 Task: Find connections with filter location Baja with filter topic #engineeringwith filter profile language German with filter current company Pharma Jobs (Pharma Wisdom Jobs) with filter school Apeejay School Of Management with filter industry Administration of Justice with filter service category Financial Advisory with filter keywords title Credit Authorizer
Action: Mouse pressed left at (559, 79)
Screenshot: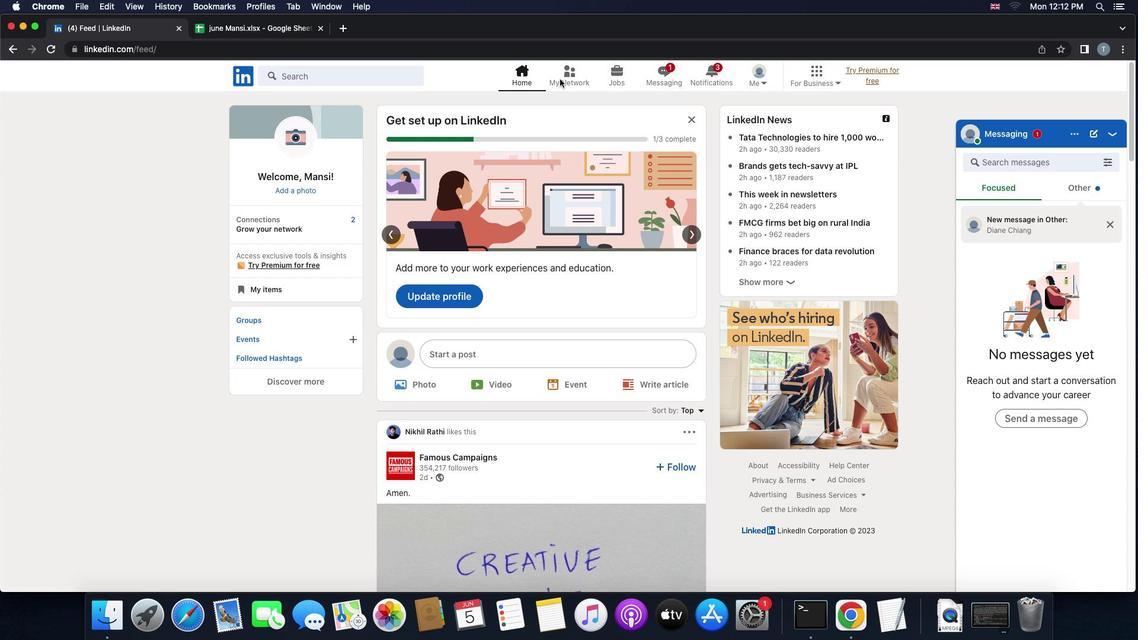 
Action: Mouse pressed left at (559, 79)
Screenshot: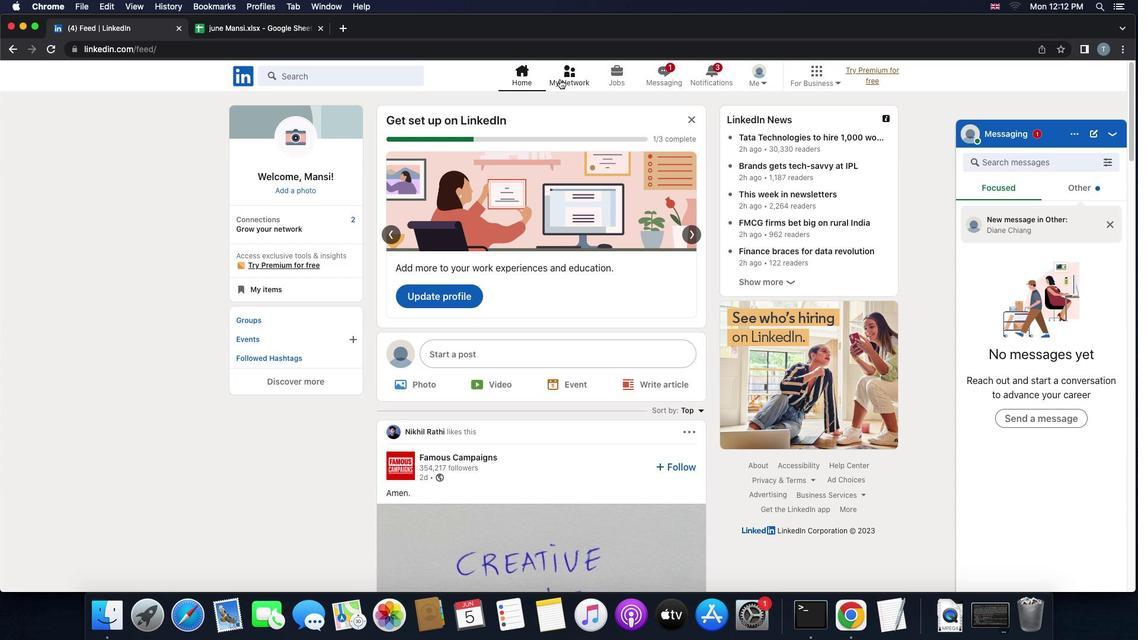 
Action: Mouse moved to (369, 143)
Screenshot: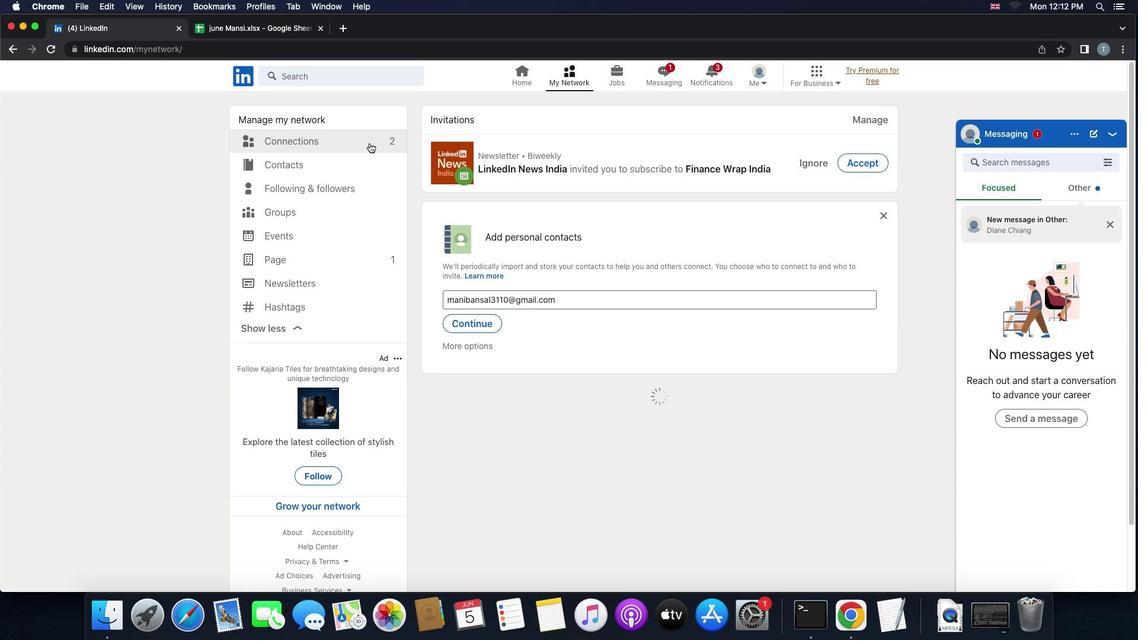 
Action: Mouse pressed left at (369, 143)
Screenshot: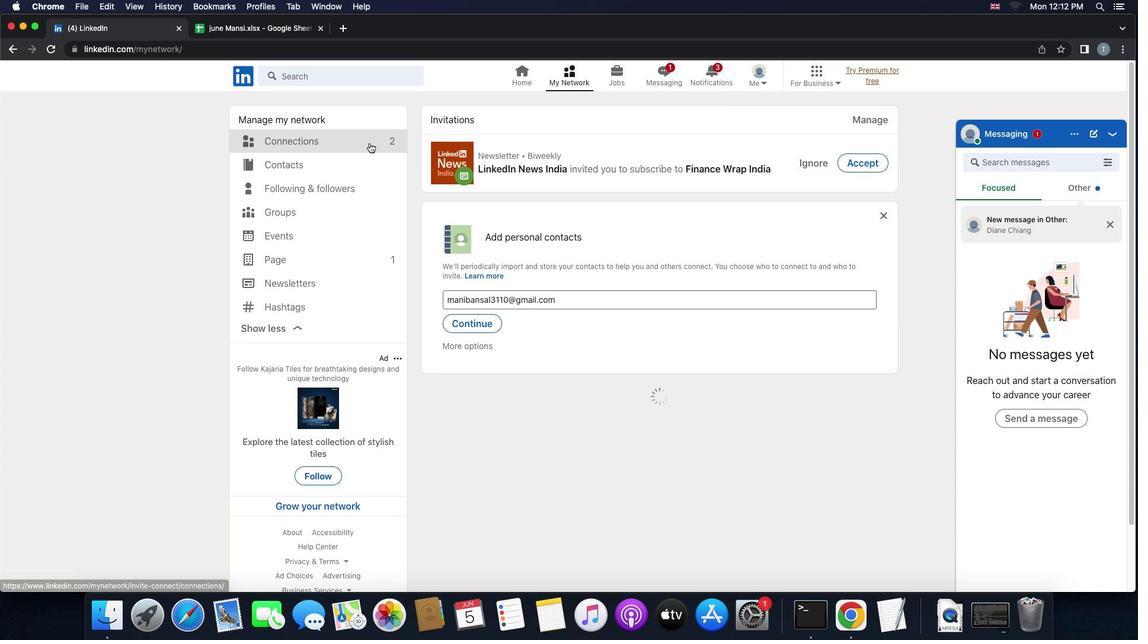 
Action: Mouse moved to (372, 144)
Screenshot: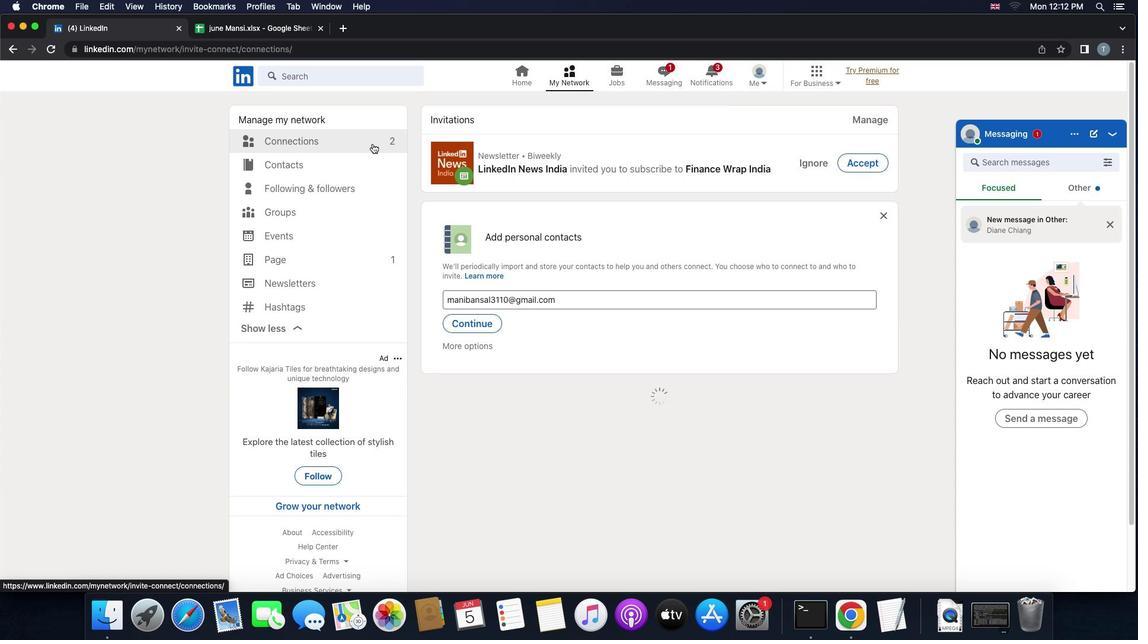 
Action: Mouse pressed left at (372, 144)
Screenshot: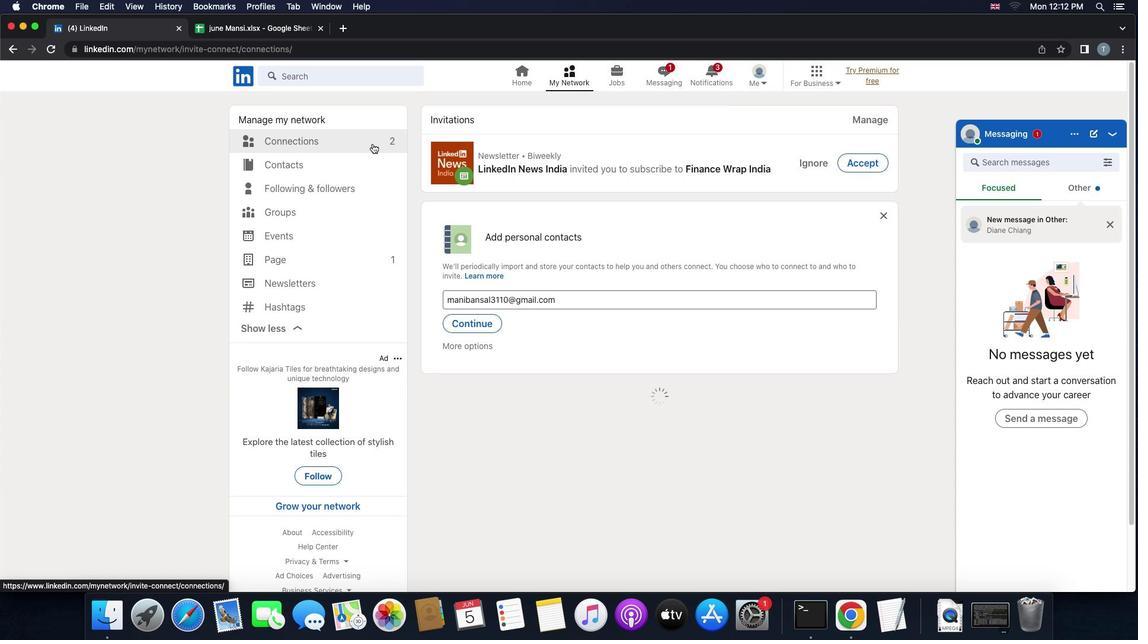 
Action: Mouse pressed left at (372, 144)
Screenshot: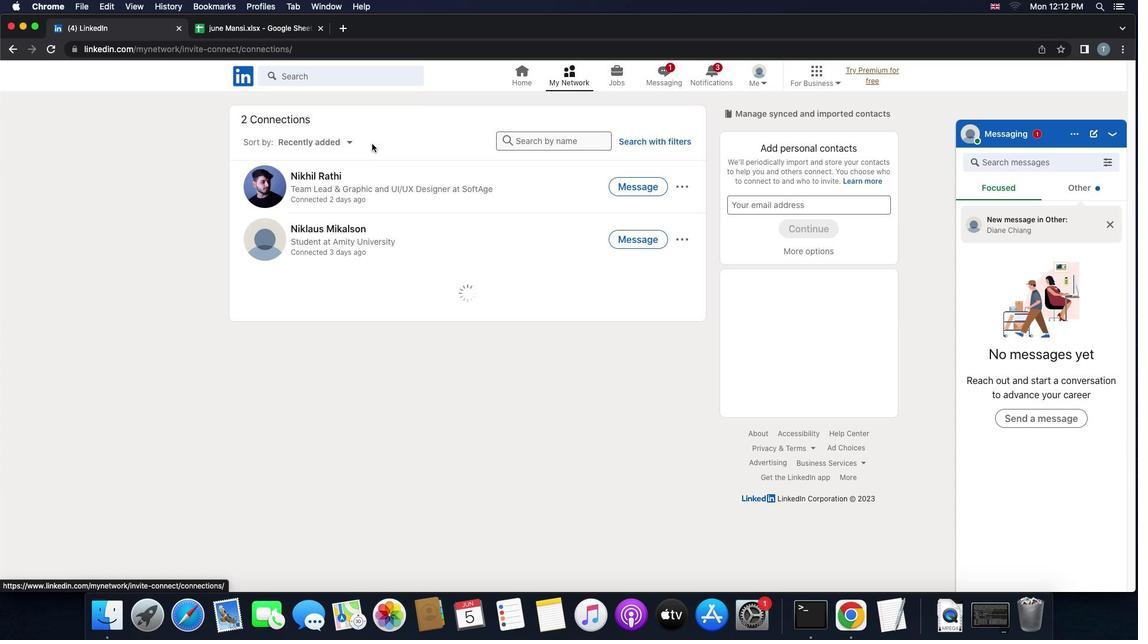
Action: Mouse moved to (639, 142)
Screenshot: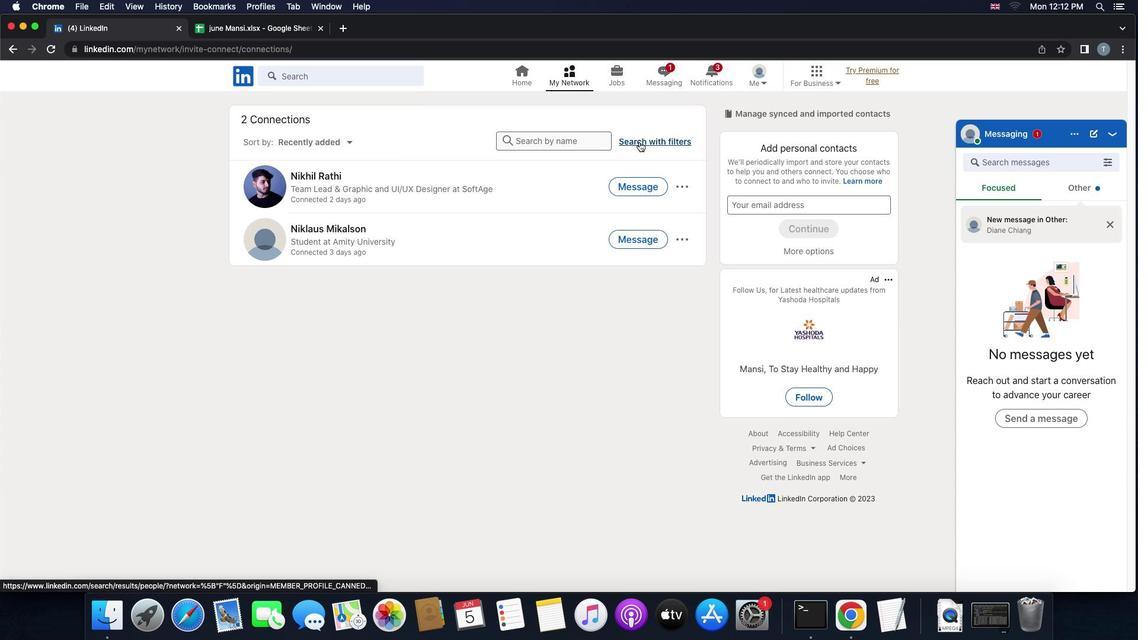 
Action: Mouse pressed left at (639, 142)
Screenshot: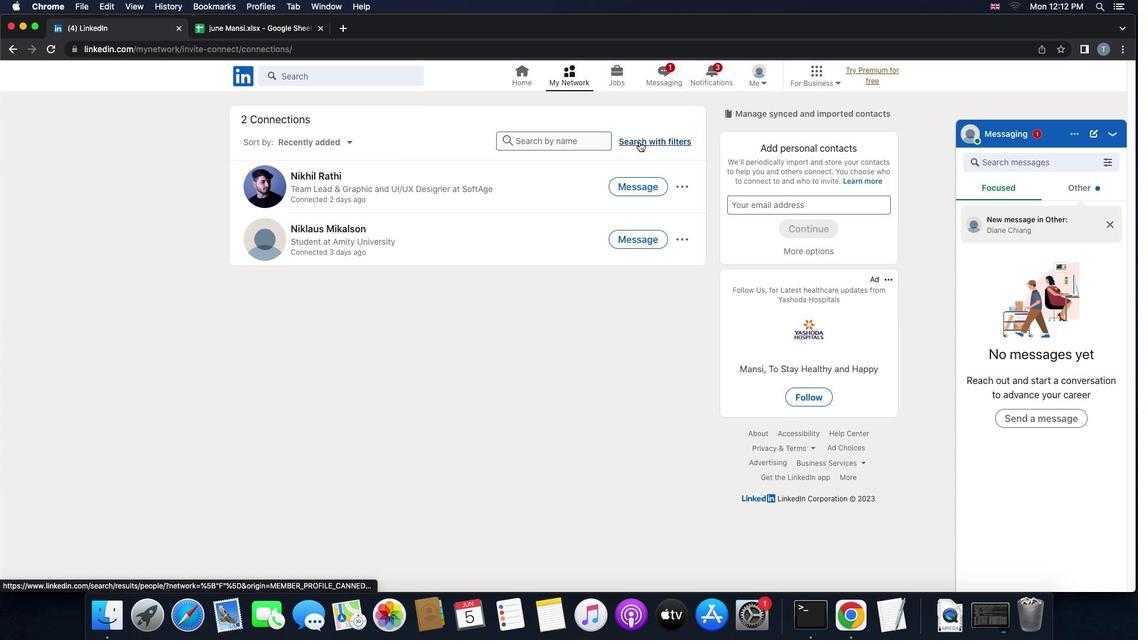 
Action: Mouse moved to (612, 105)
Screenshot: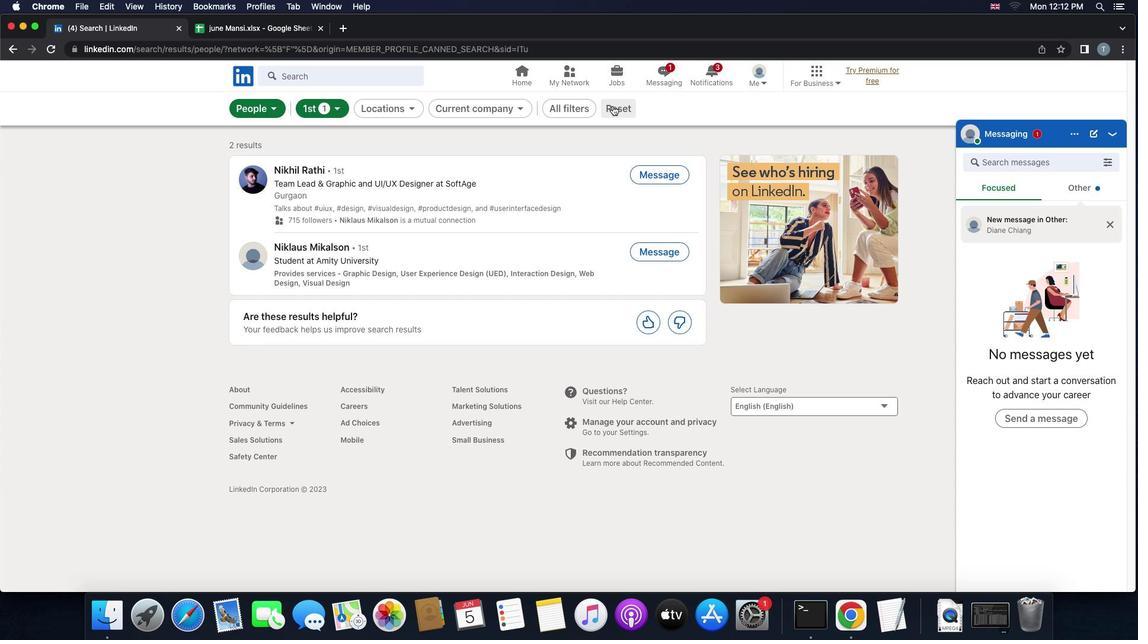 
Action: Mouse pressed left at (612, 105)
Screenshot: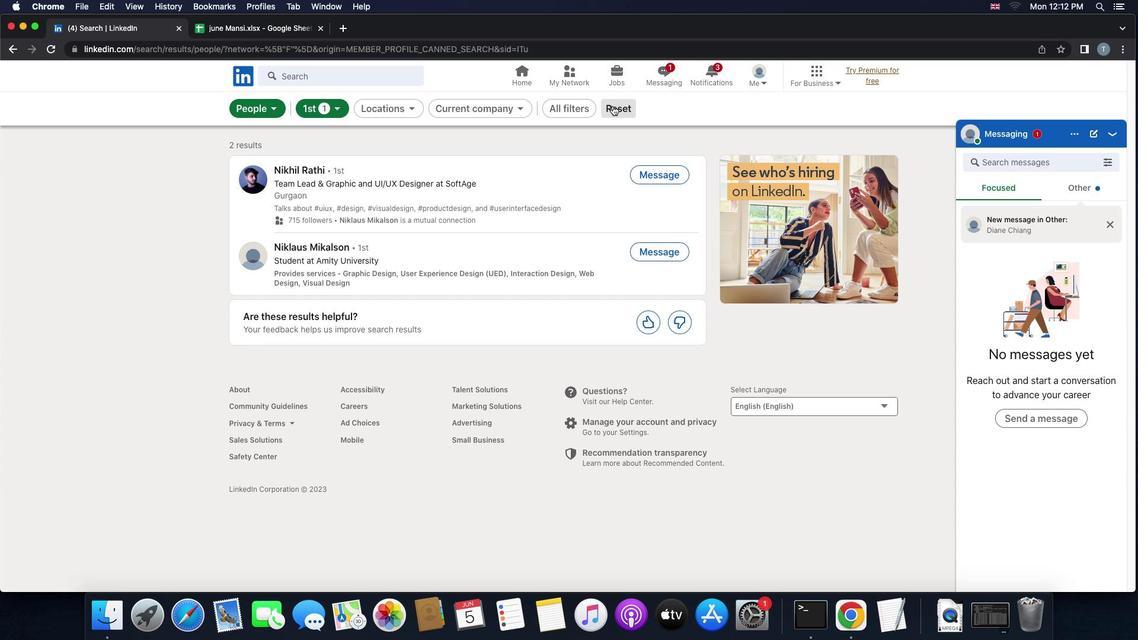 
Action: Mouse moved to (608, 105)
Screenshot: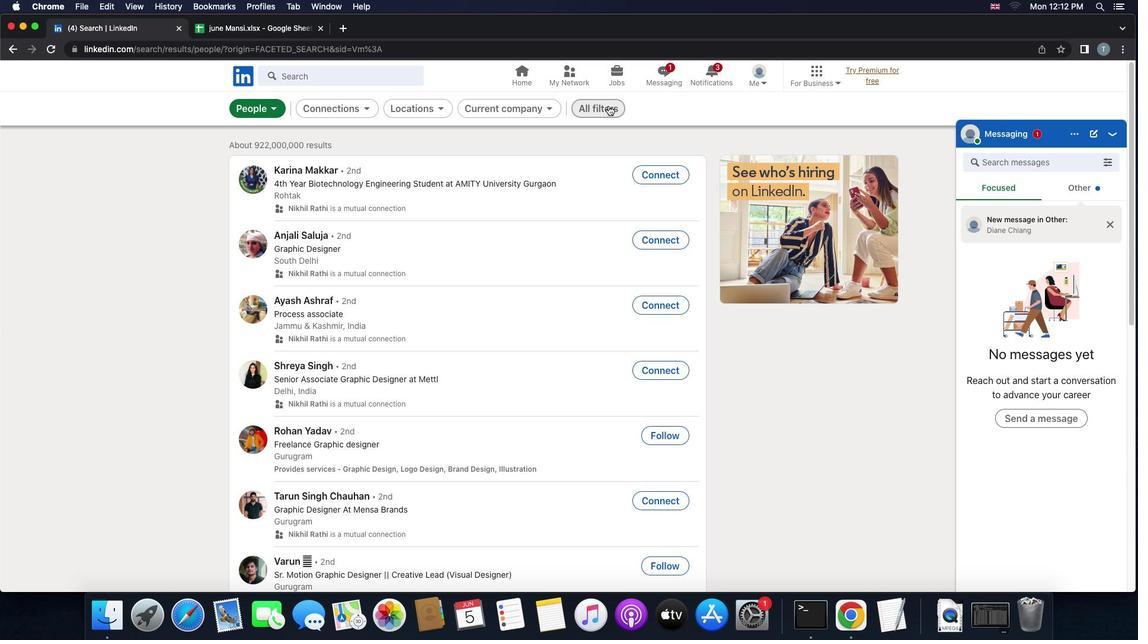 
Action: Mouse pressed left at (608, 105)
Screenshot: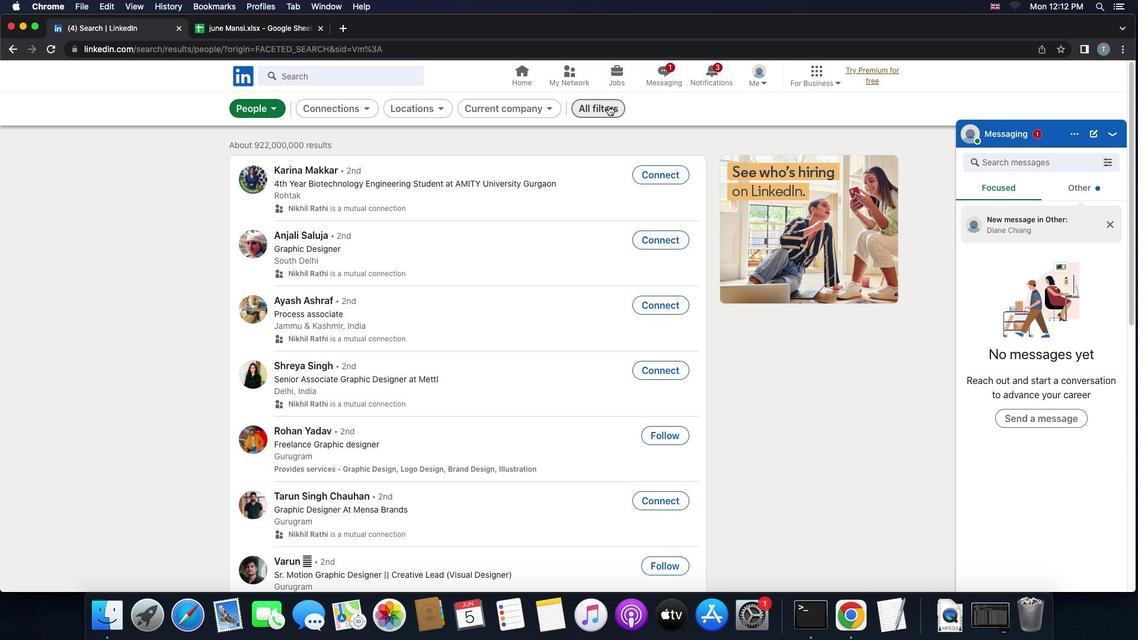 
Action: Mouse moved to (909, 341)
Screenshot: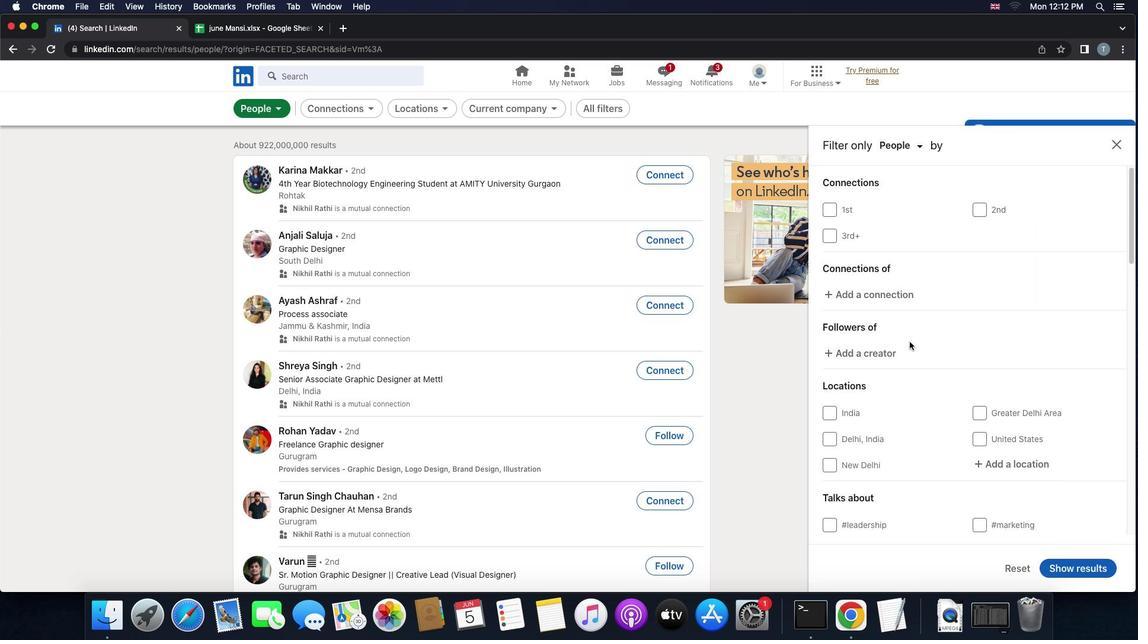 
Action: Mouse scrolled (909, 341) with delta (0, 0)
Screenshot: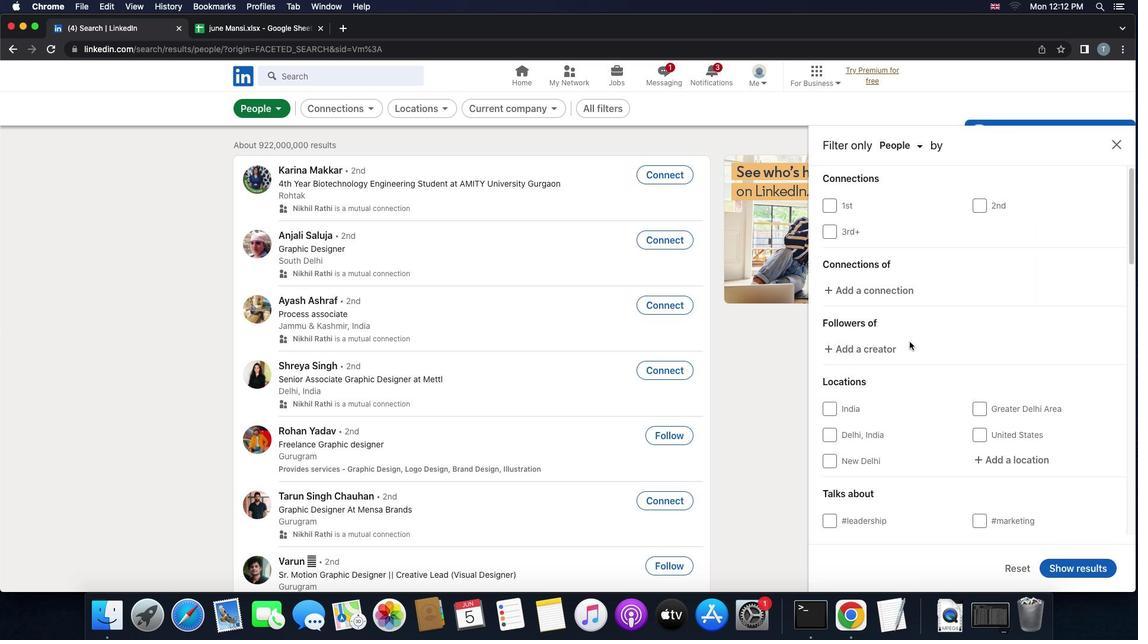 
Action: Mouse scrolled (909, 341) with delta (0, 0)
Screenshot: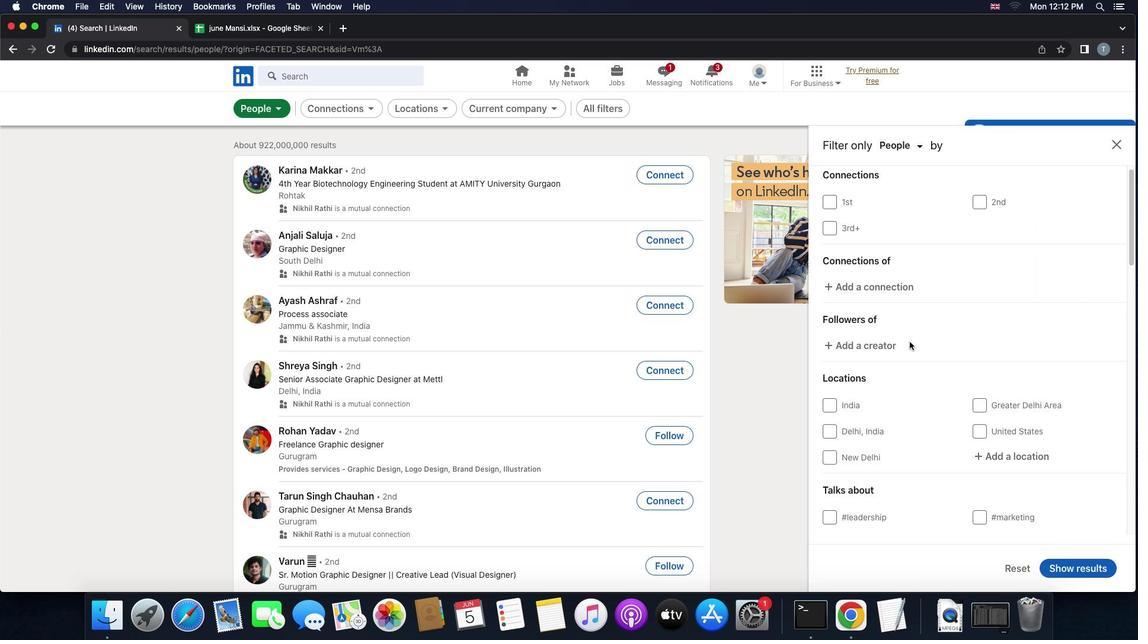 
Action: Mouse scrolled (909, 341) with delta (0, 0)
Screenshot: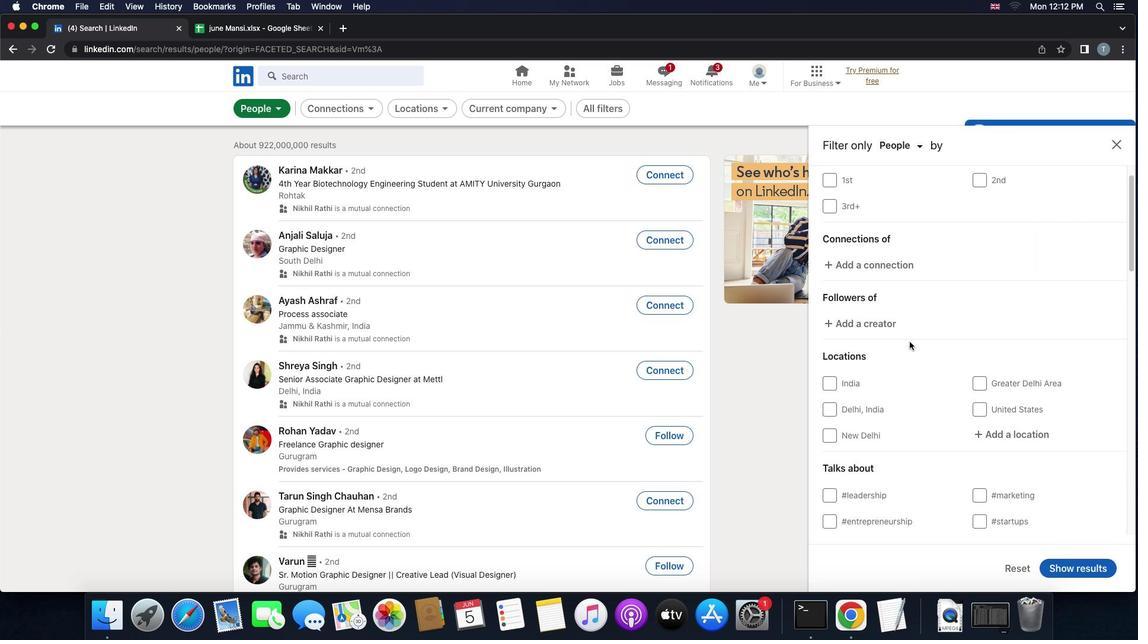 
Action: Mouse moved to (979, 366)
Screenshot: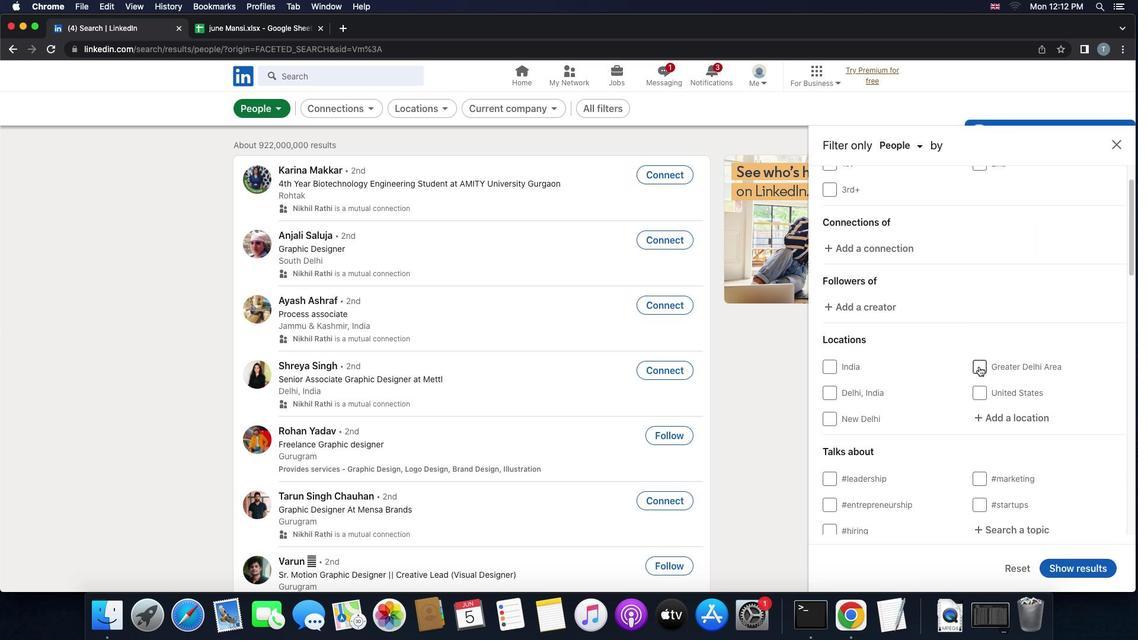 
Action: Mouse scrolled (979, 366) with delta (0, 0)
Screenshot: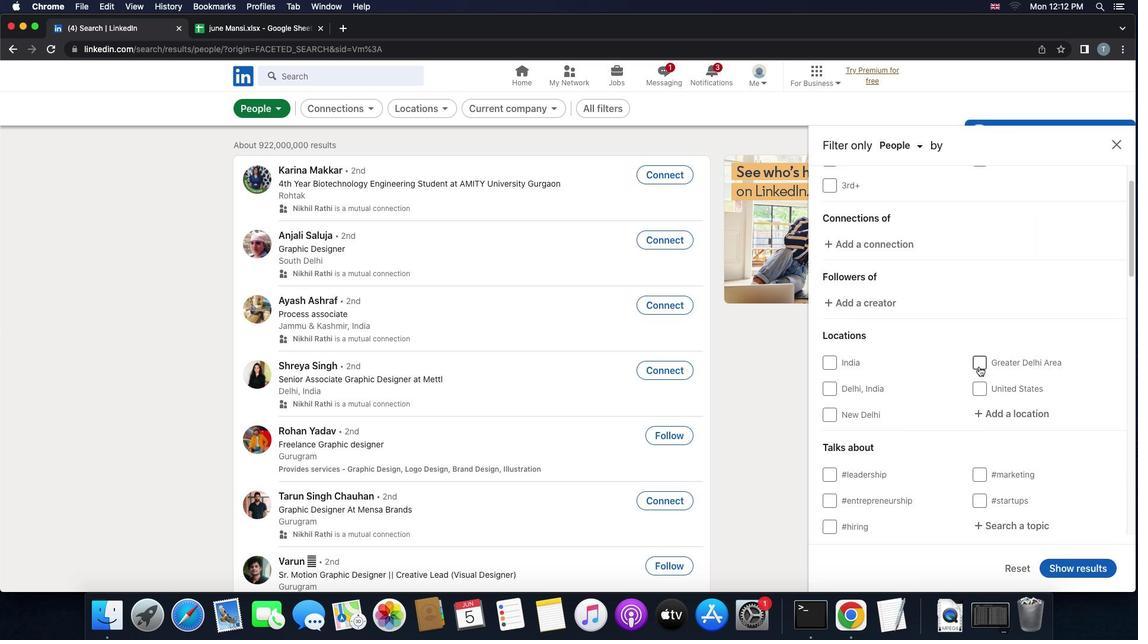 
Action: Mouse scrolled (979, 366) with delta (0, 0)
Screenshot: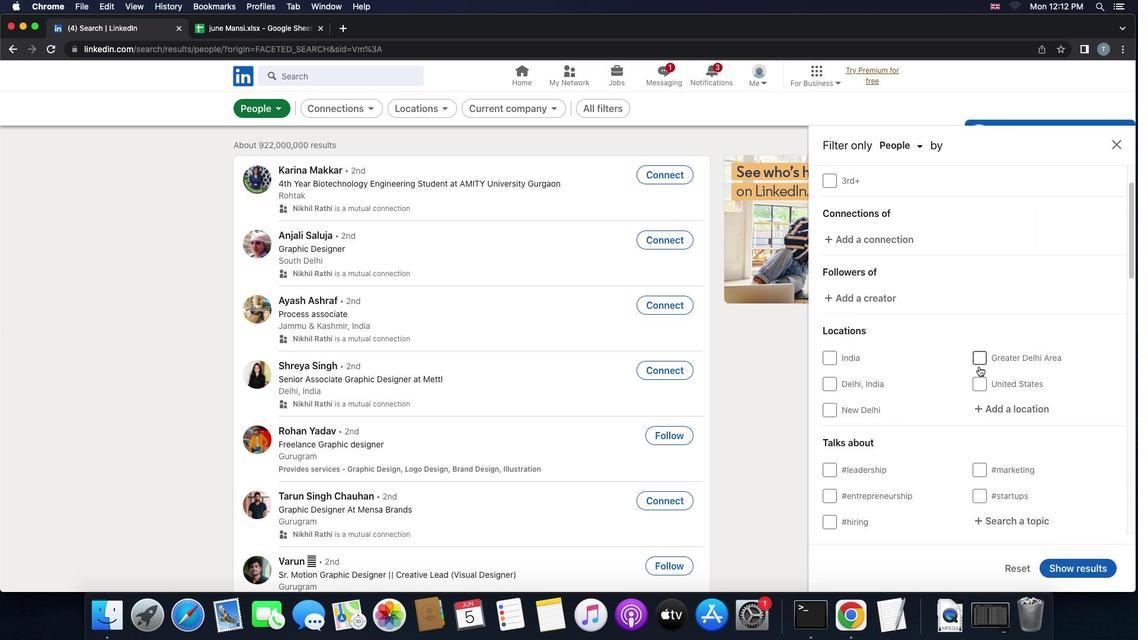 
Action: Mouse moved to (1005, 392)
Screenshot: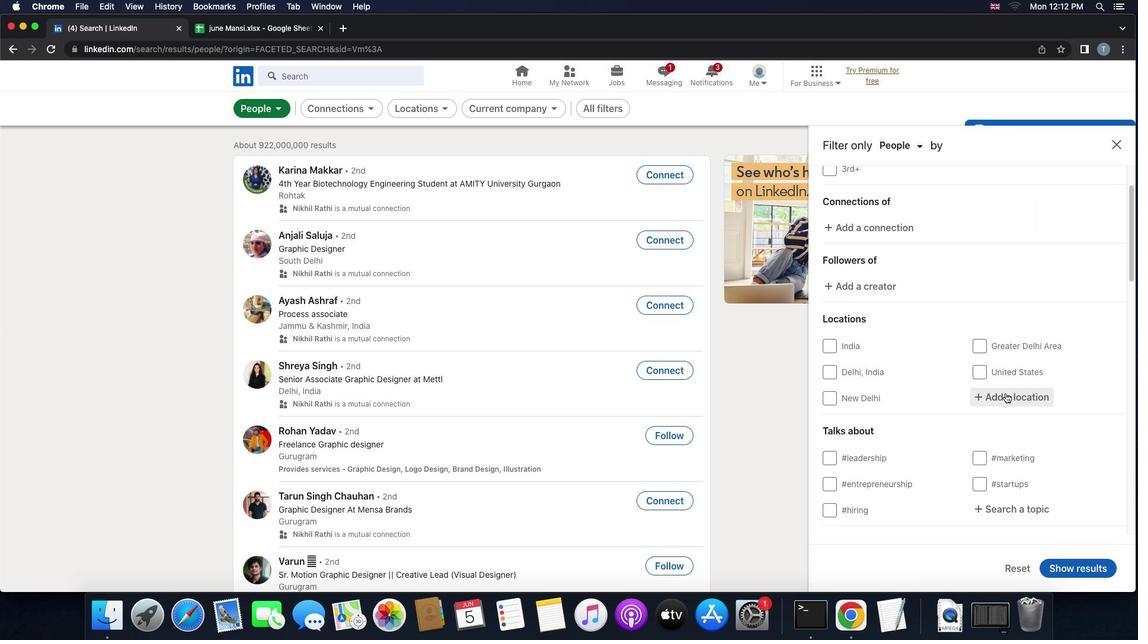 
Action: Mouse pressed left at (1005, 392)
Screenshot: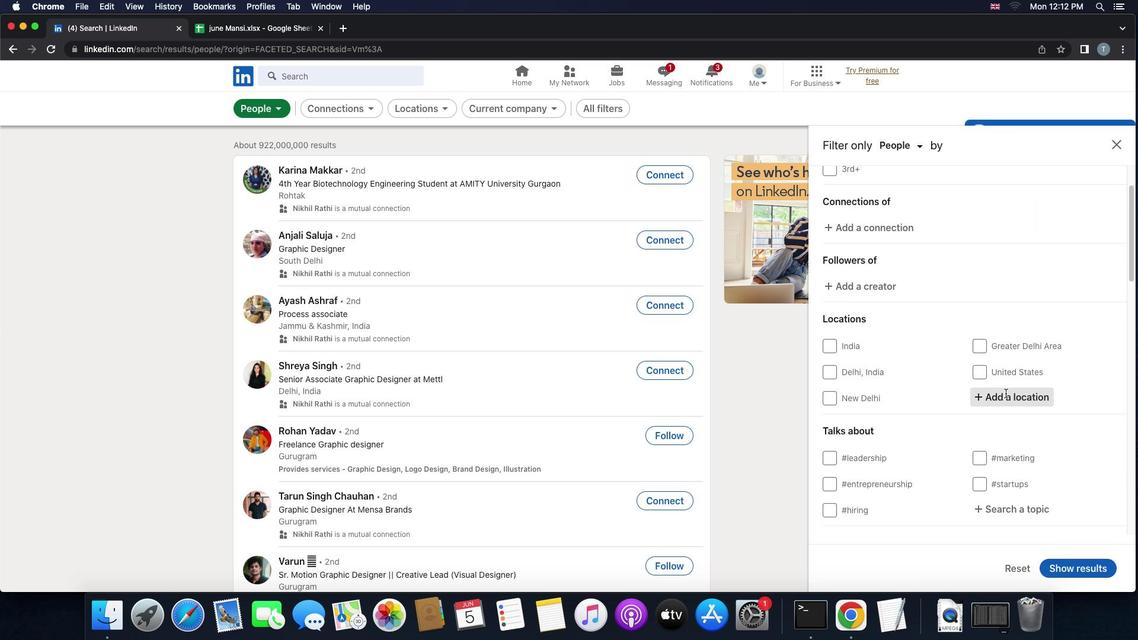
Action: Mouse moved to (1002, 399)
Screenshot: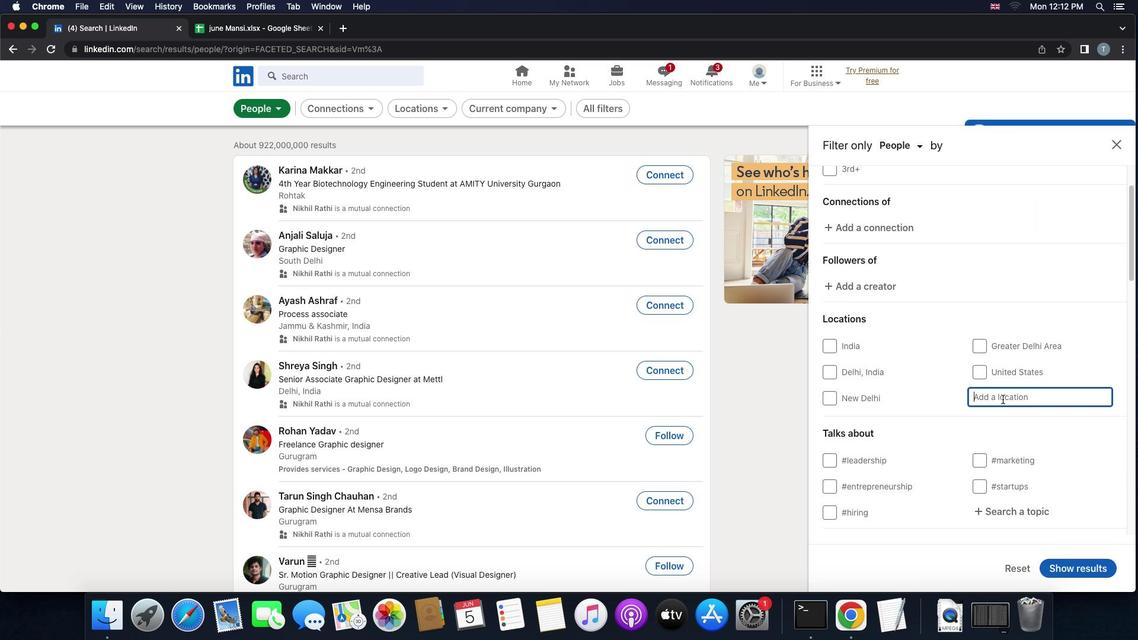 
Action: Key pressed 'b''a''j''a'
Screenshot: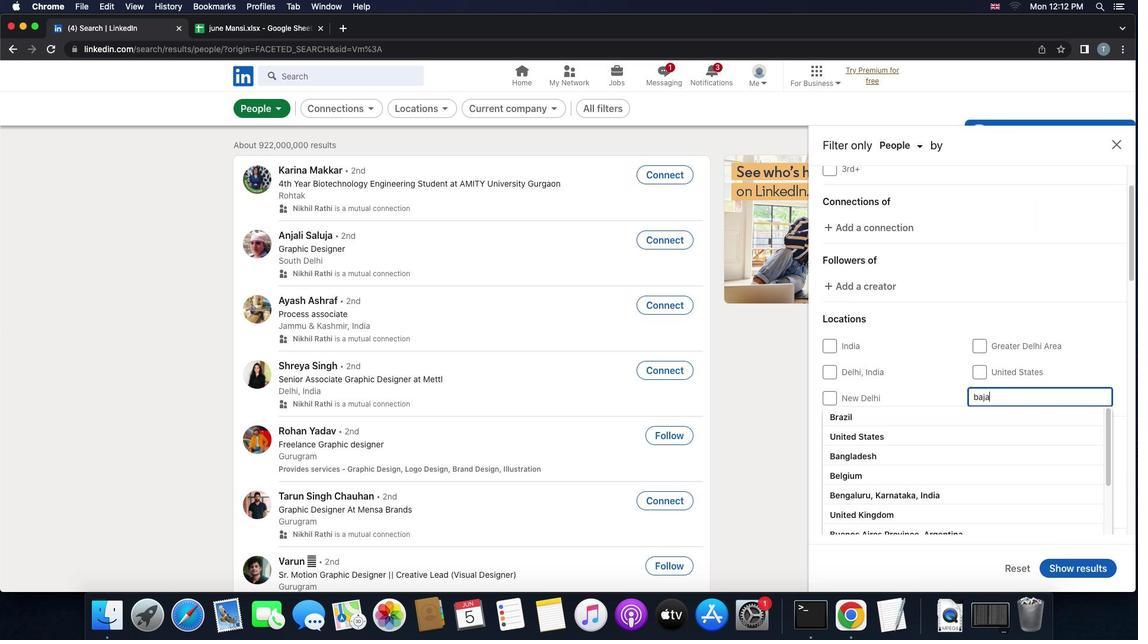 
Action: Mouse moved to (990, 424)
Screenshot: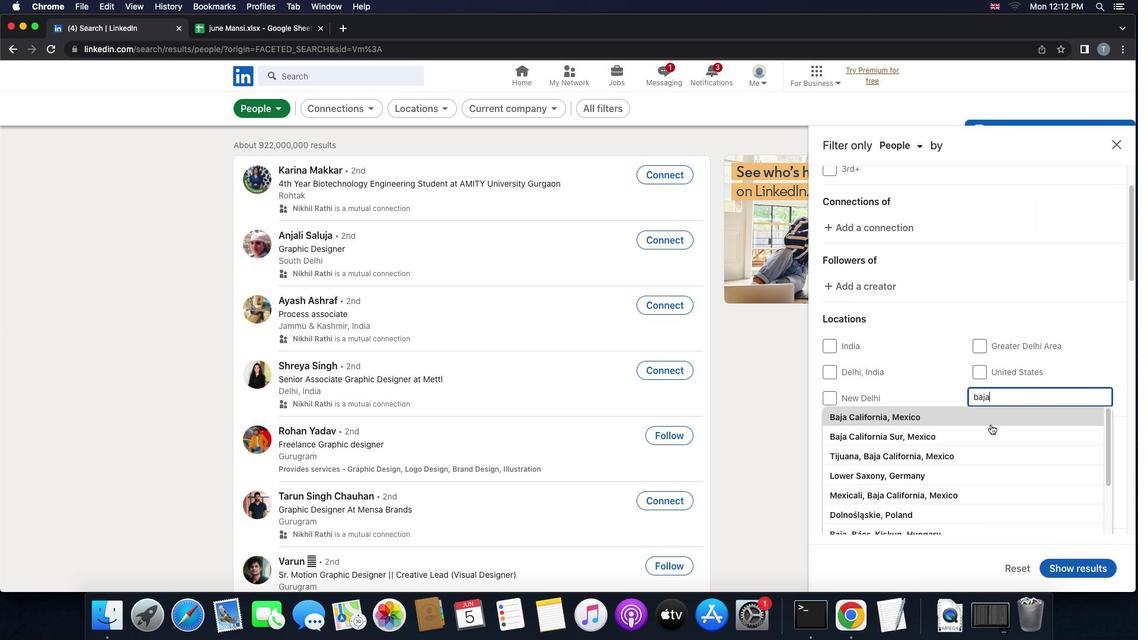 
Action: Mouse pressed left at (990, 424)
Screenshot: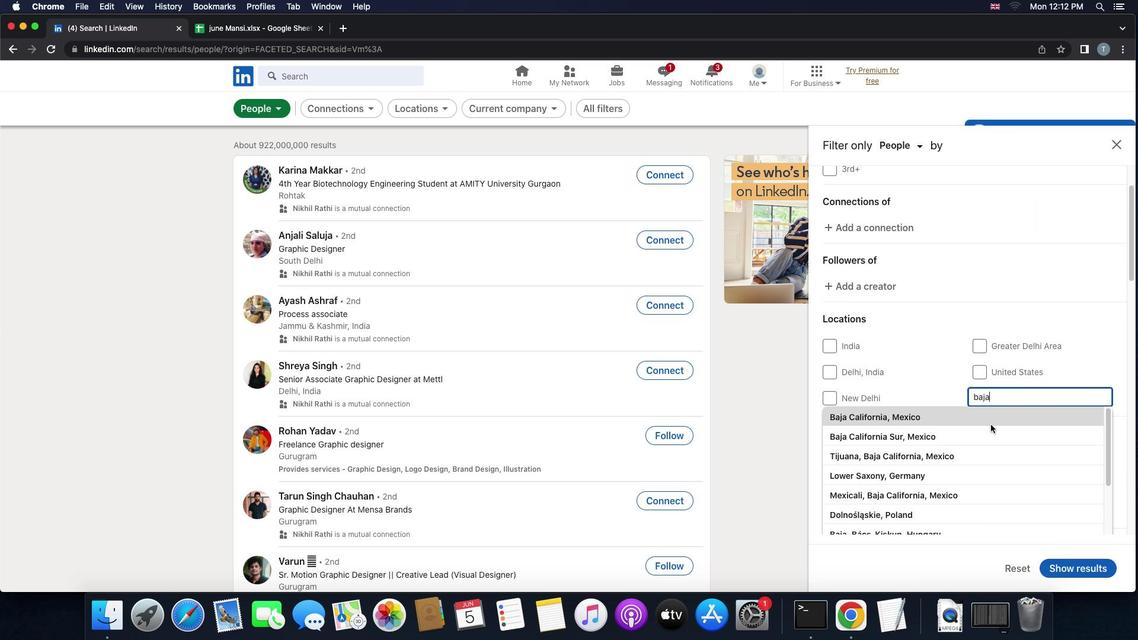 
Action: Mouse scrolled (990, 424) with delta (0, 0)
Screenshot: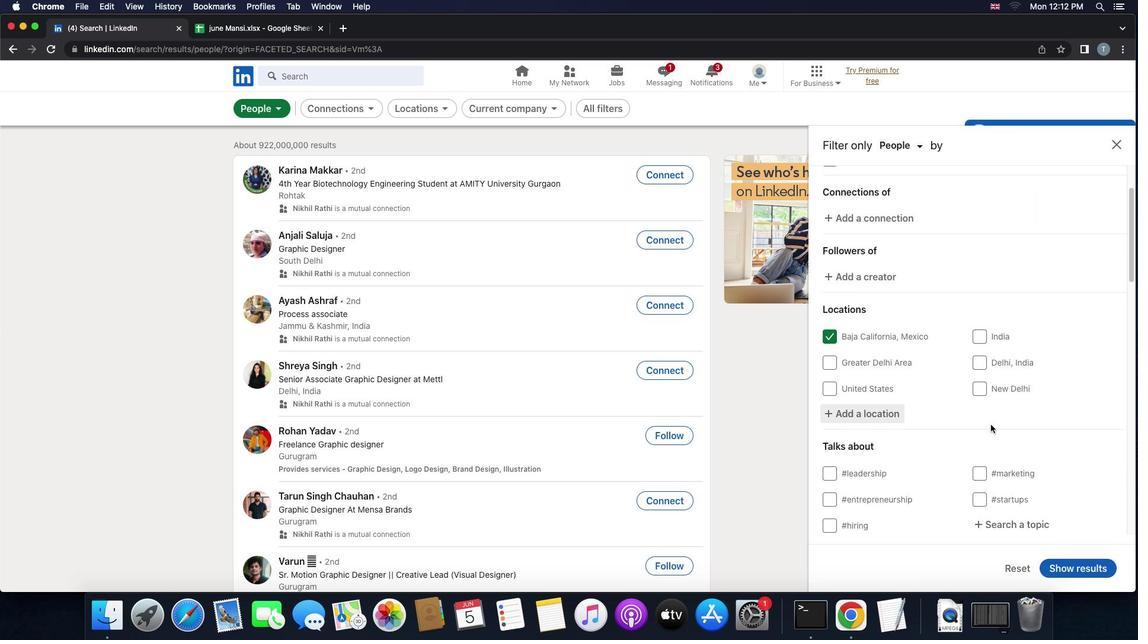 
Action: Mouse scrolled (990, 424) with delta (0, 0)
Screenshot: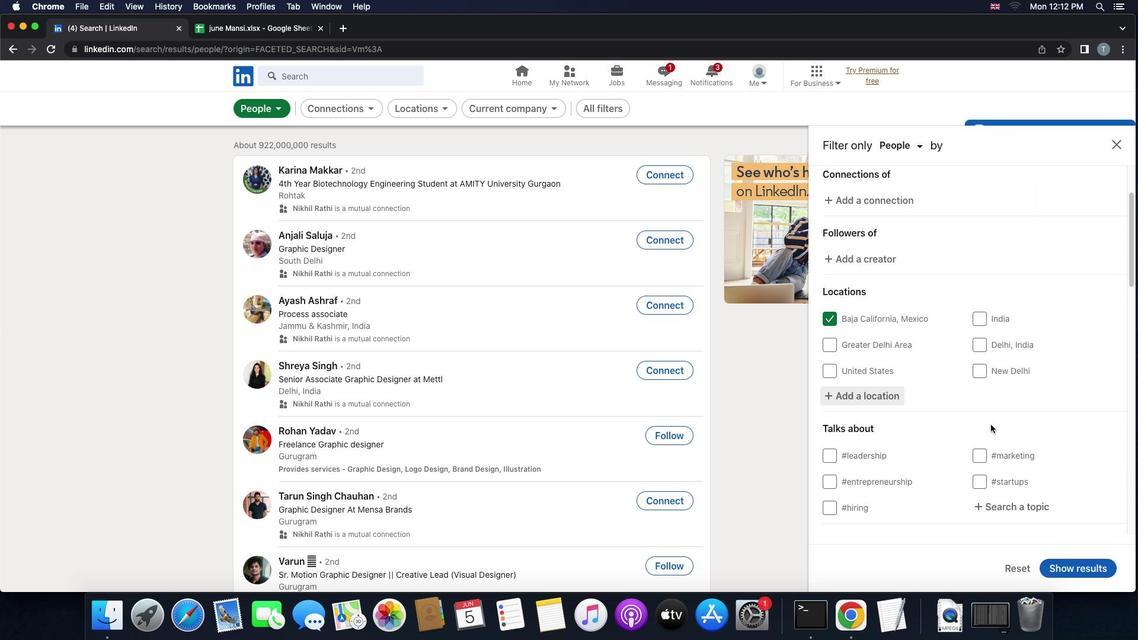 
Action: Mouse scrolled (990, 424) with delta (0, -1)
Screenshot: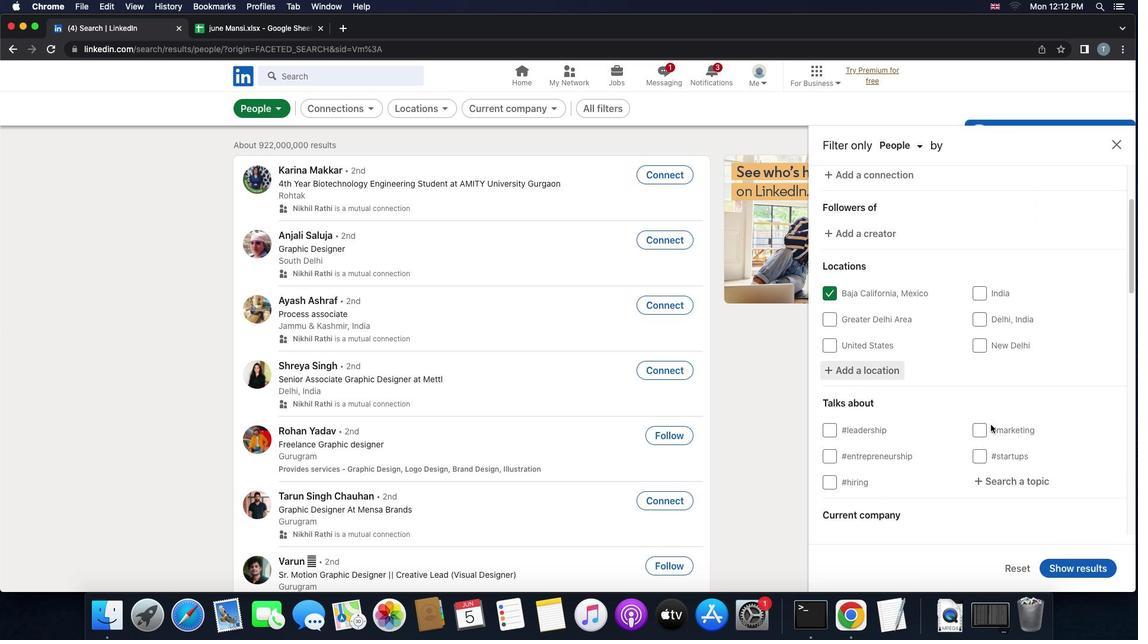 
Action: Mouse moved to (995, 440)
Screenshot: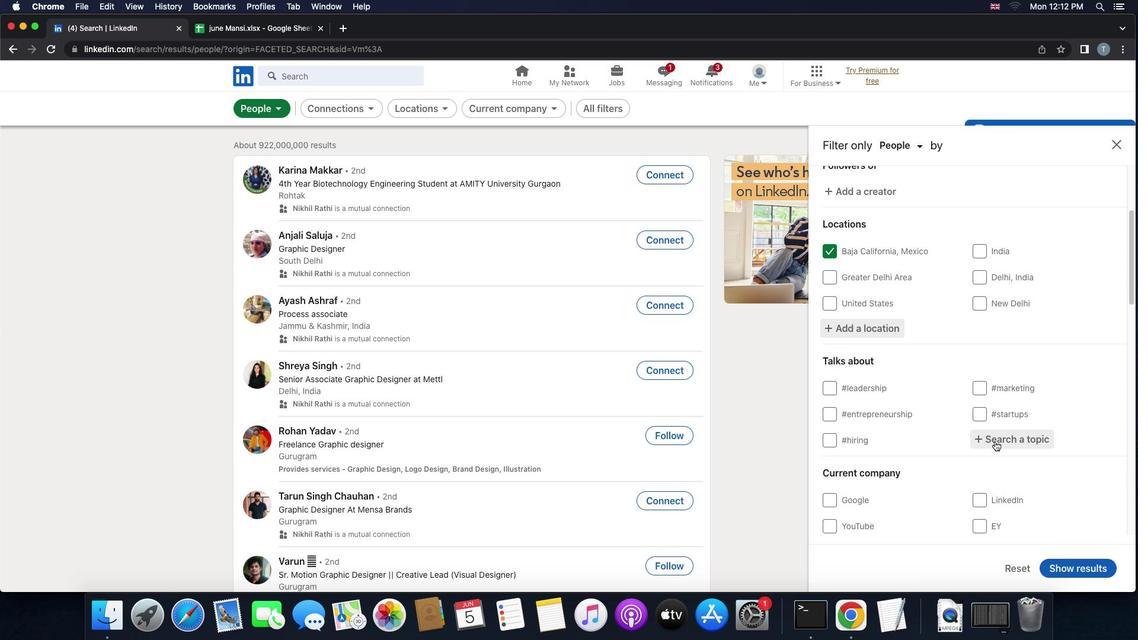 
Action: Mouse pressed left at (995, 440)
Screenshot: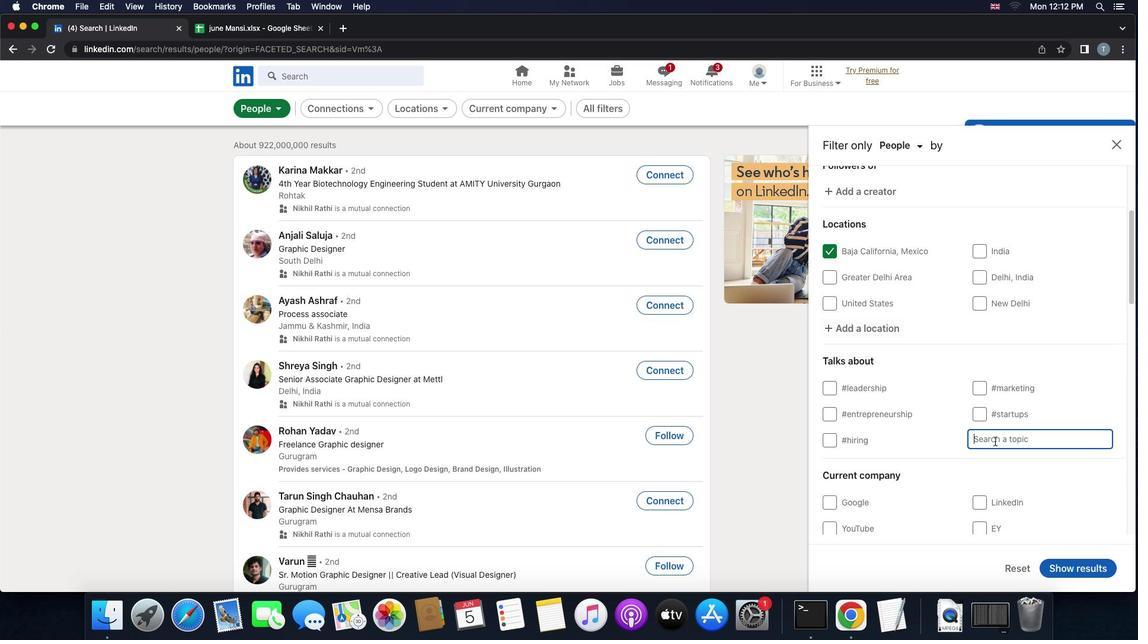 
Action: Key pressed 'e''n''g''i''n''e''e''r''i''n''g'
Screenshot: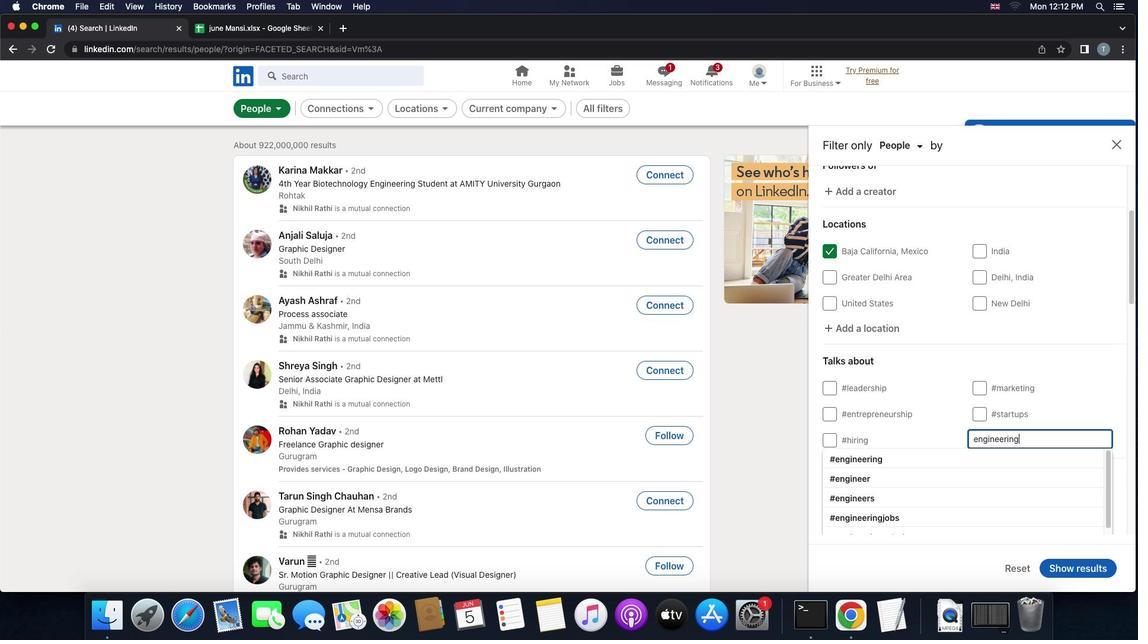 
Action: Mouse moved to (973, 455)
Screenshot: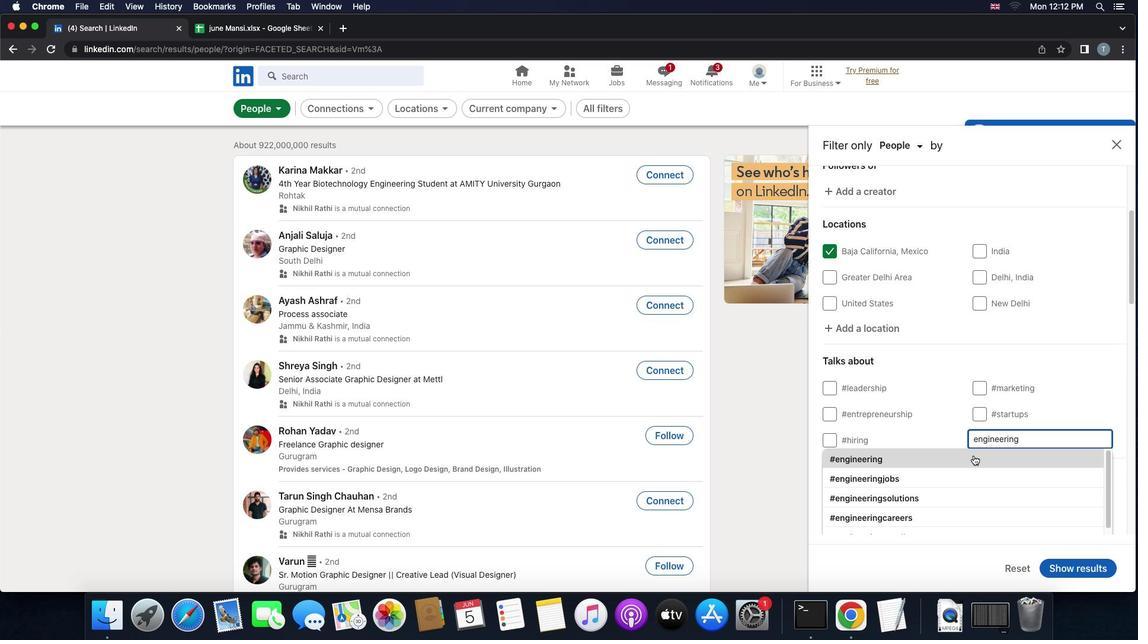 
Action: Mouse pressed left at (973, 455)
Screenshot: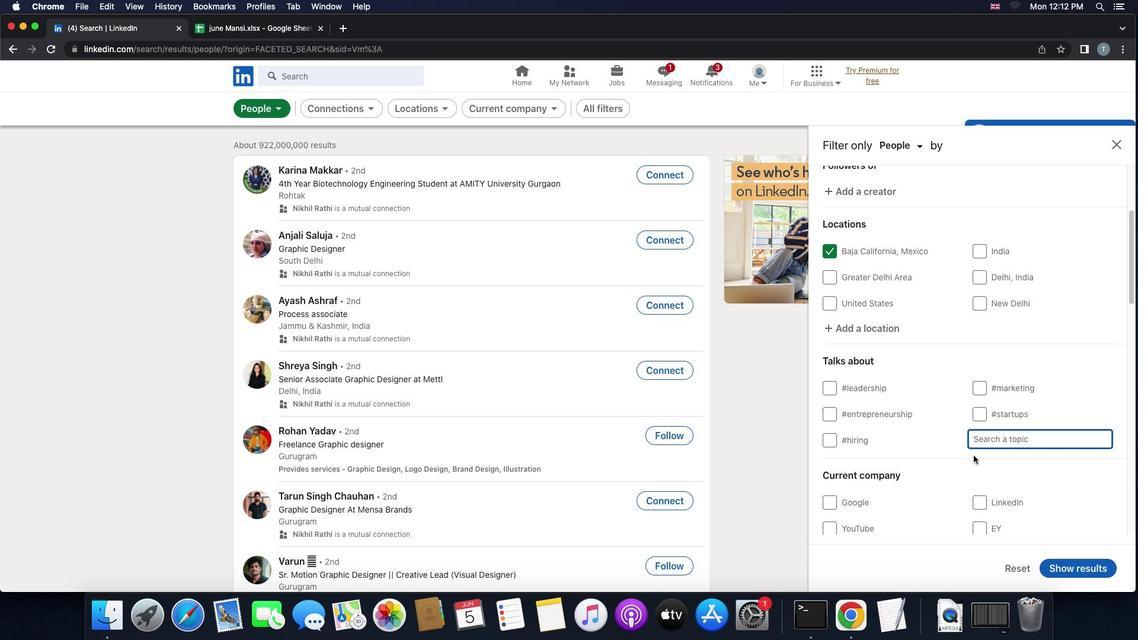 
Action: Mouse scrolled (973, 455) with delta (0, 0)
Screenshot: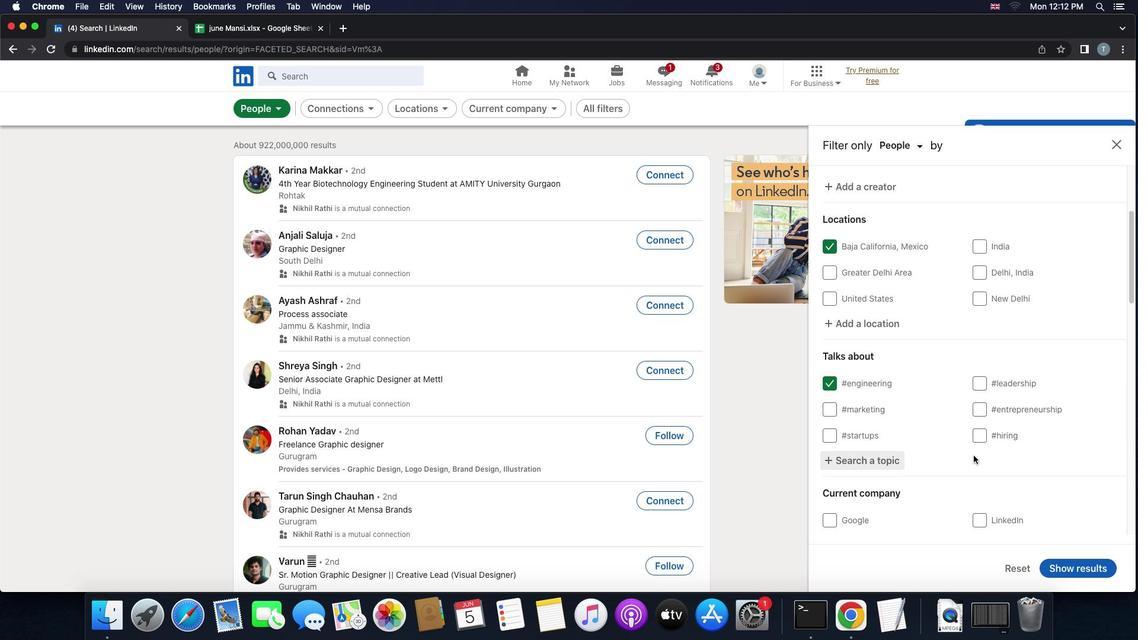 
Action: Mouse scrolled (973, 455) with delta (0, 0)
Screenshot: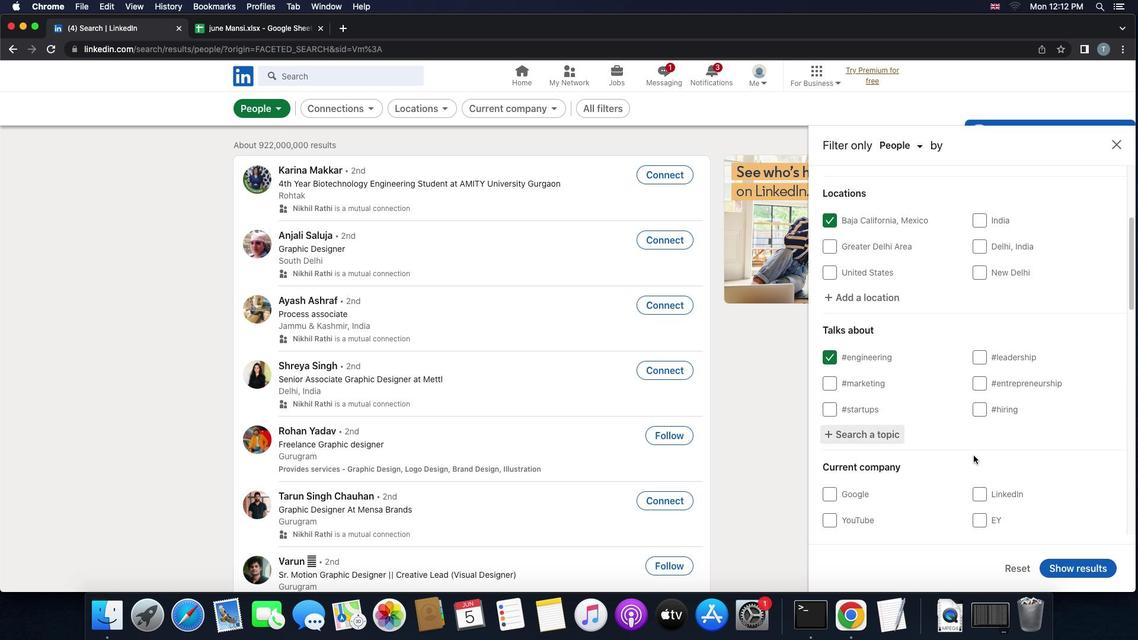 
Action: Mouse scrolled (973, 455) with delta (0, -1)
Screenshot: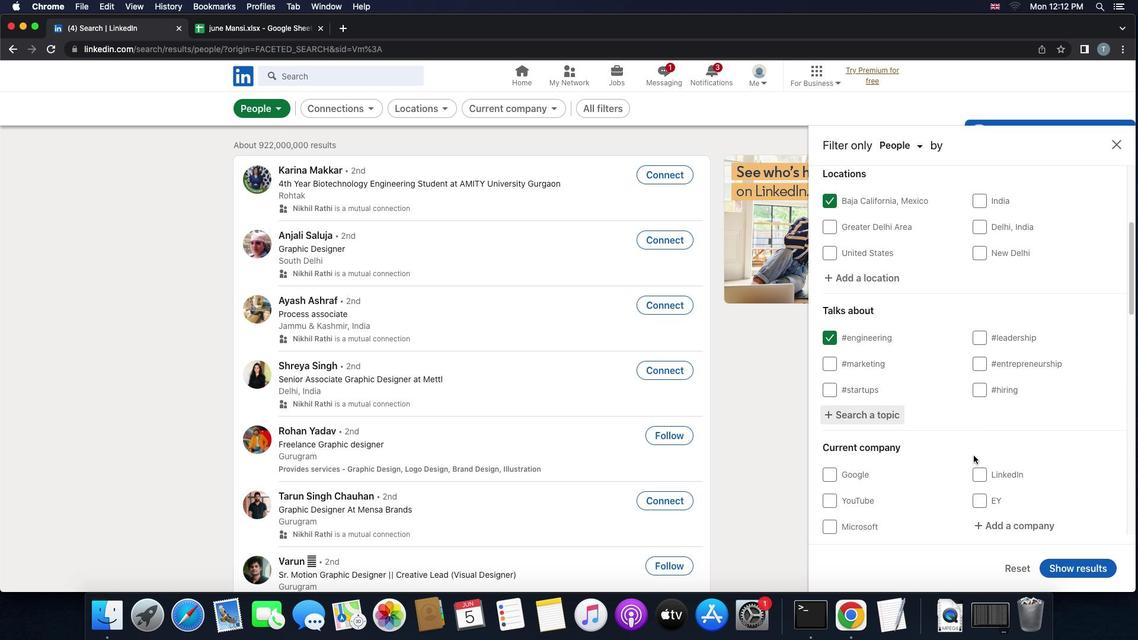 
Action: Mouse scrolled (973, 455) with delta (0, 0)
Screenshot: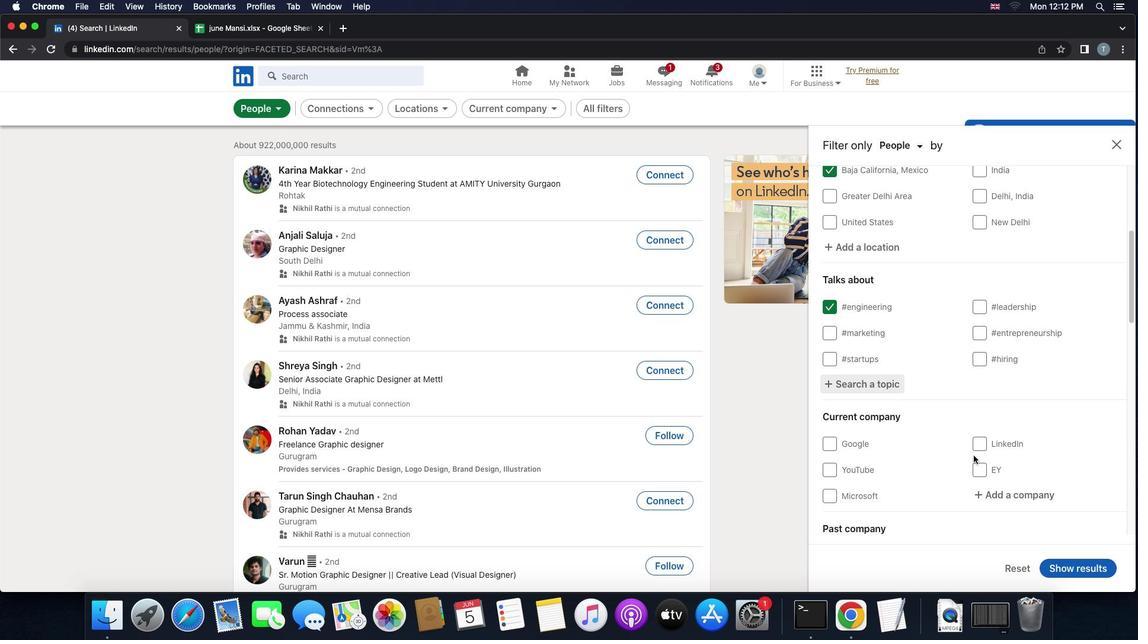 
Action: Mouse scrolled (973, 455) with delta (0, 0)
Screenshot: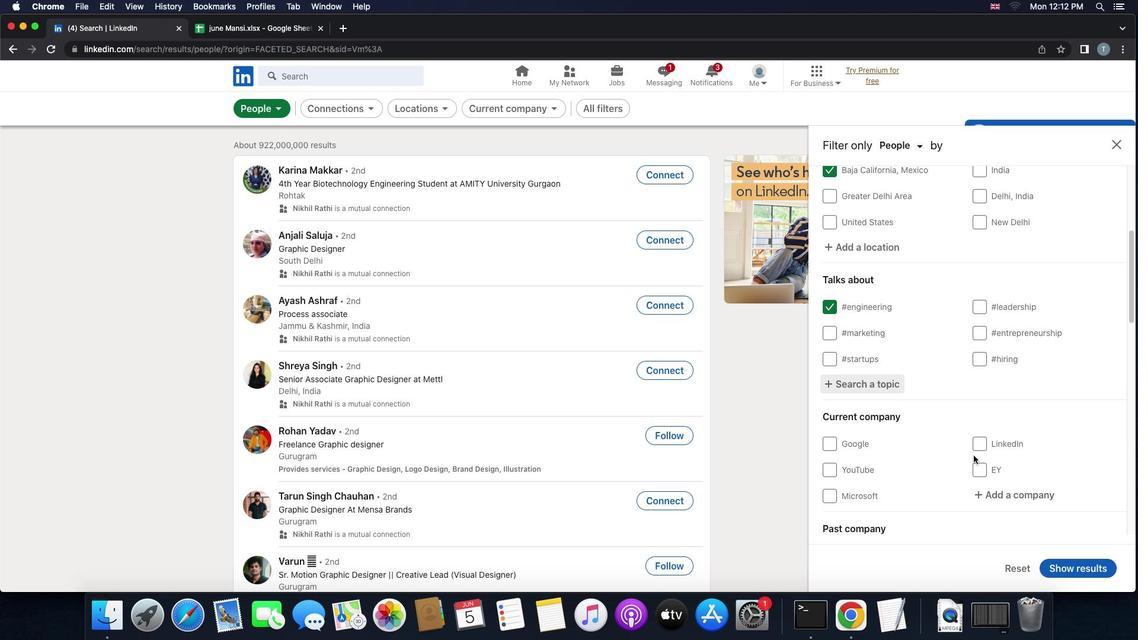 
Action: Mouse scrolled (973, 455) with delta (0, -1)
Screenshot: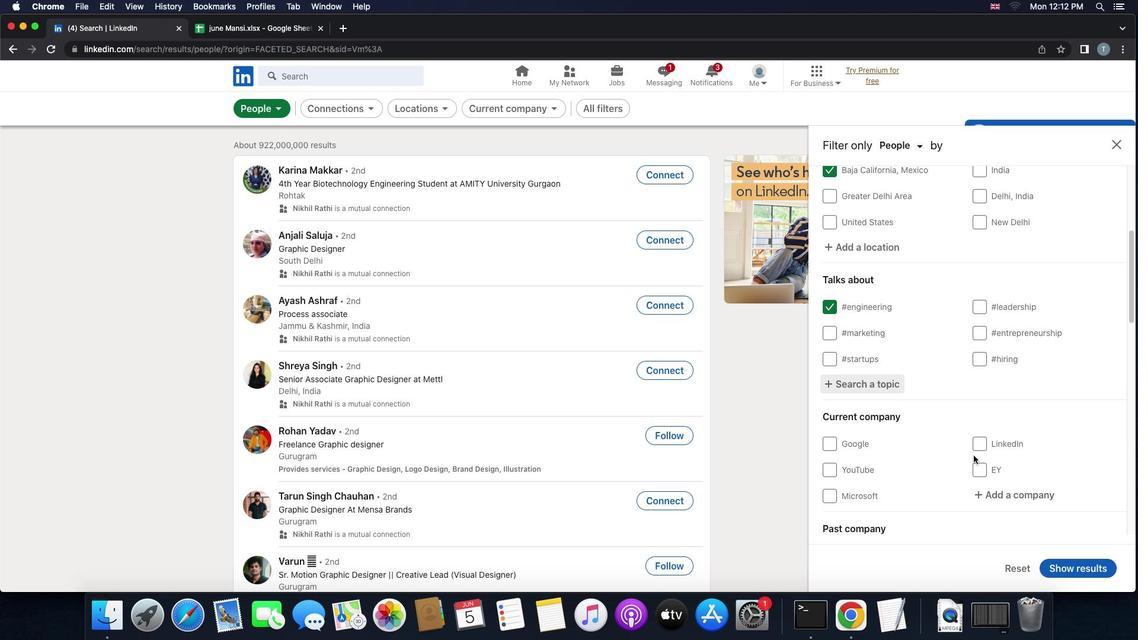 
Action: Mouse moved to (1021, 423)
Screenshot: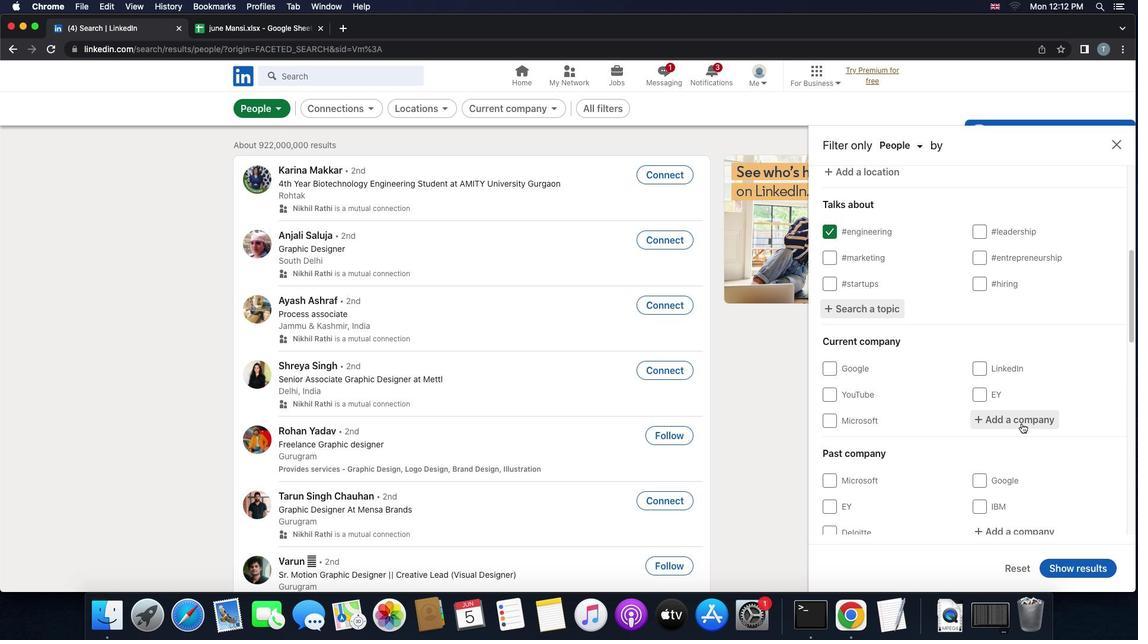 
Action: Mouse pressed left at (1021, 423)
Screenshot: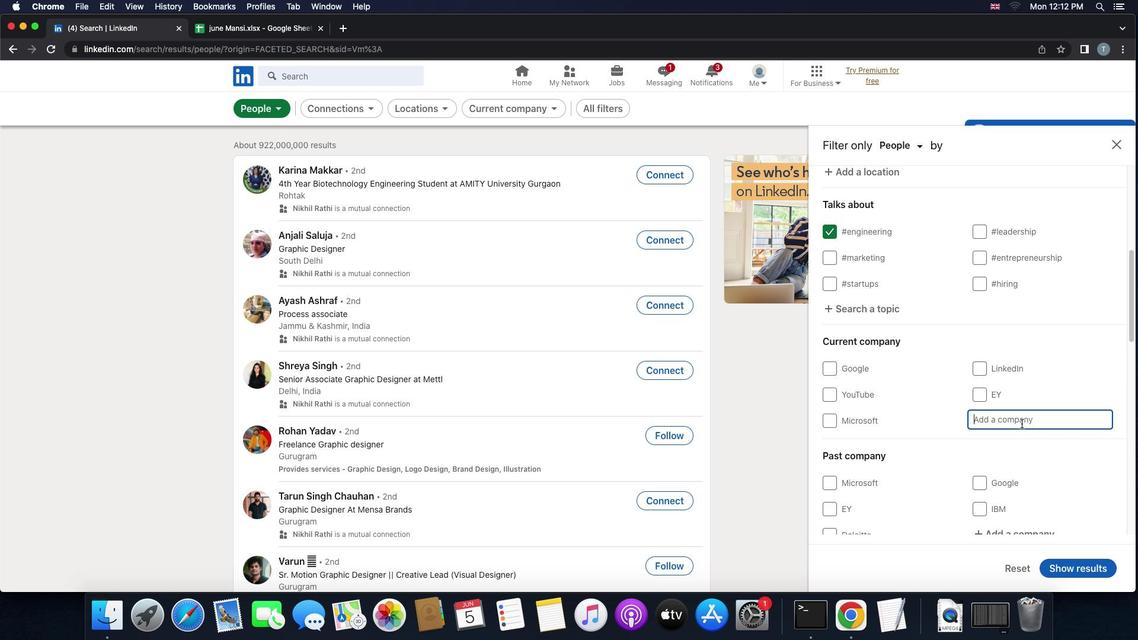 
Action: Key pressed 'p''h''a''r''m''a'Key.space'j''o''b''s'
Screenshot: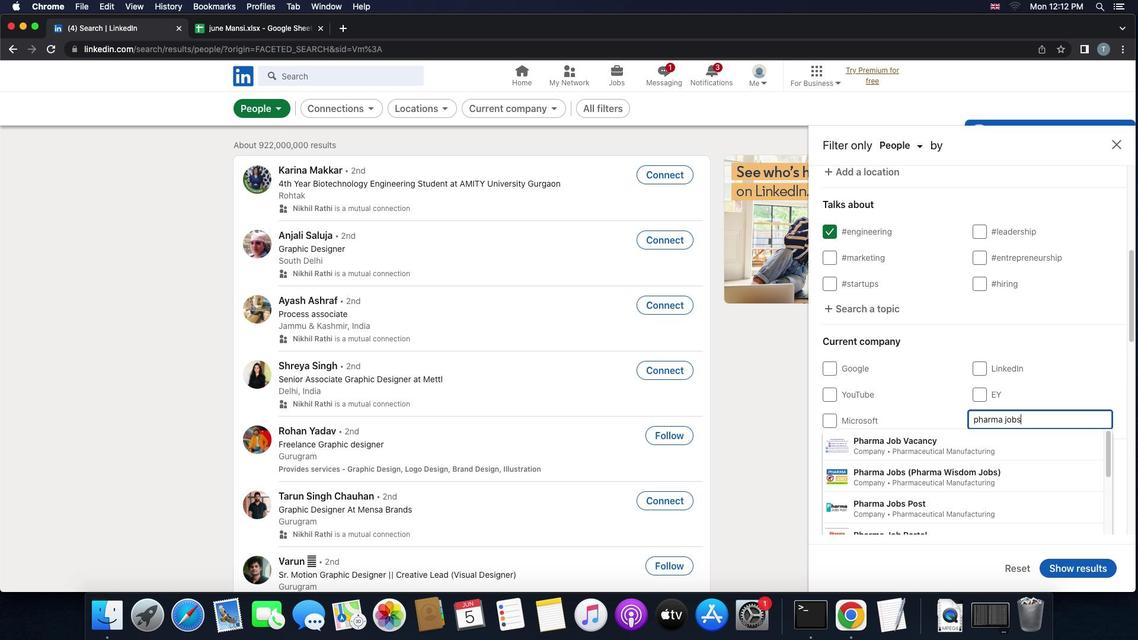 
Action: Mouse moved to (947, 478)
Screenshot: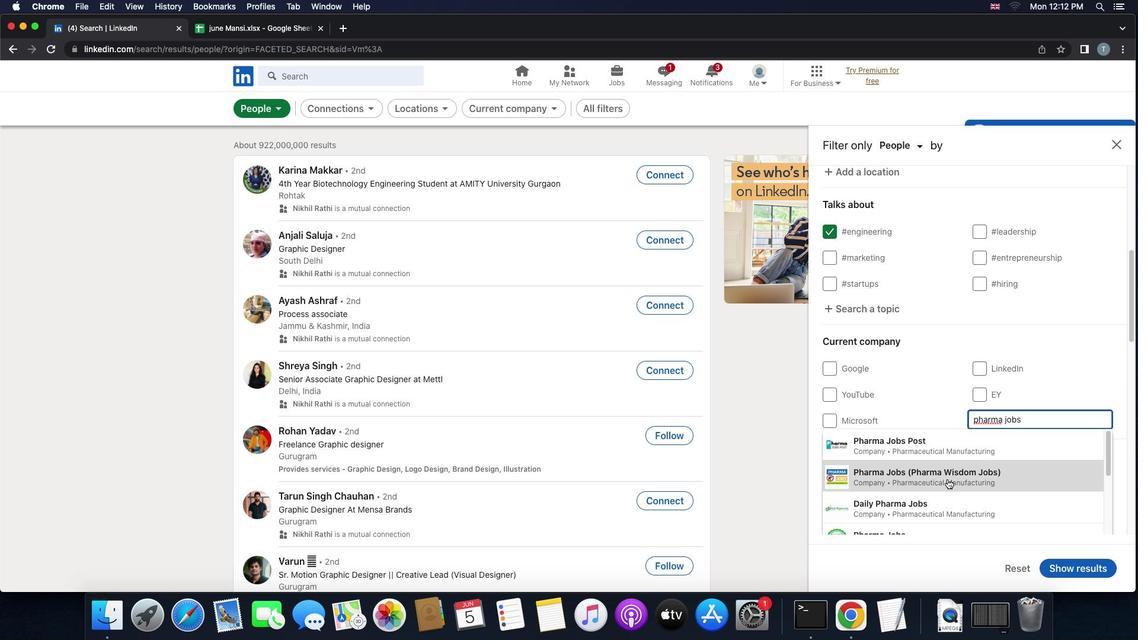 
Action: Mouse pressed left at (947, 478)
Screenshot: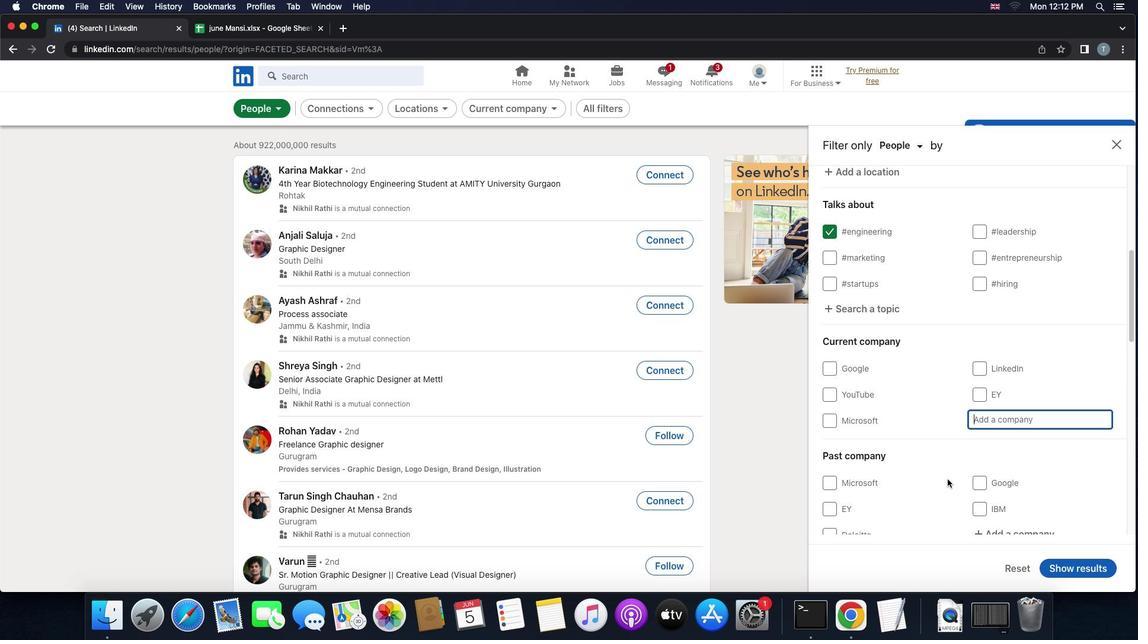 
Action: Mouse scrolled (947, 478) with delta (0, 0)
Screenshot: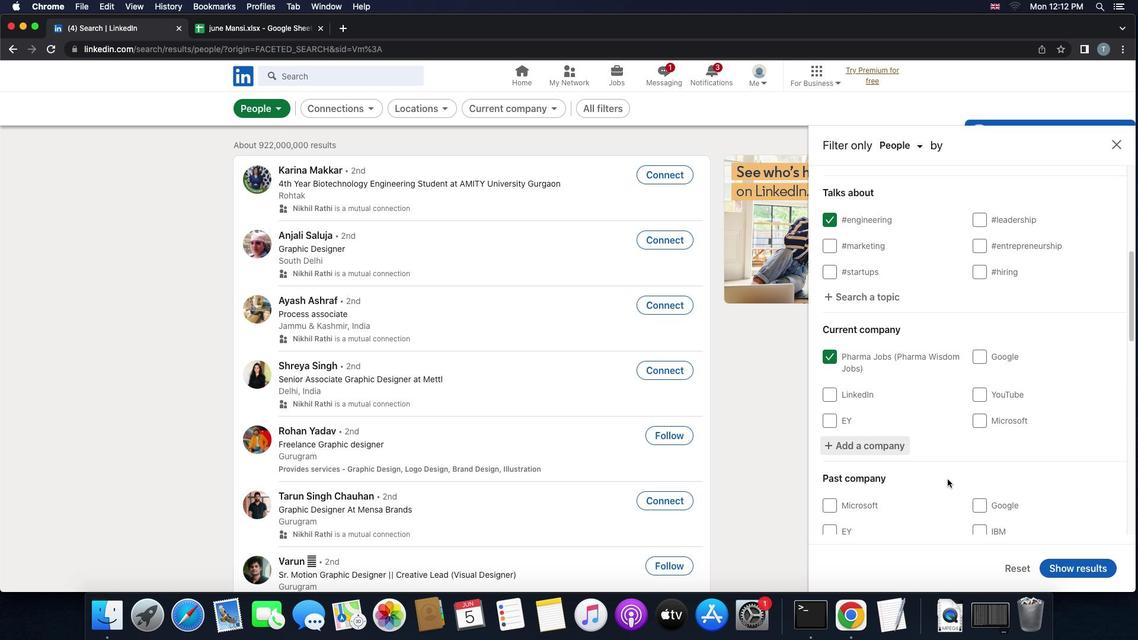 
Action: Mouse scrolled (947, 478) with delta (0, 0)
Screenshot: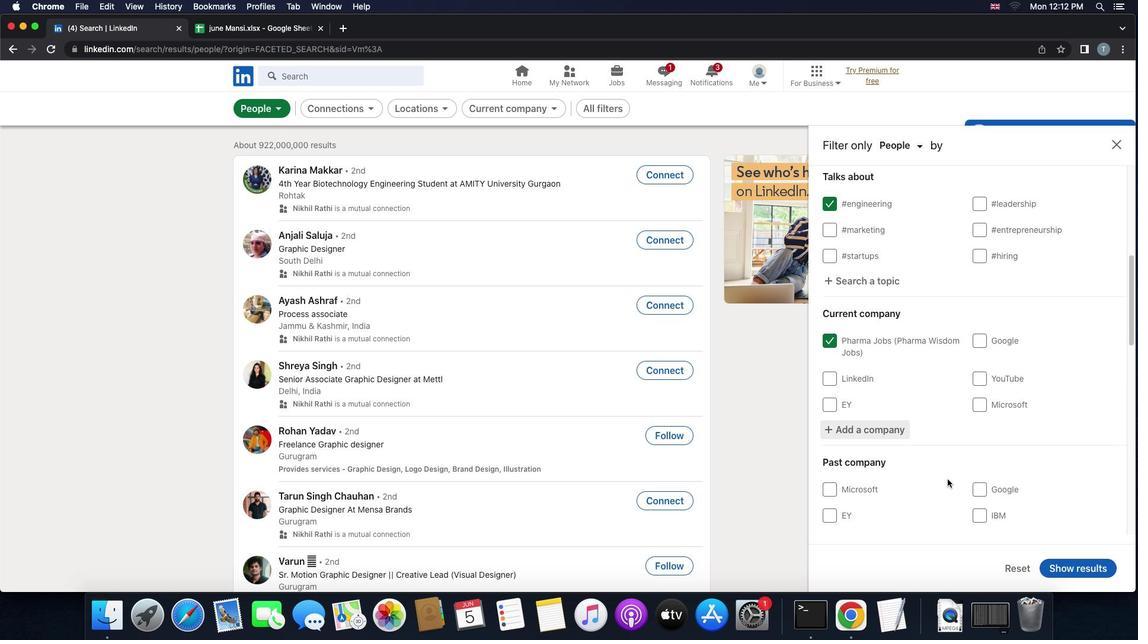 
Action: Mouse scrolled (947, 478) with delta (0, -1)
Screenshot: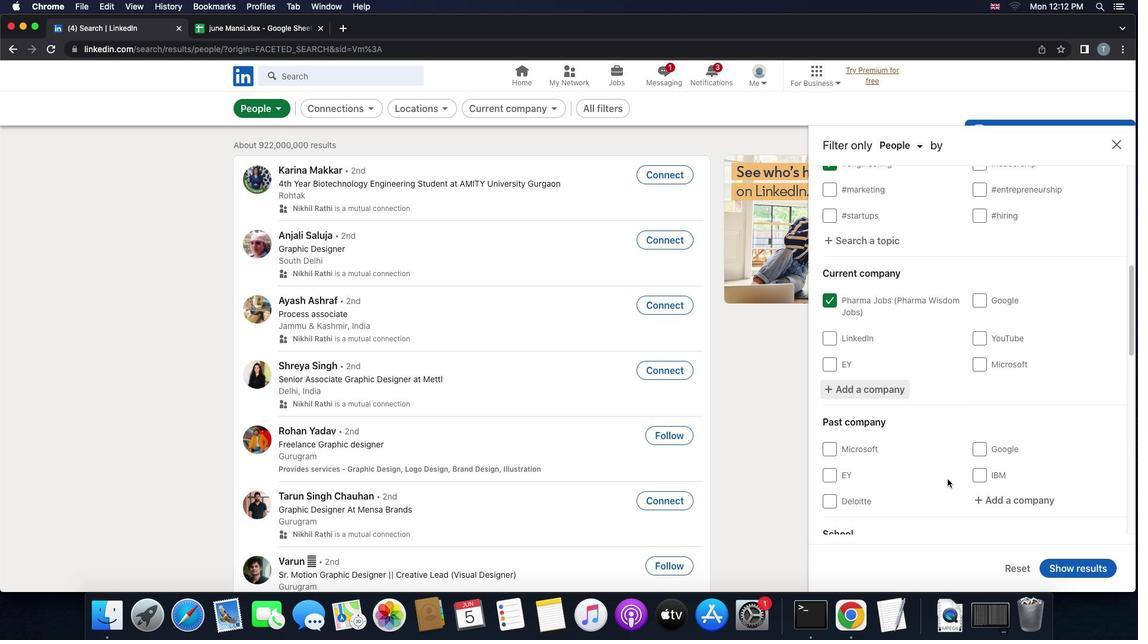 
Action: Mouse scrolled (947, 478) with delta (0, 0)
Screenshot: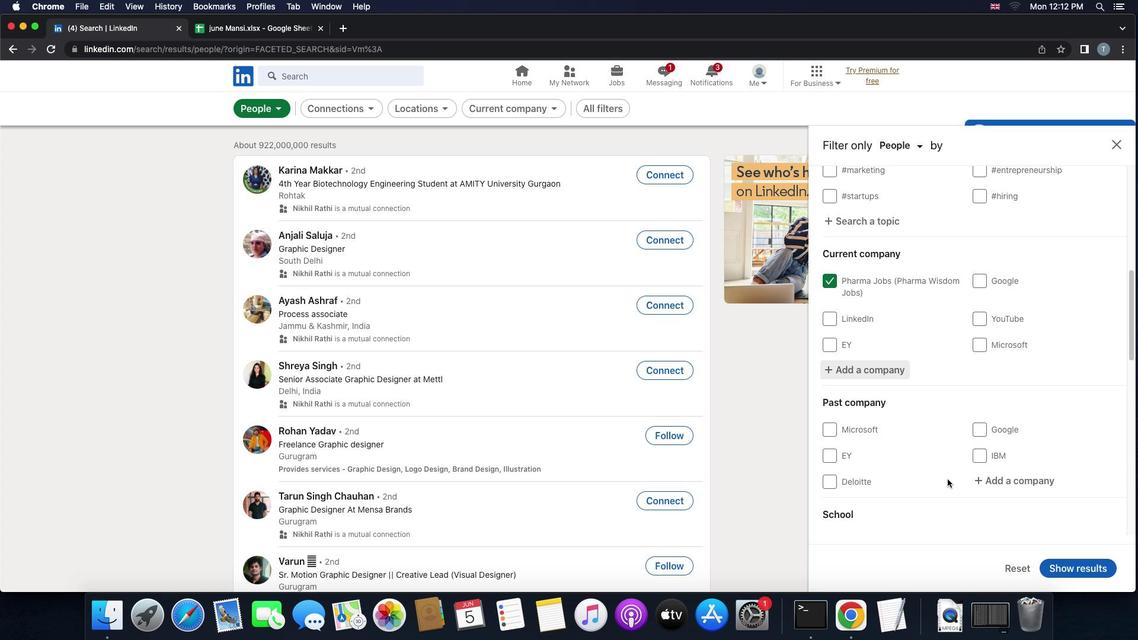 
Action: Mouse scrolled (947, 478) with delta (0, 0)
Screenshot: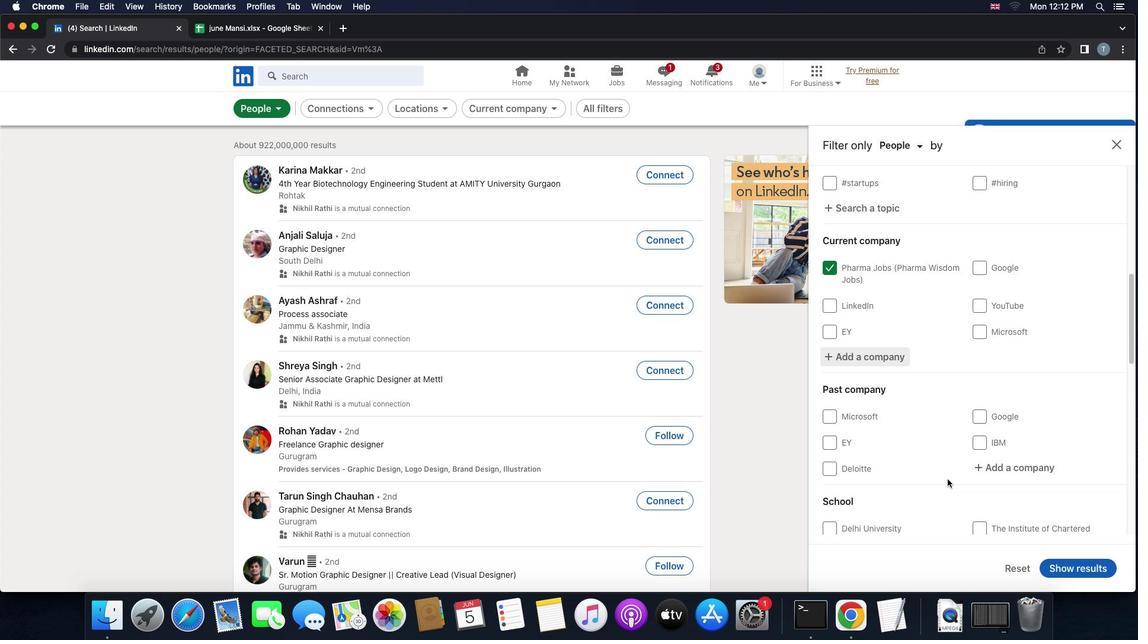 
Action: Mouse scrolled (947, 478) with delta (0, 0)
Screenshot: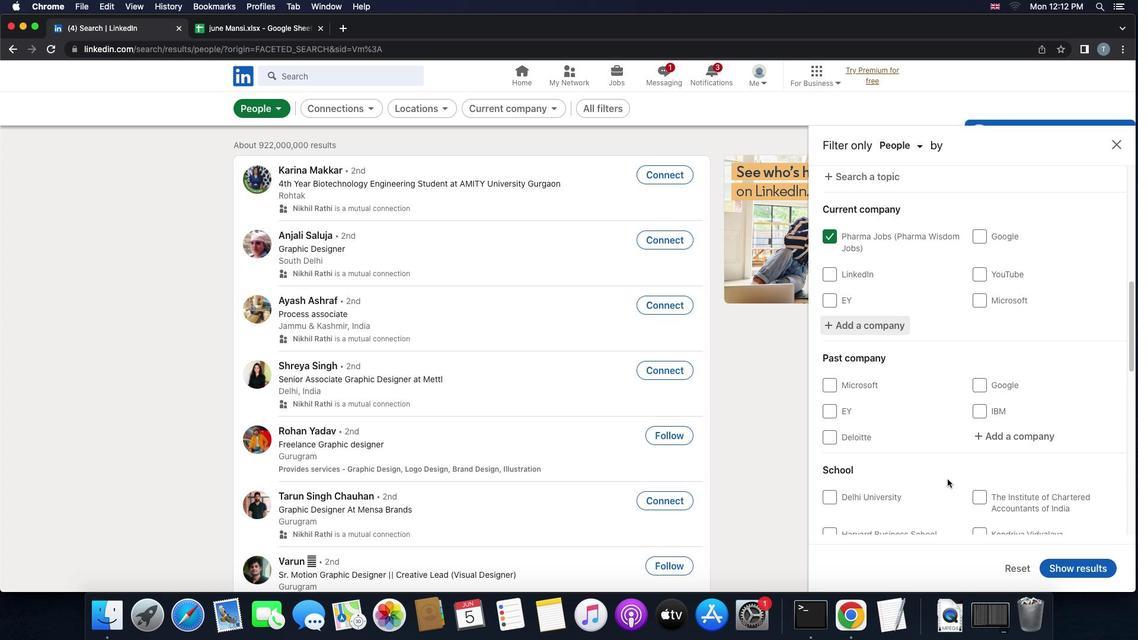 
Action: Mouse moved to (969, 471)
Screenshot: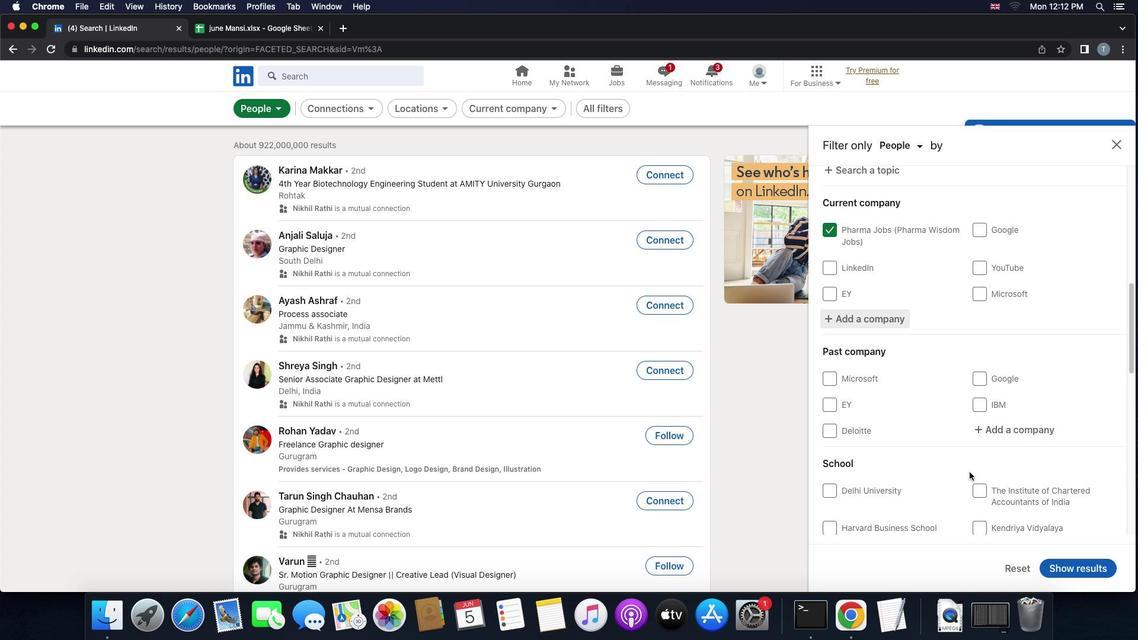 
Action: Mouse scrolled (969, 471) with delta (0, 0)
Screenshot: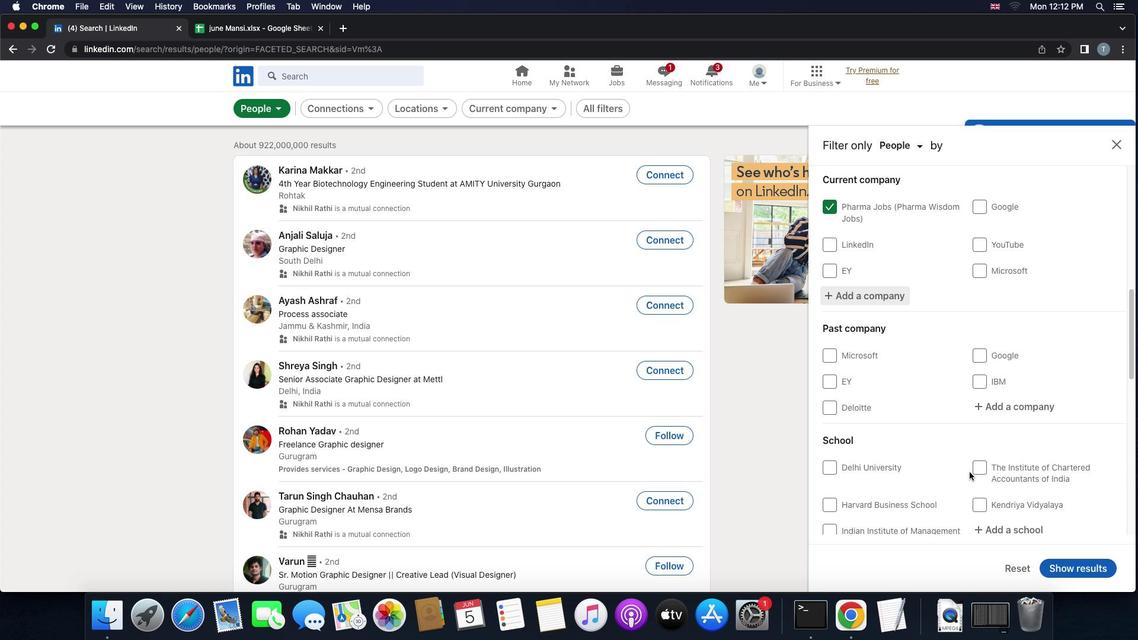 
Action: Mouse scrolled (969, 471) with delta (0, 0)
Screenshot: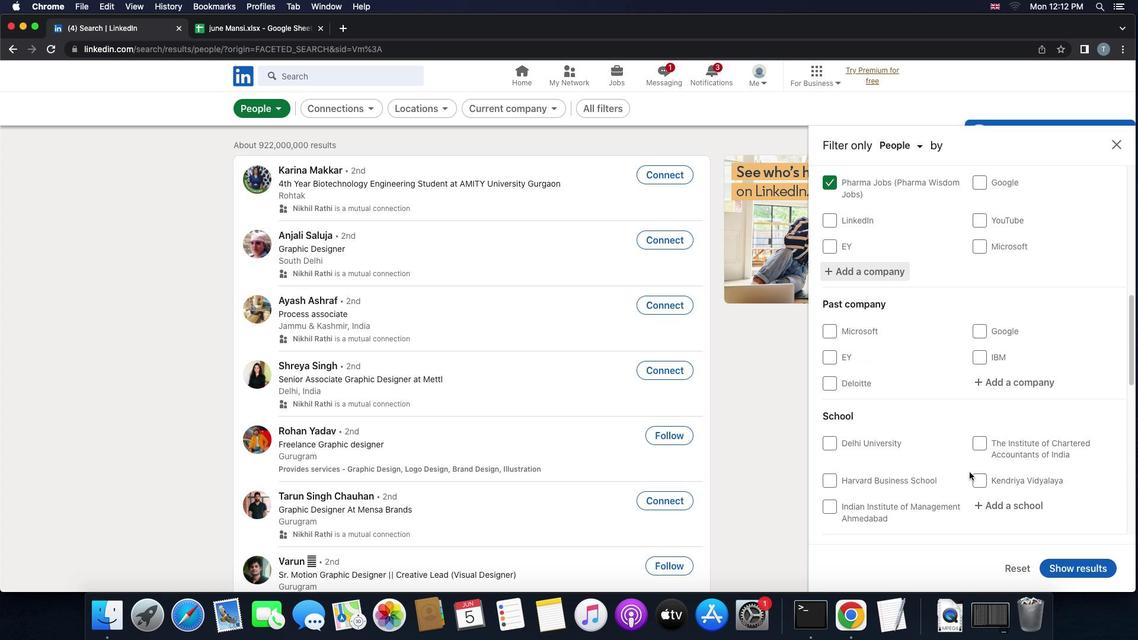 
Action: Mouse scrolled (969, 471) with delta (0, -1)
Screenshot: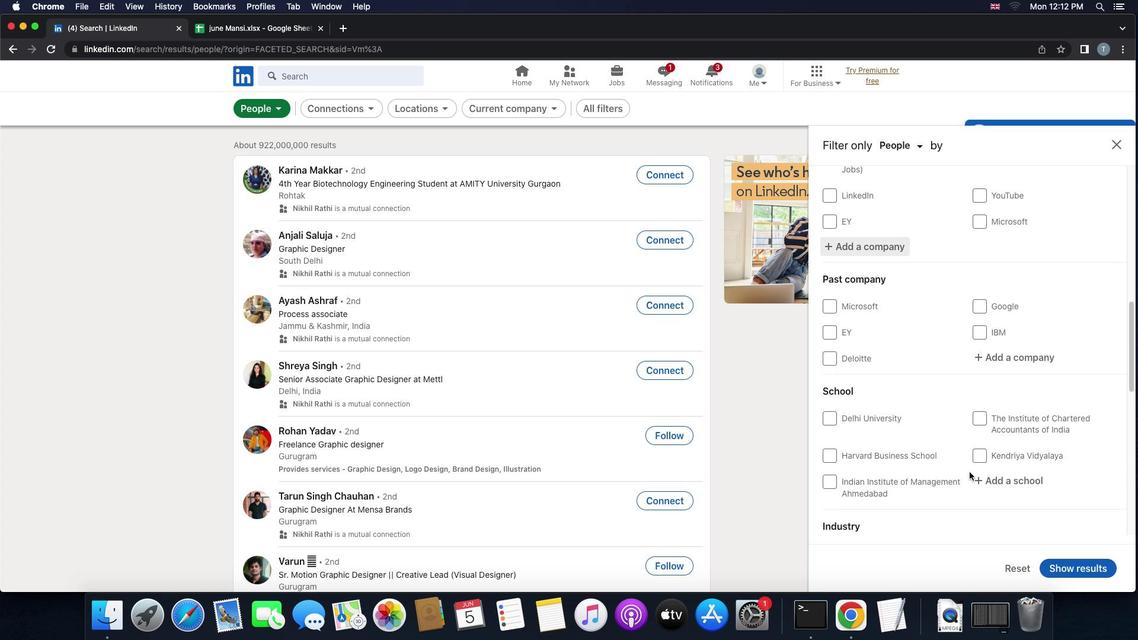 
Action: Mouse moved to (1011, 462)
Screenshot: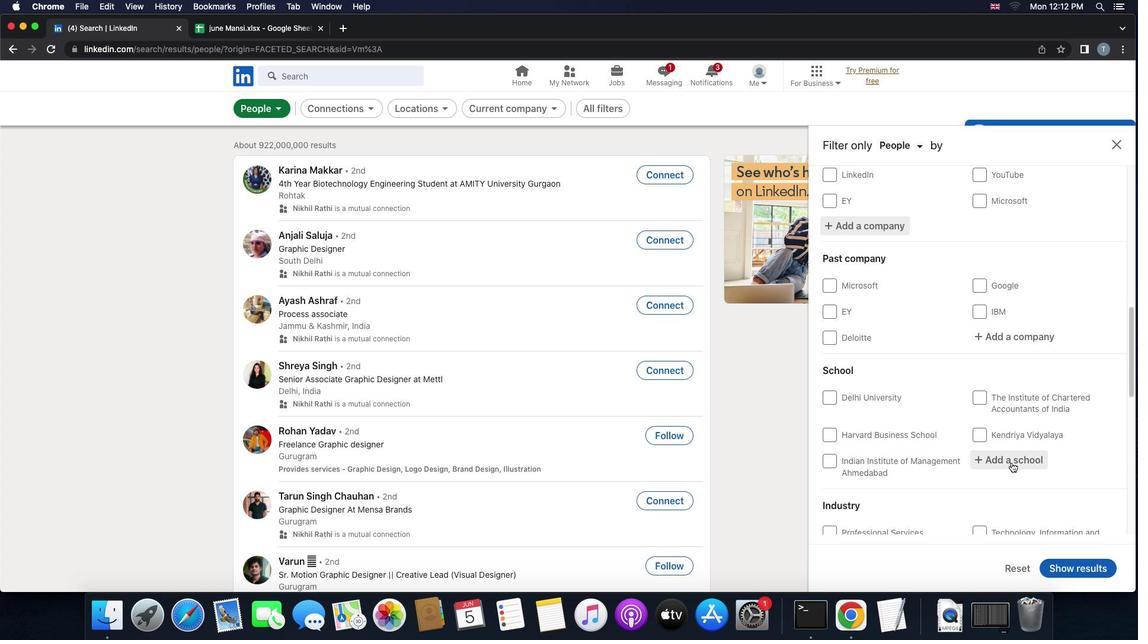 
Action: Mouse pressed left at (1011, 462)
Screenshot: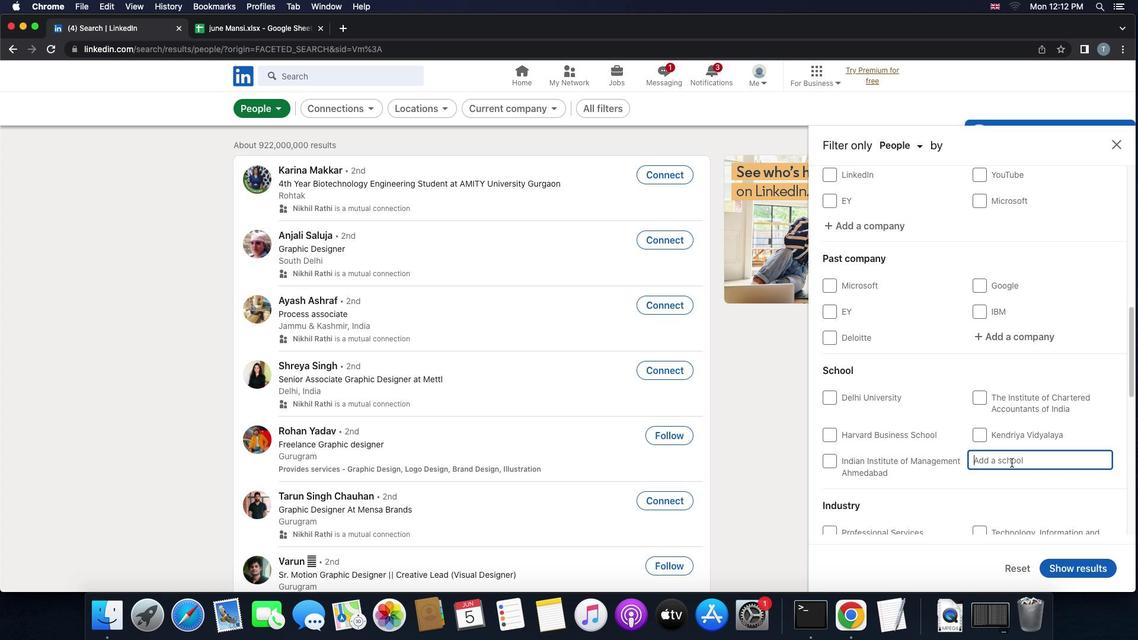 
Action: Key pressed 'a''p''e''e''j''a''y'
Screenshot: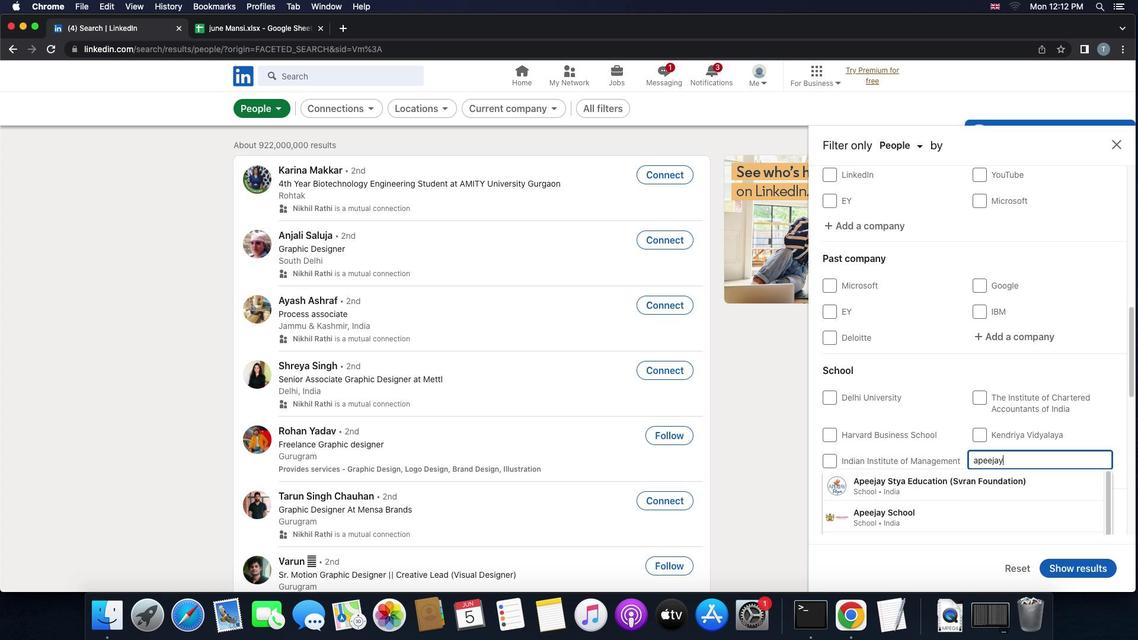 
Action: Mouse moved to (1022, 459)
Screenshot: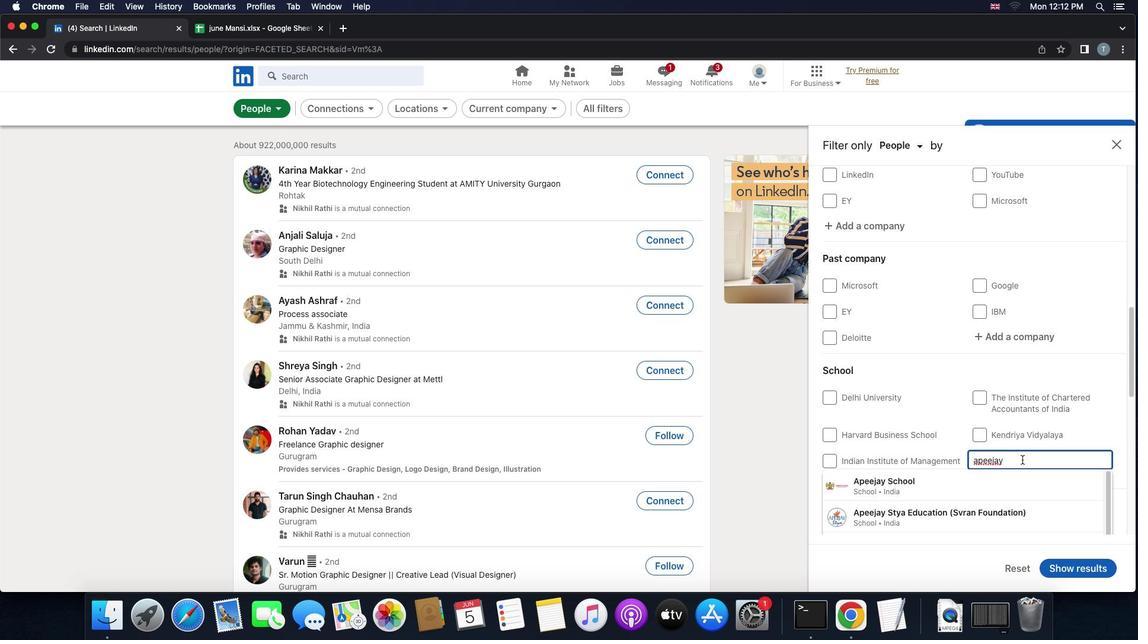 
Action: Key pressed Key.space's''c''h''o''o''l'
Screenshot: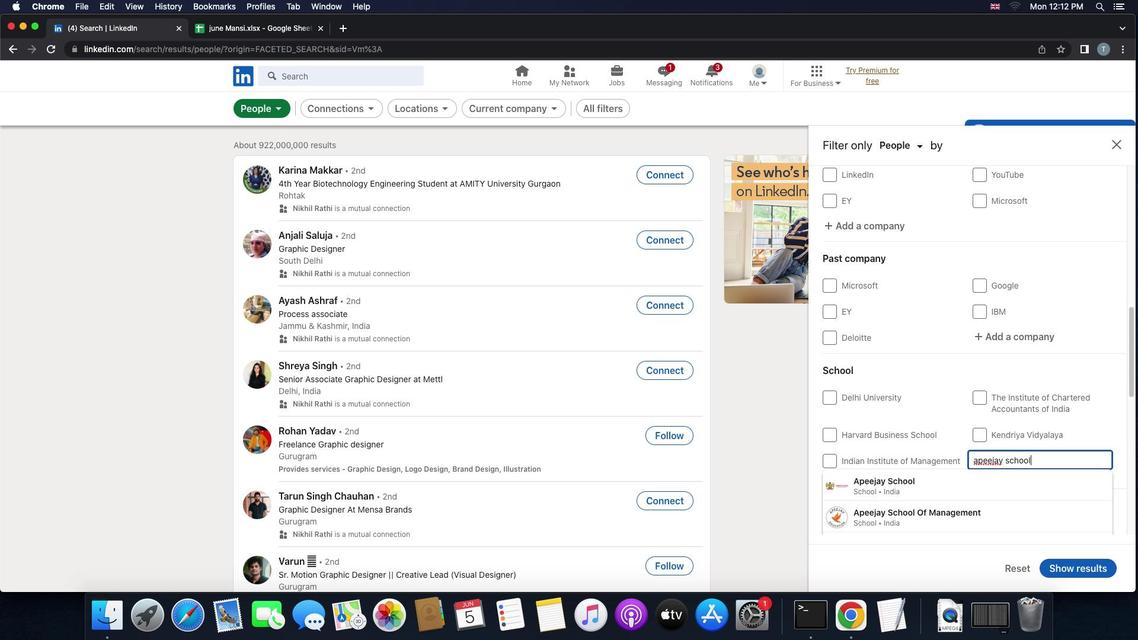 
Action: Mouse moved to (981, 506)
Screenshot: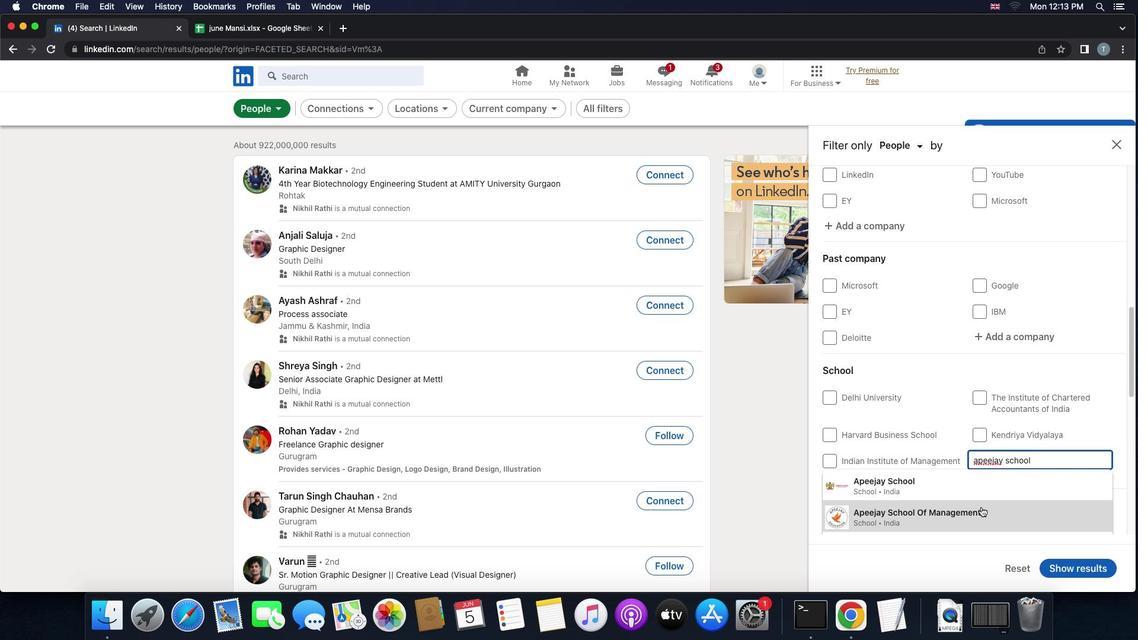 
Action: Mouse pressed left at (981, 506)
Screenshot: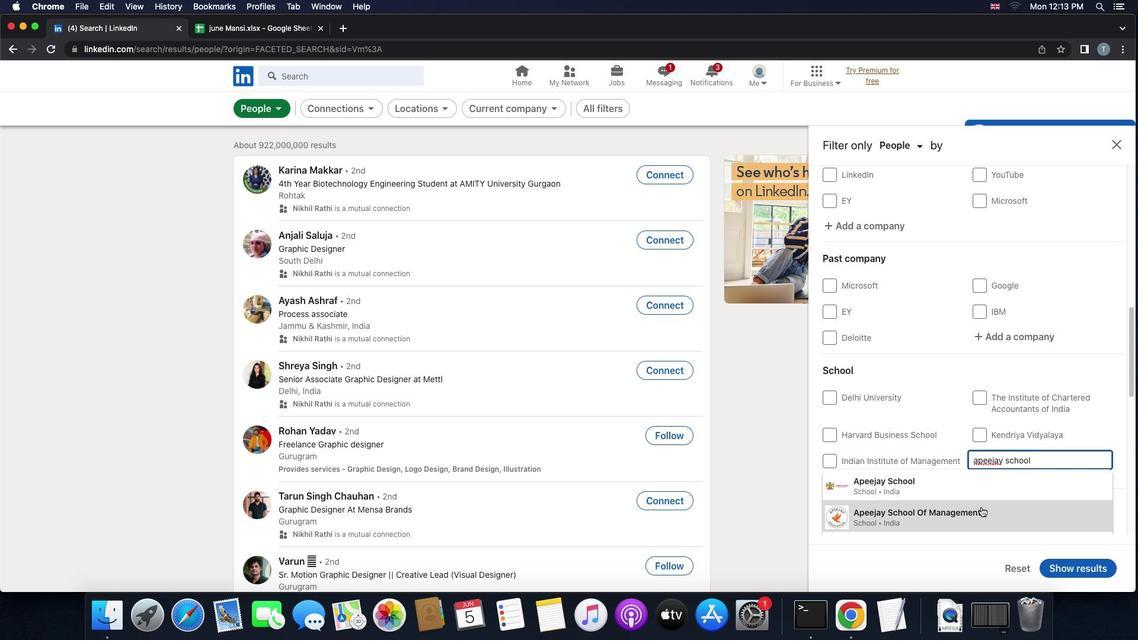 
Action: Mouse moved to (976, 506)
Screenshot: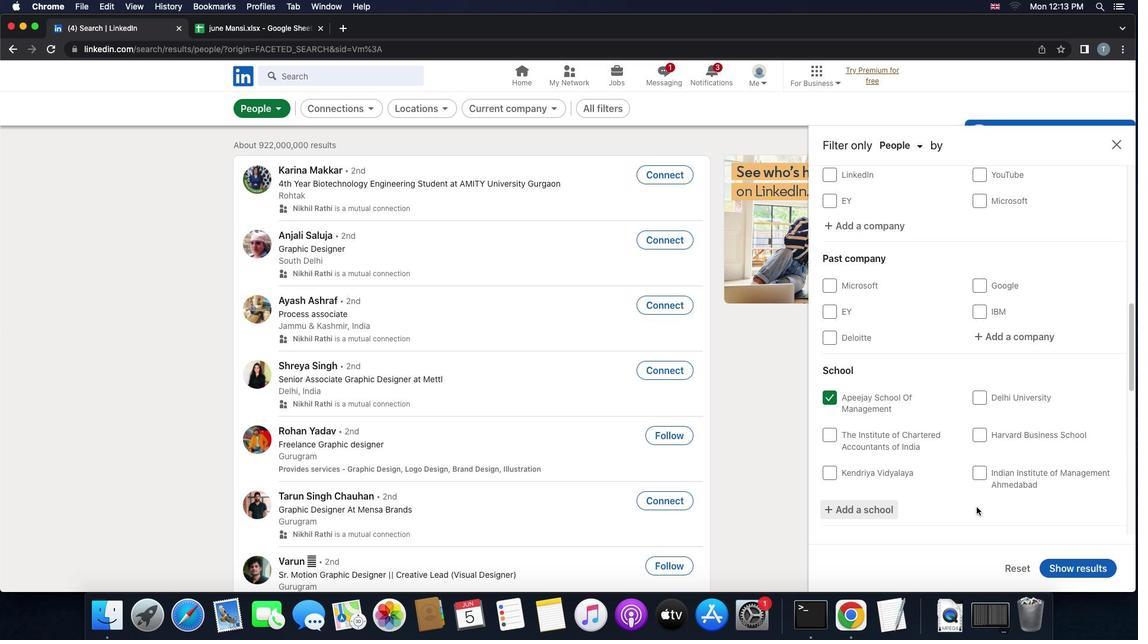
Action: Mouse scrolled (976, 506) with delta (0, 0)
Screenshot: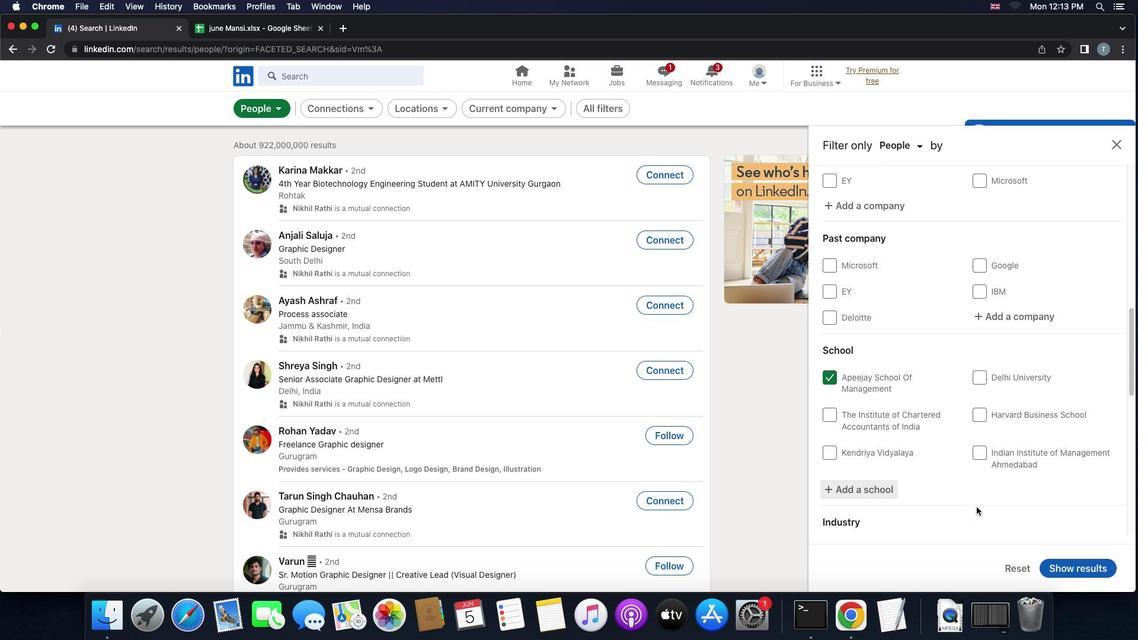 
Action: Mouse scrolled (976, 506) with delta (0, 0)
Screenshot: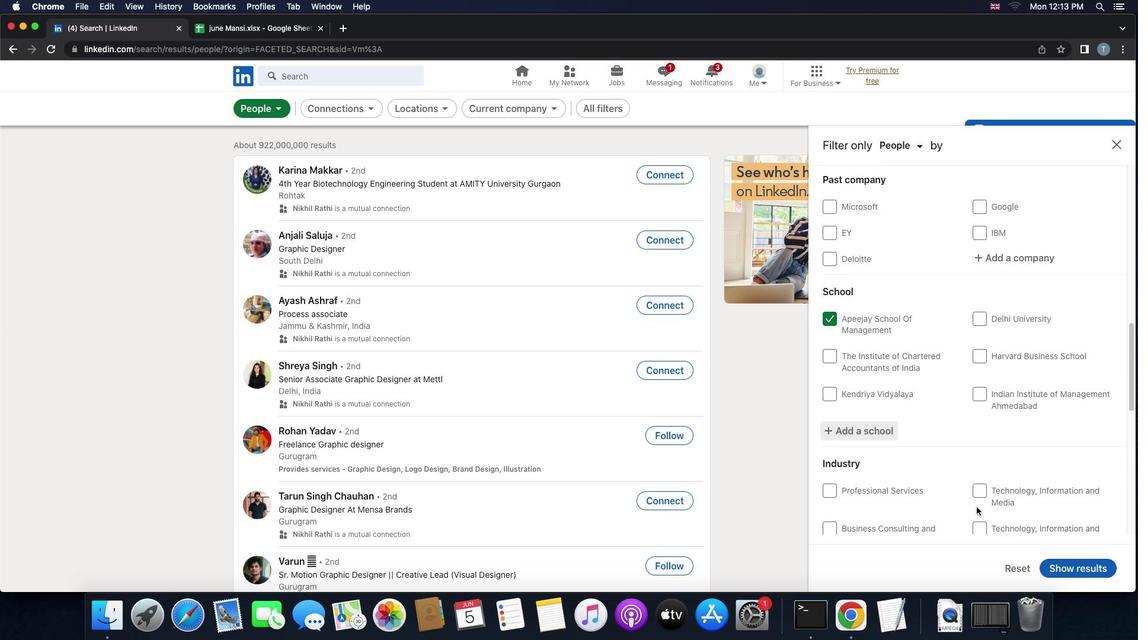 
Action: Mouse scrolled (976, 506) with delta (0, -1)
Screenshot: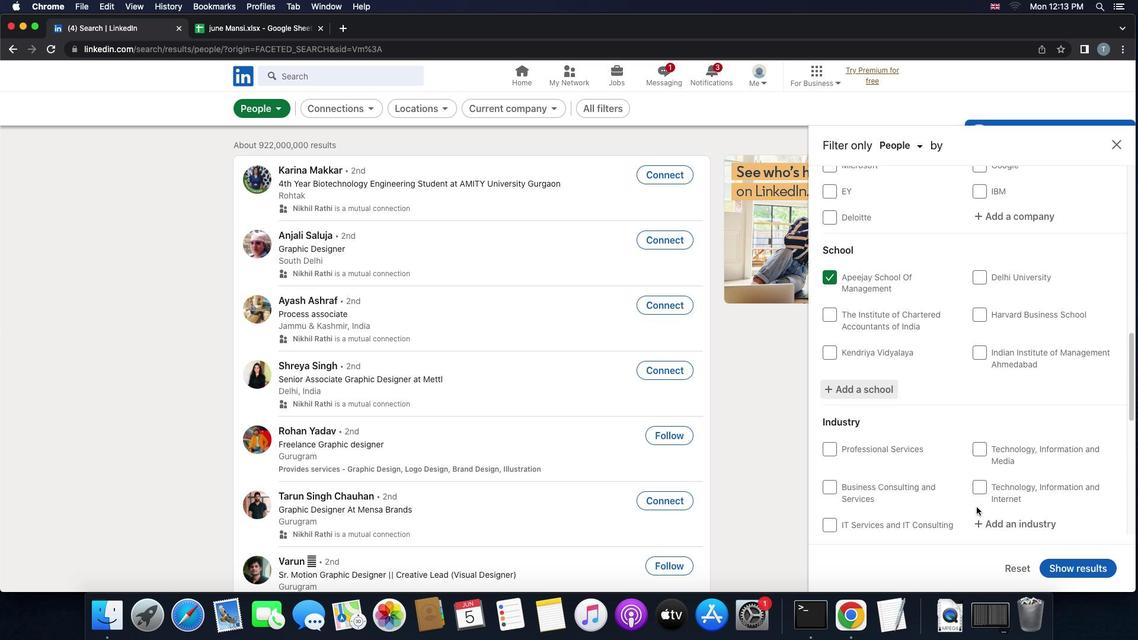 
Action: Mouse scrolled (976, 506) with delta (0, -1)
Screenshot: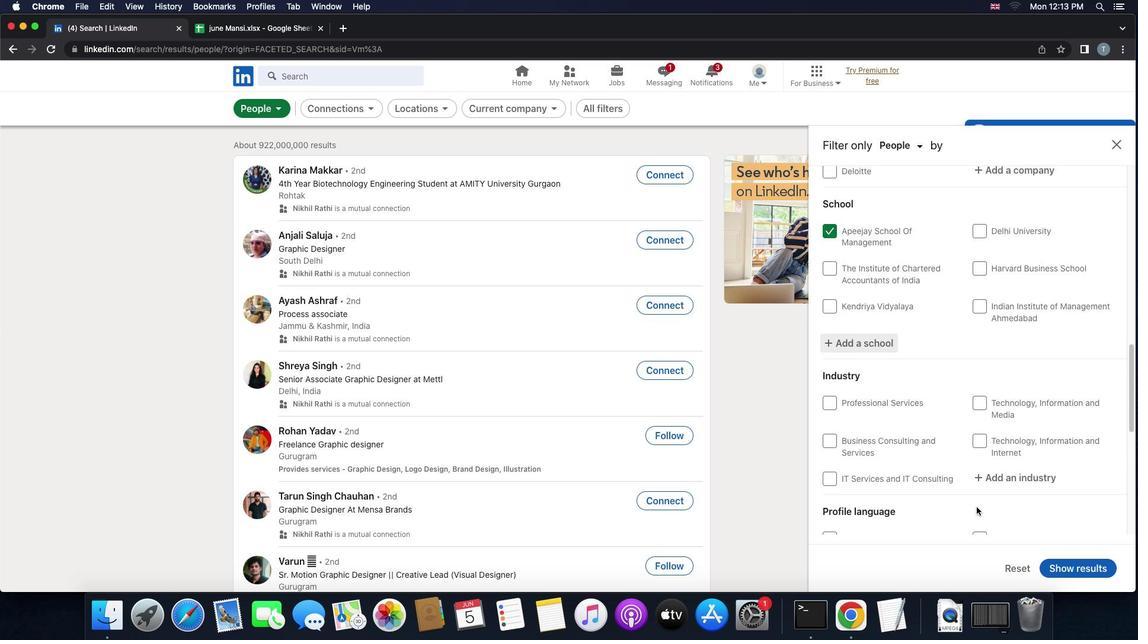 
Action: Mouse scrolled (976, 506) with delta (0, 0)
Screenshot: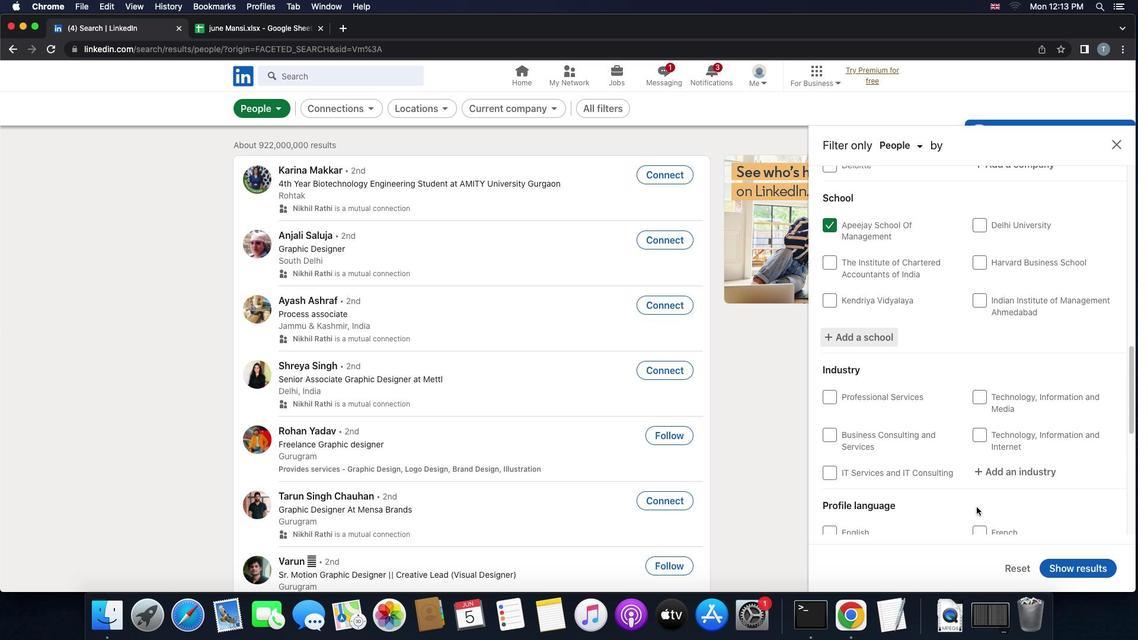 
Action: Mouse scrolled (976, 506) with delta (0, 0)
Screenshot: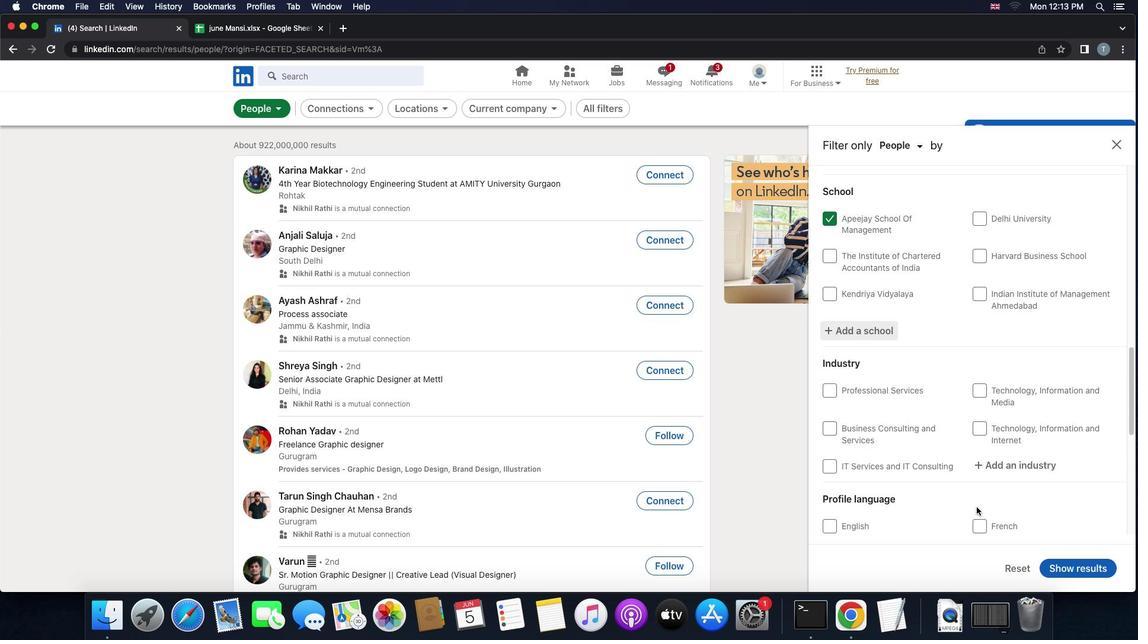 
Action: Mouse scrolled (976, 506) with delta (0, 0)
Screenshot: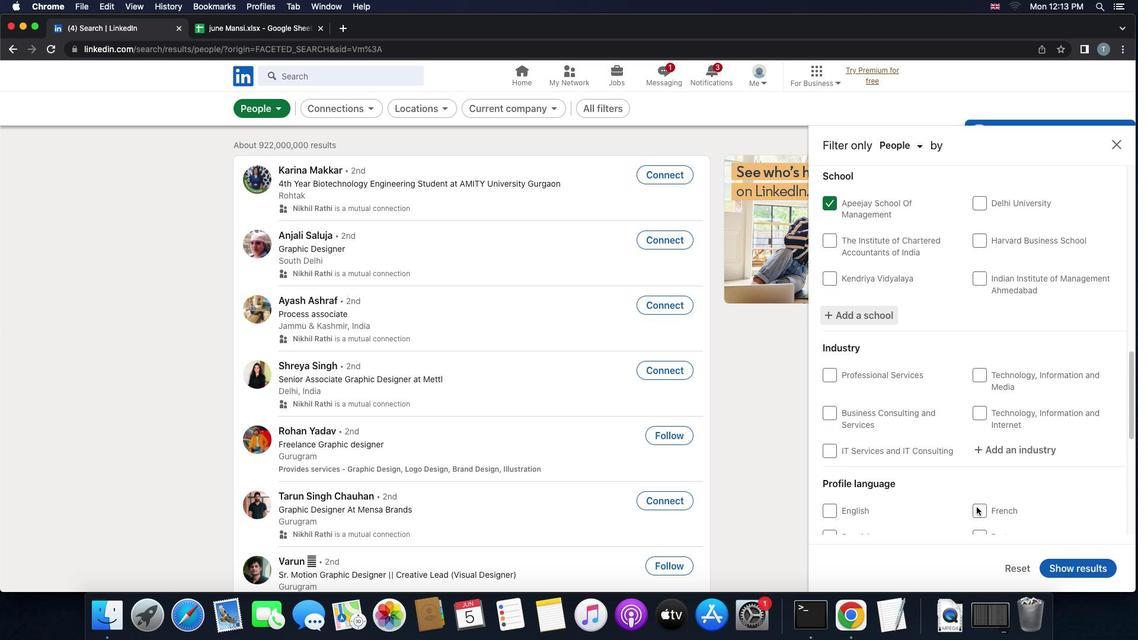 
Action: Mouse moved to (999, 444)
Screenshot: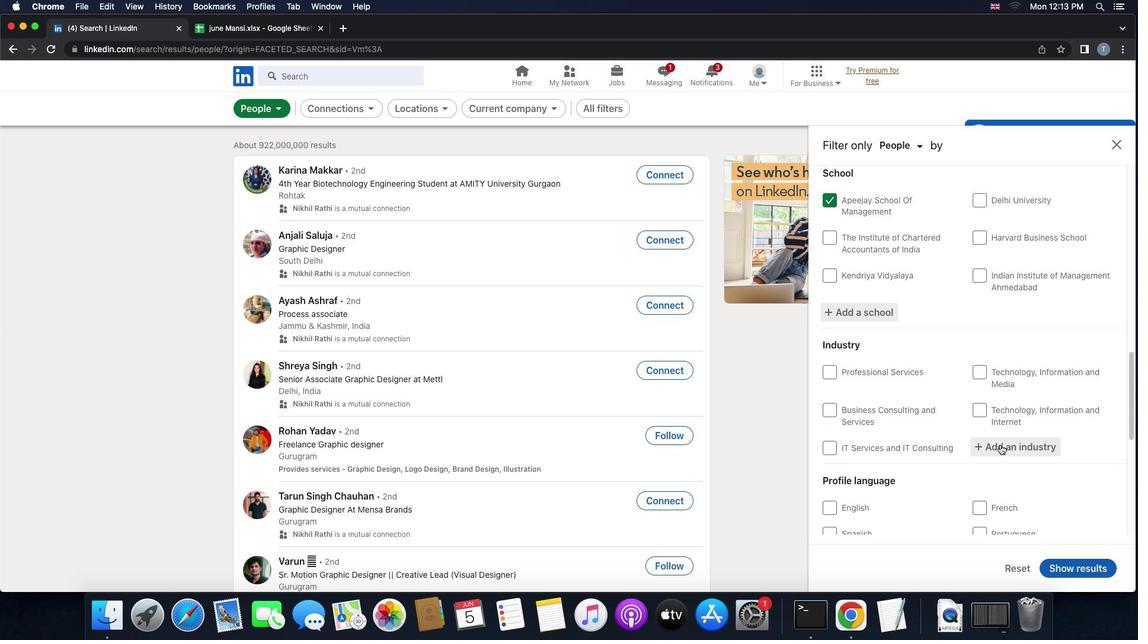 
Action: Mouse pressed left at (999, 444)
Screenshot: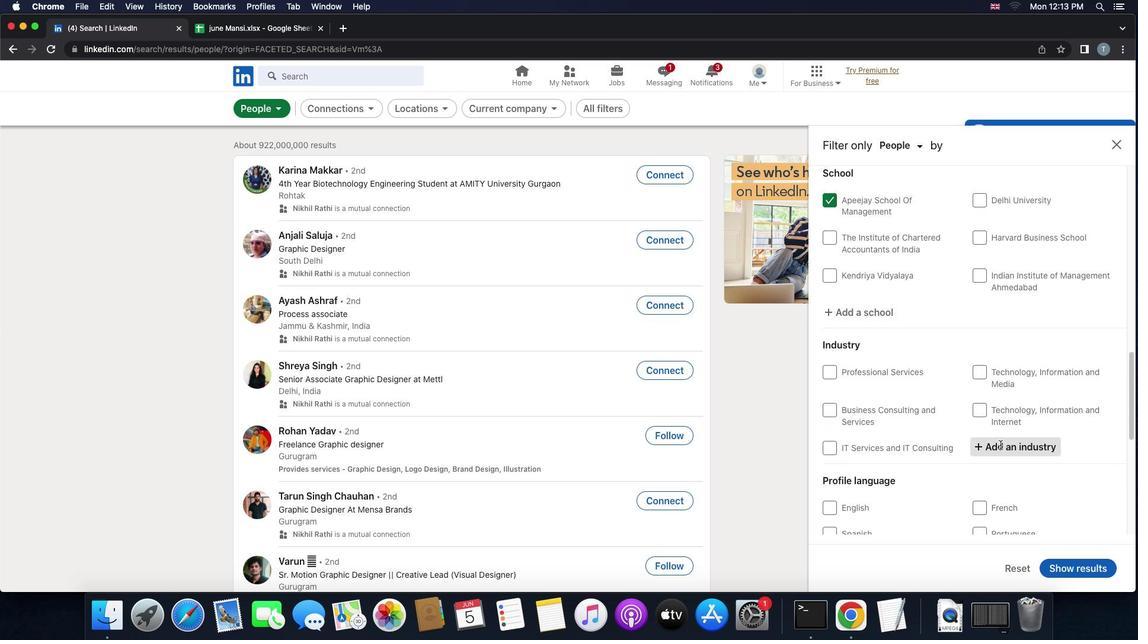 
Action: Key pressed 'a''d''m''i''n''i''s''t''r''a''t''i''o''n'
Screenshot: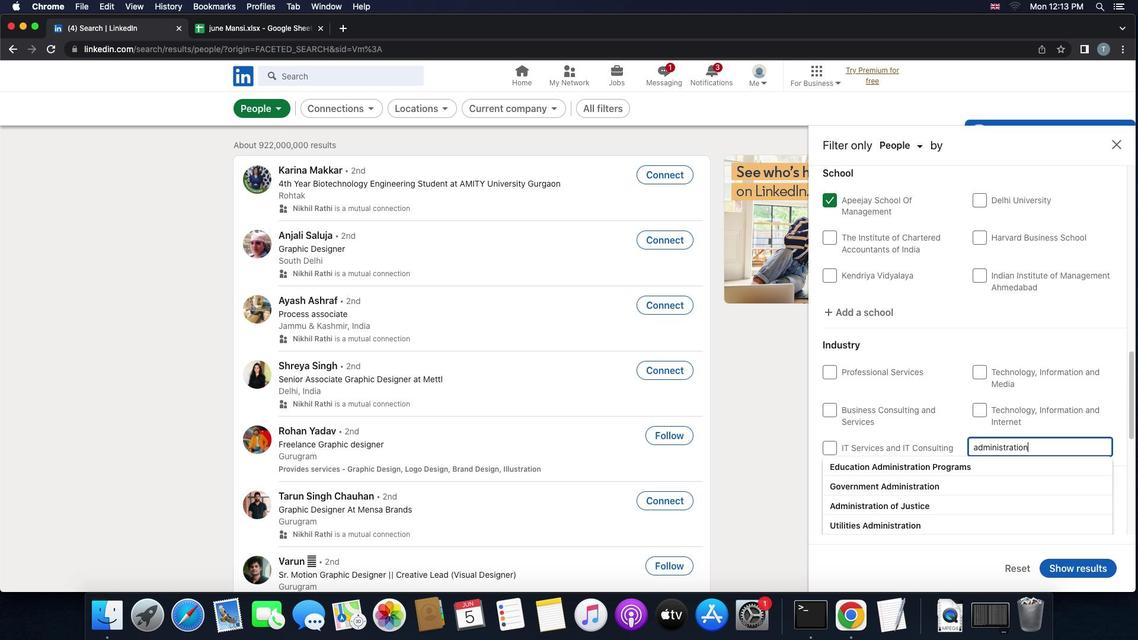 
Action: Mouse moved to (974, 509)
Screenshot: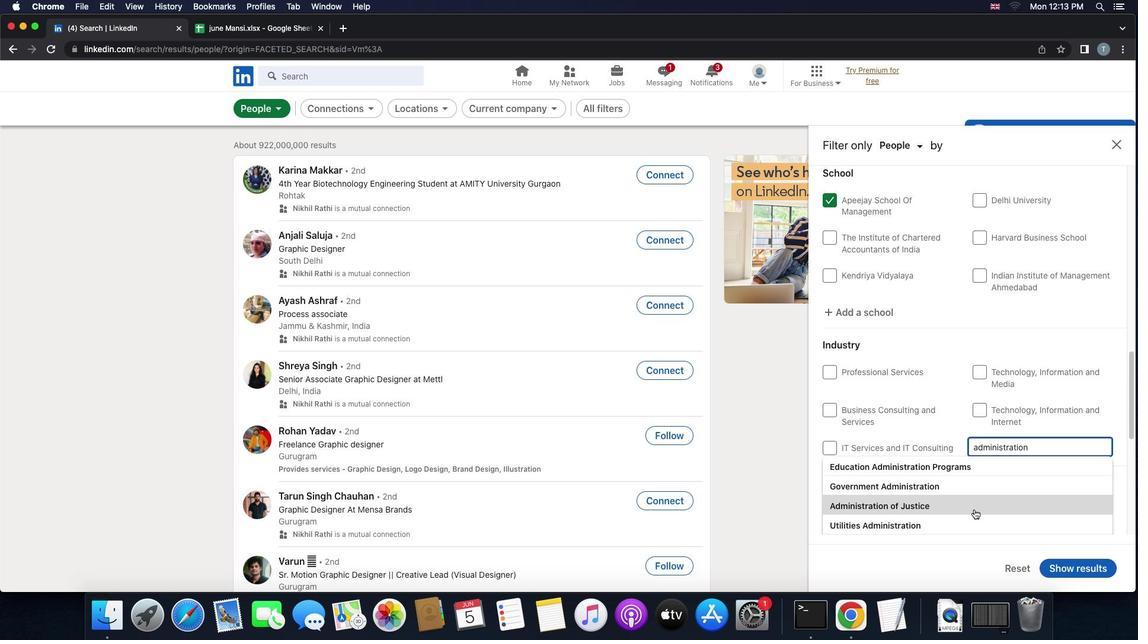 
Action: Mouse pressed left at (974, 509)
Screenshot: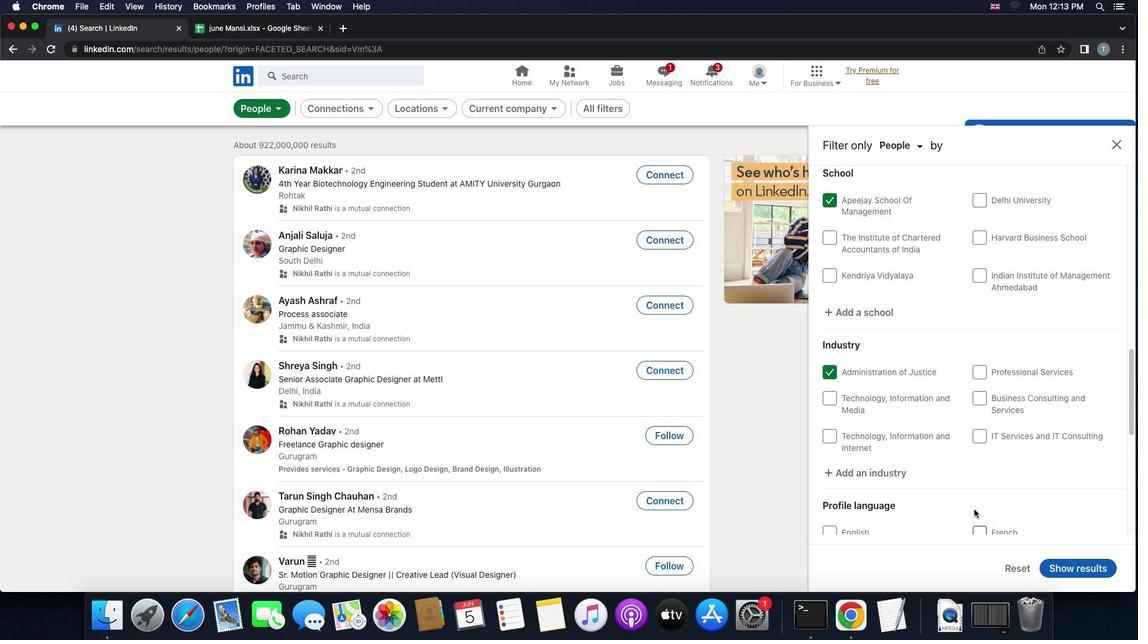 
Action: Mouse moved to (975, 509)
Screenshot: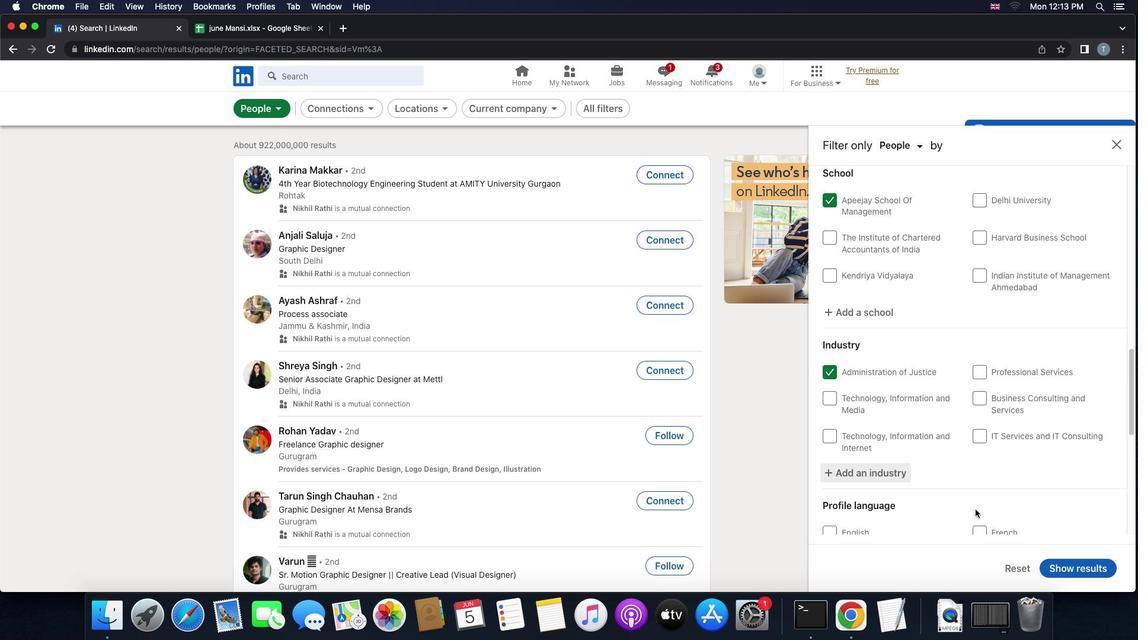 
Action: Mouse scrolled (975, 509) with delta (0, 0)
Screenshot: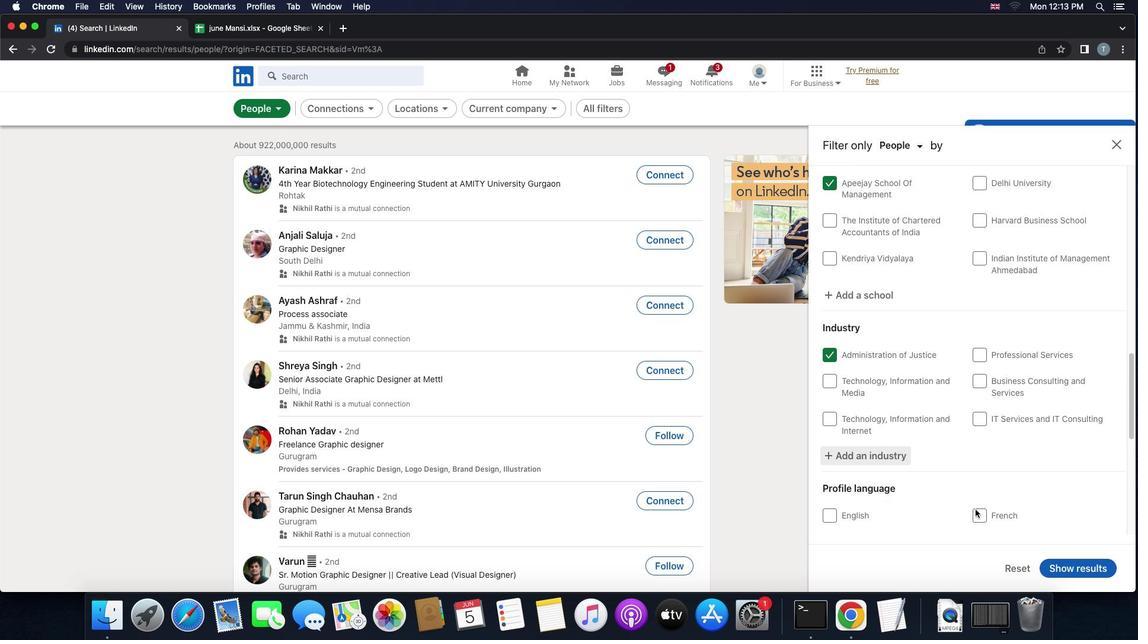 
Action: Mouse scrolled (975, 509) with delta (0, 0)
Screenshot: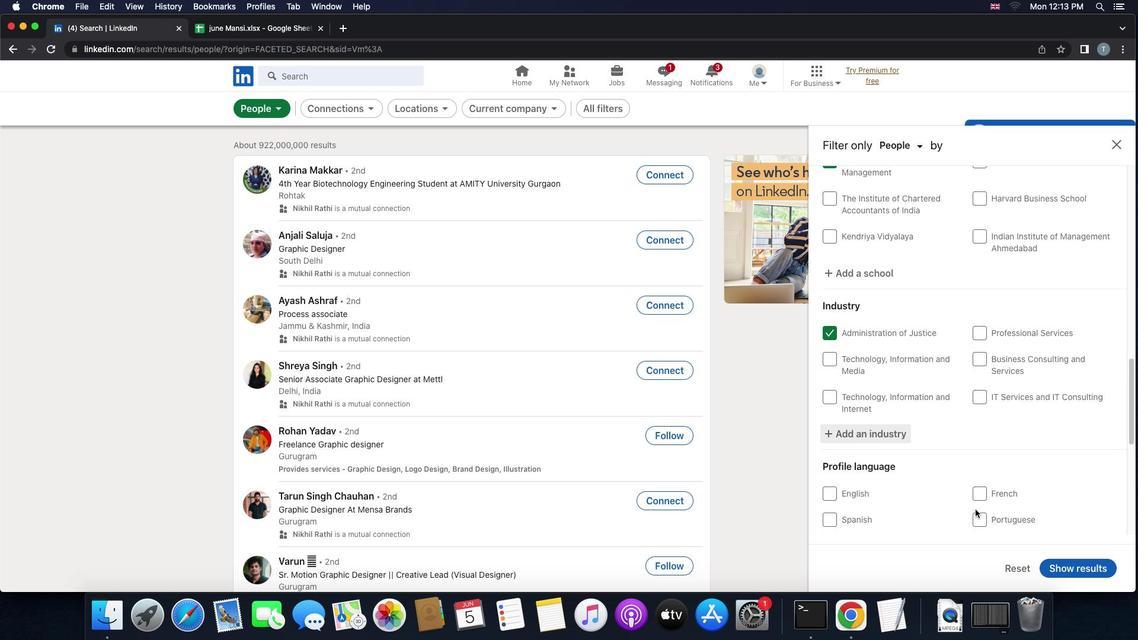 
Action: Mouse scrolled (975, 509) with delta (0, -1)
Screenshot: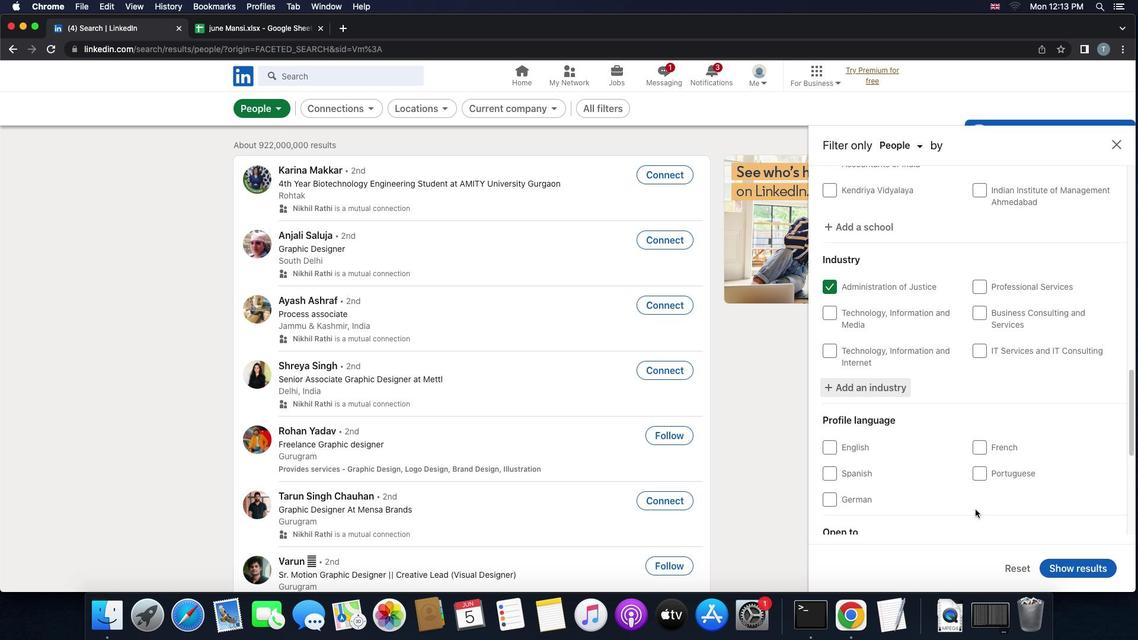 
Action: Mouse scrolled (975, 509) with delta (0, 0)
Screenshot: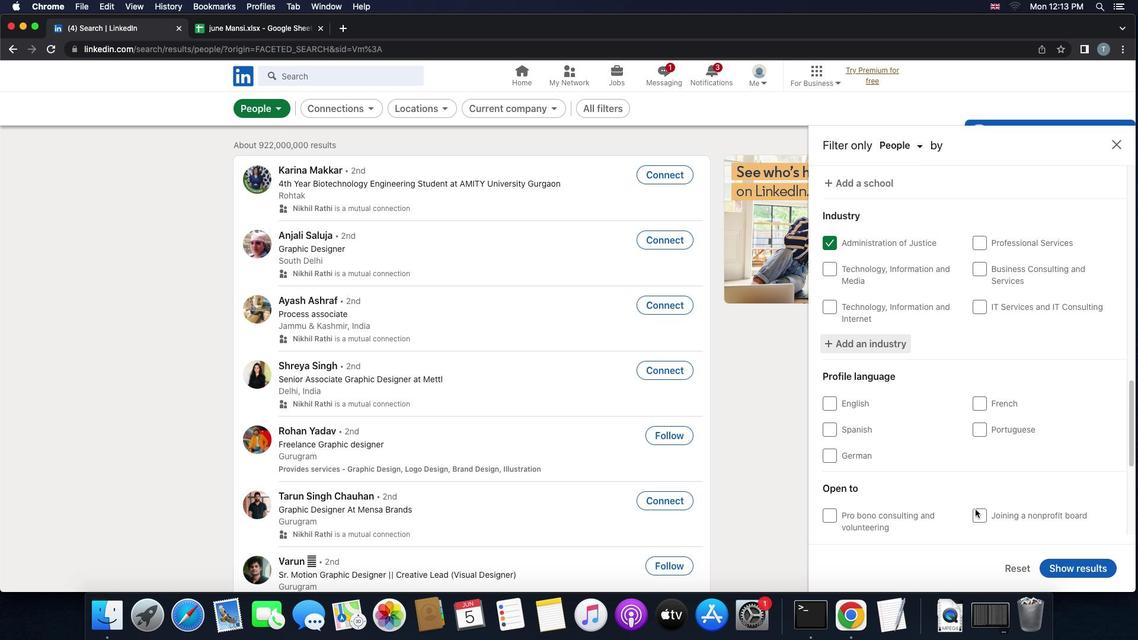 
Action: Mouse scrolled (975, 509) with delta (0, 0)
Screenshot: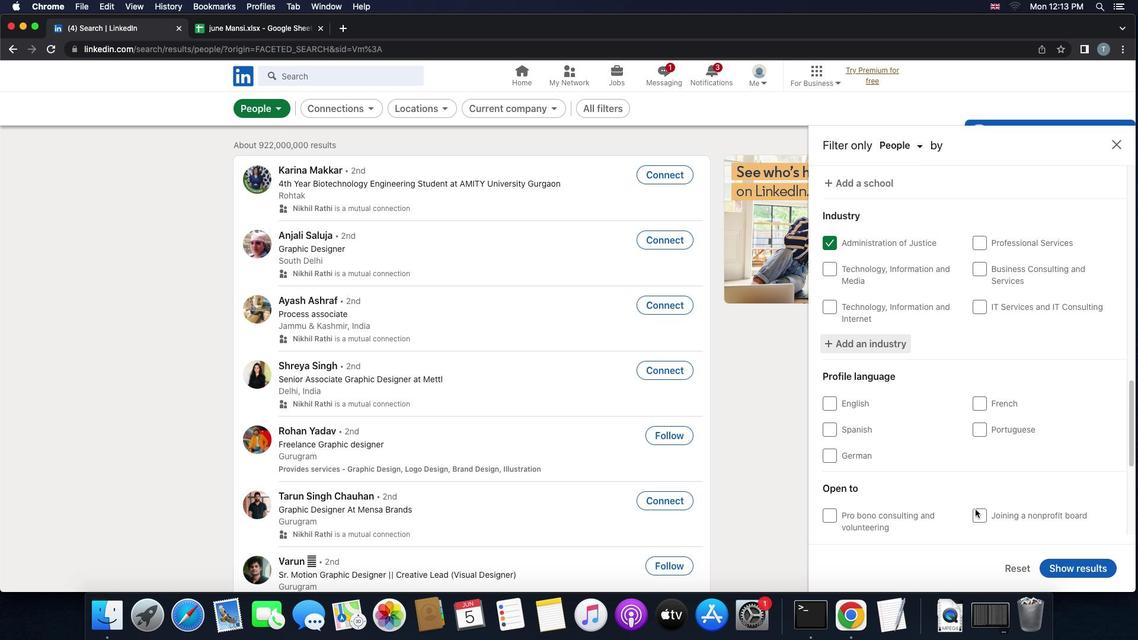 
Action: Mouse scrolled (975, 509) with delta (0, -1)
Screenshot: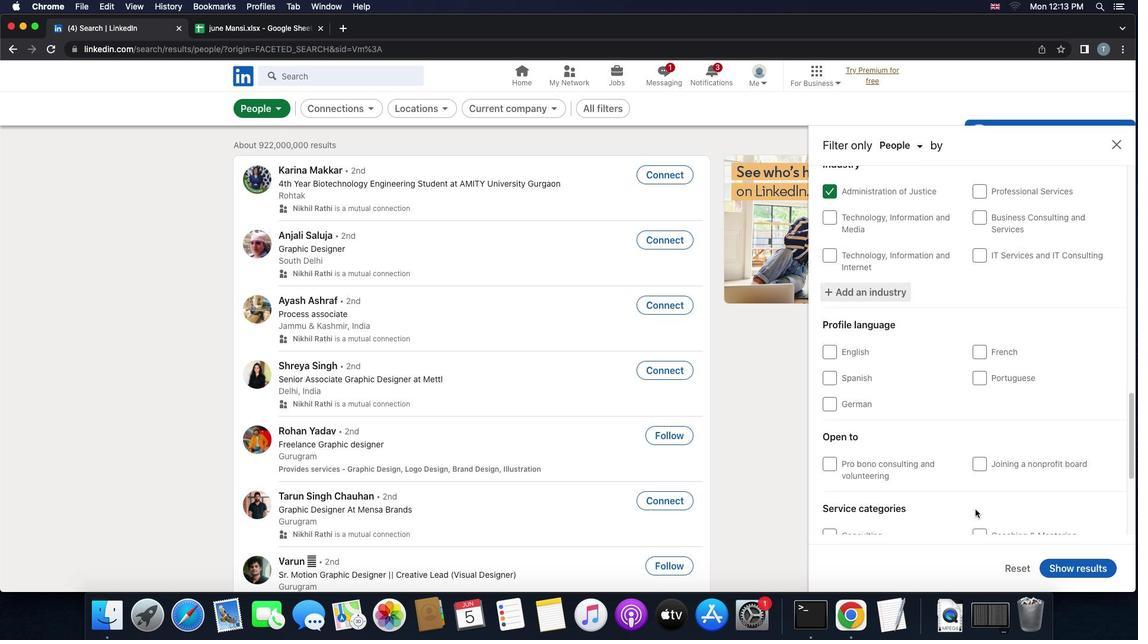 
Action: Mouse moved to (934, 416)
Screenshot: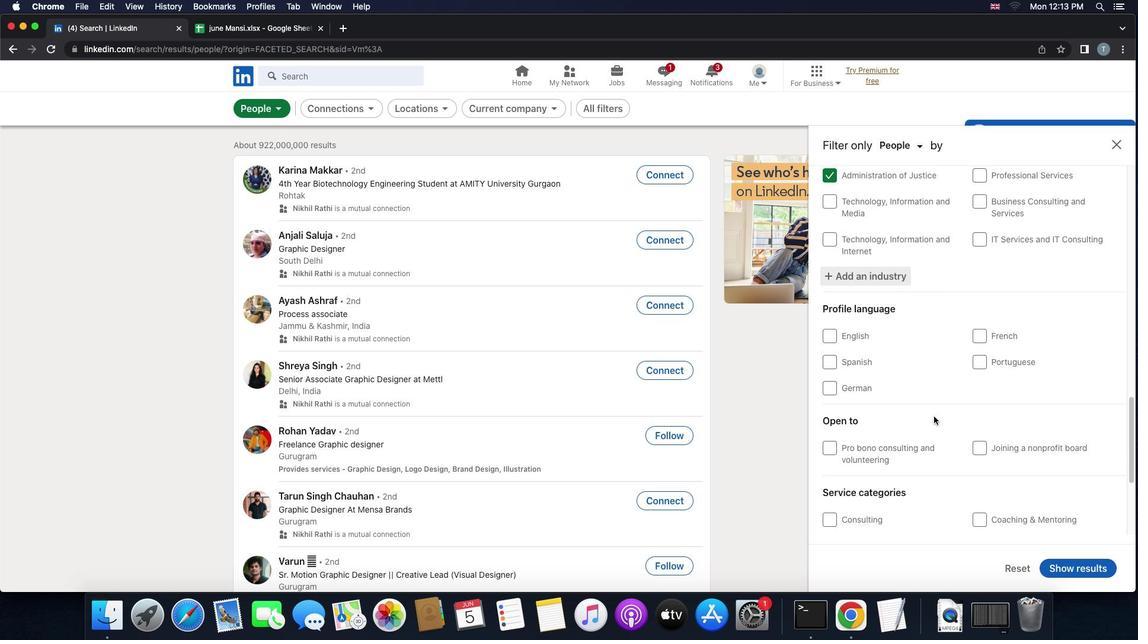 
Action: Mouse scrolled (934, 416) with delta (0, 0)
Screenshot: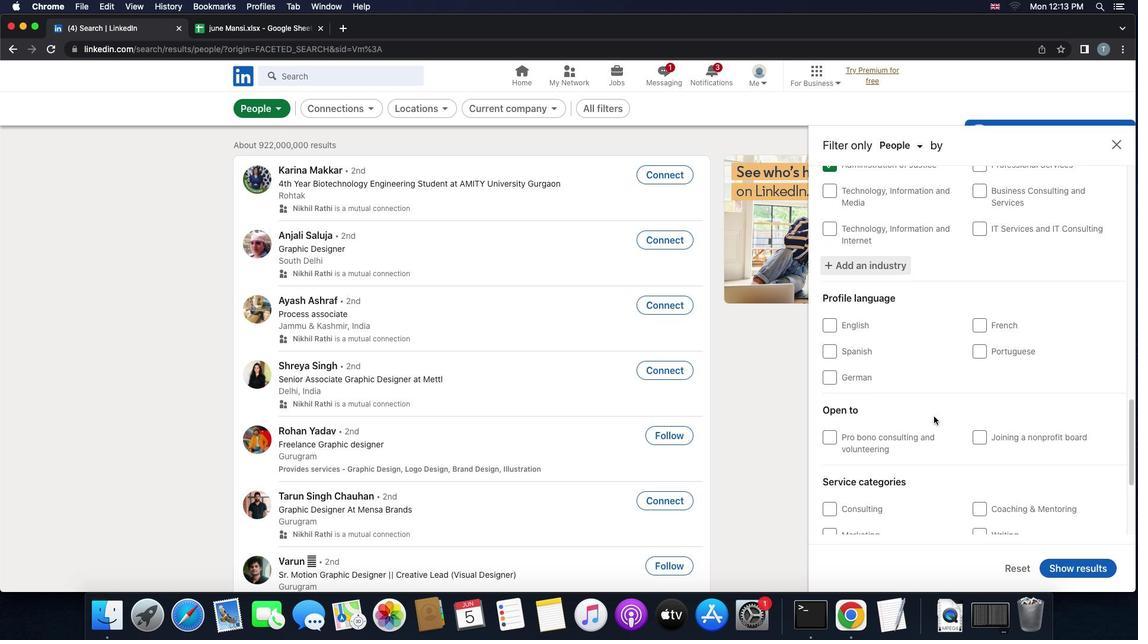 
Action: Mouse scrolled (934, 416) with delta (0, 0)
Screenshot: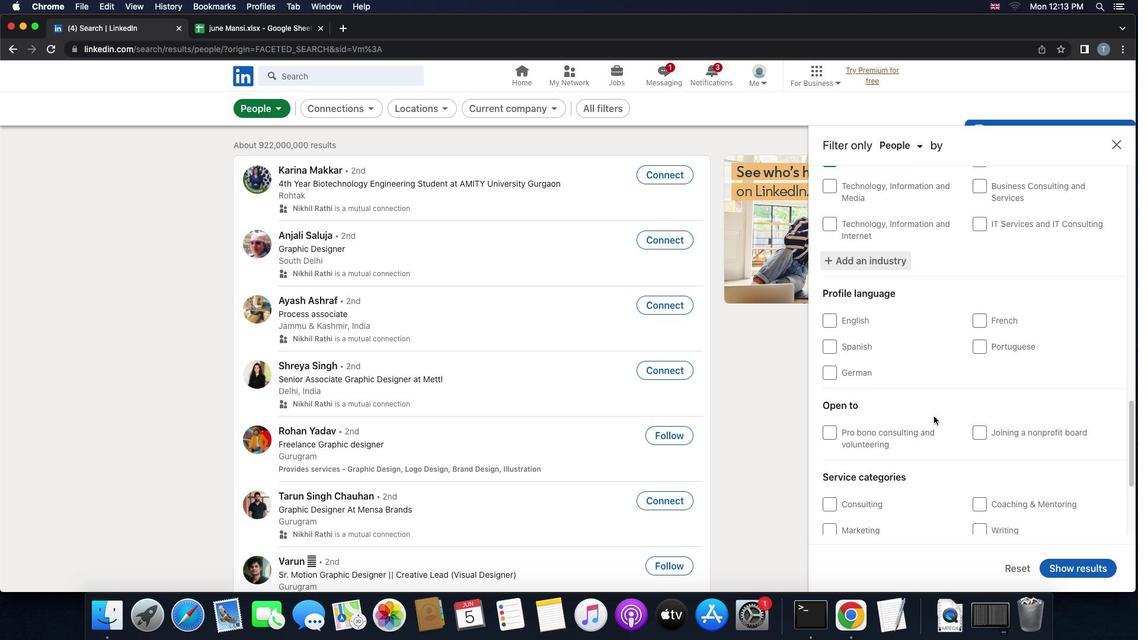 
Action: Mouse moved to (924, 399)
Screenshot: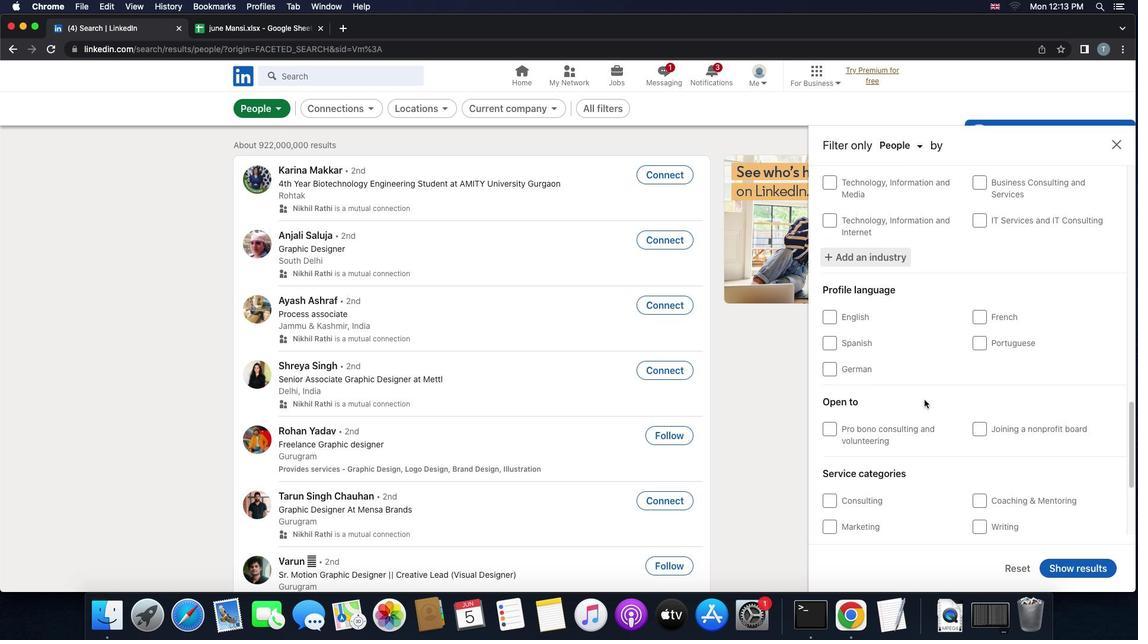 
Action: Mouse scrolled (924, 399) with delta (0, 0)
Screenshot: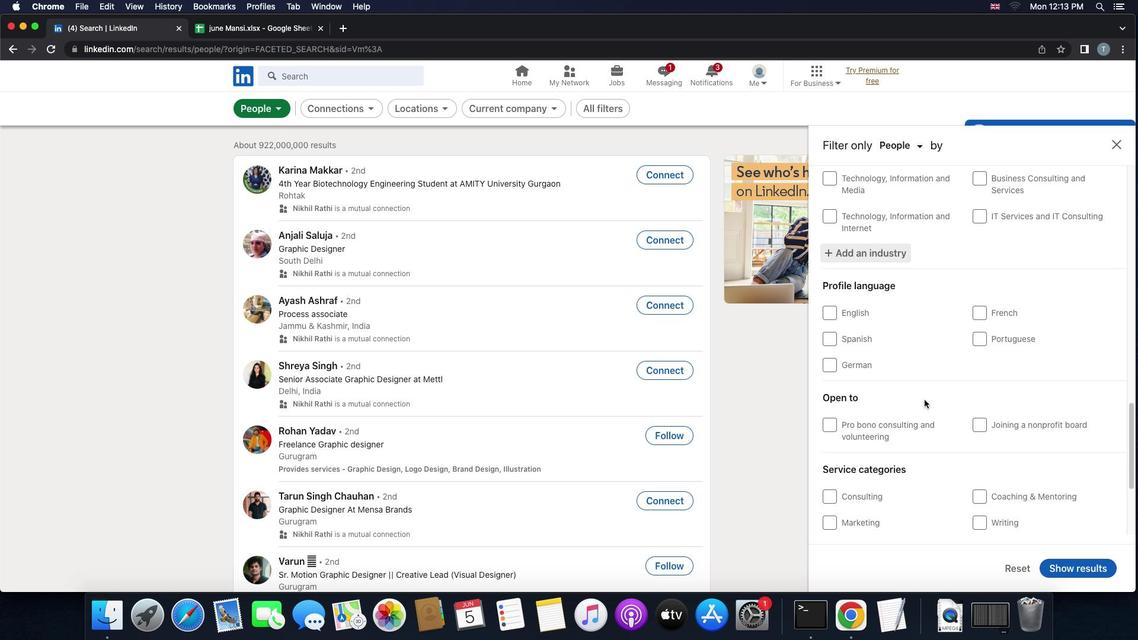 
Action: Mouse scrolled (924, 399) with delta (0, 0)
Screenshot: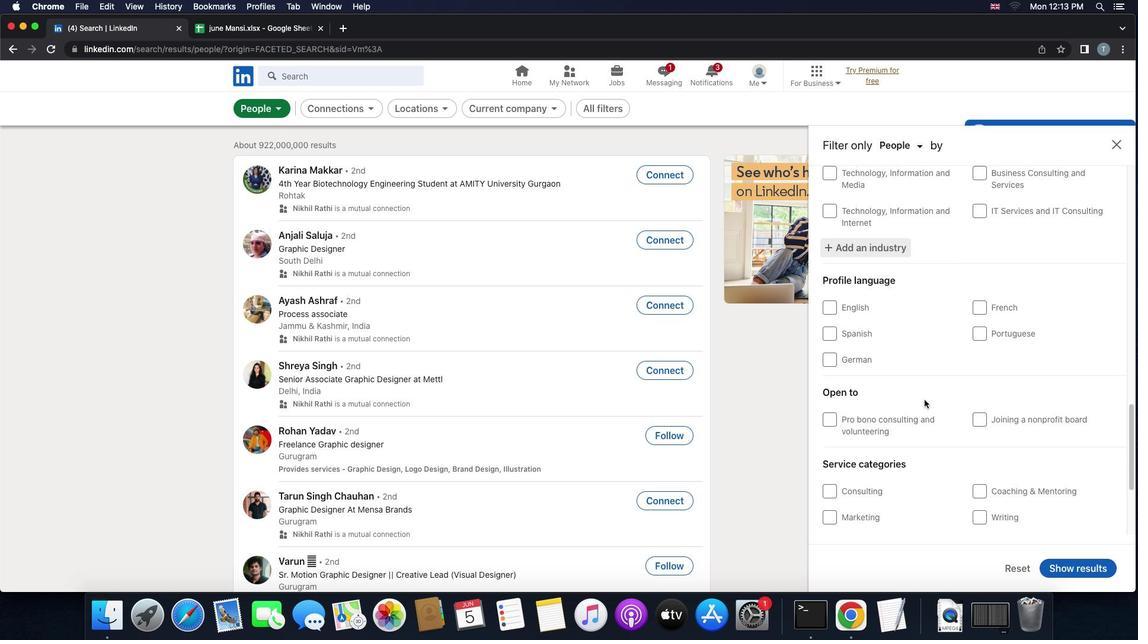
Action: Mouse scrolled (924, 399) with delta (0, 0)
Screenshot: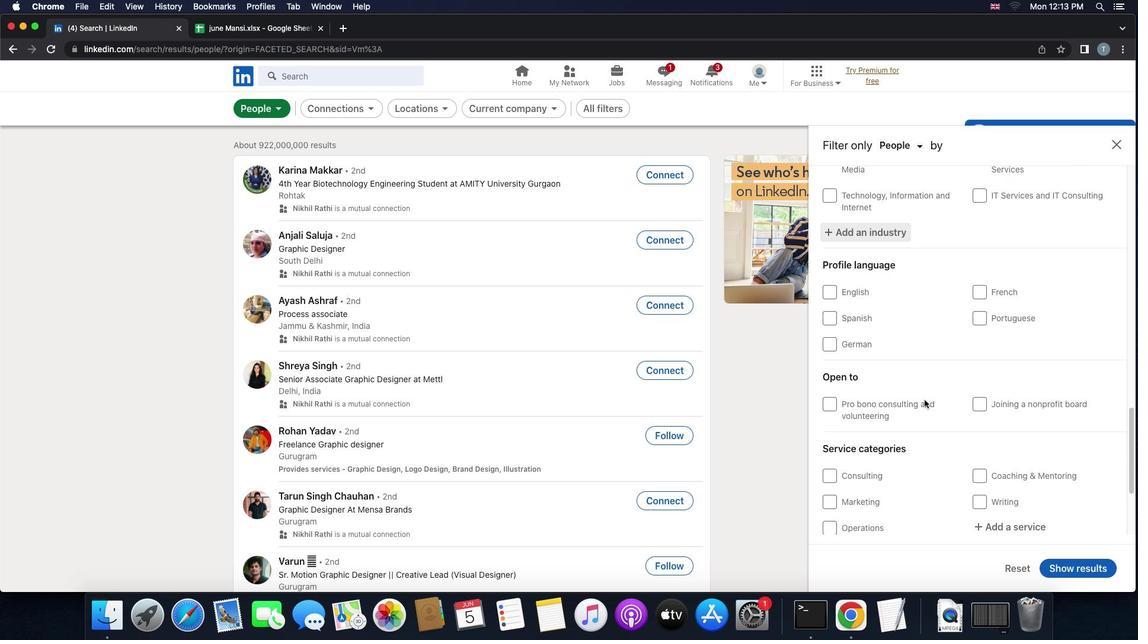 
Action: Mouse moved to (833, 343)
Screenshot: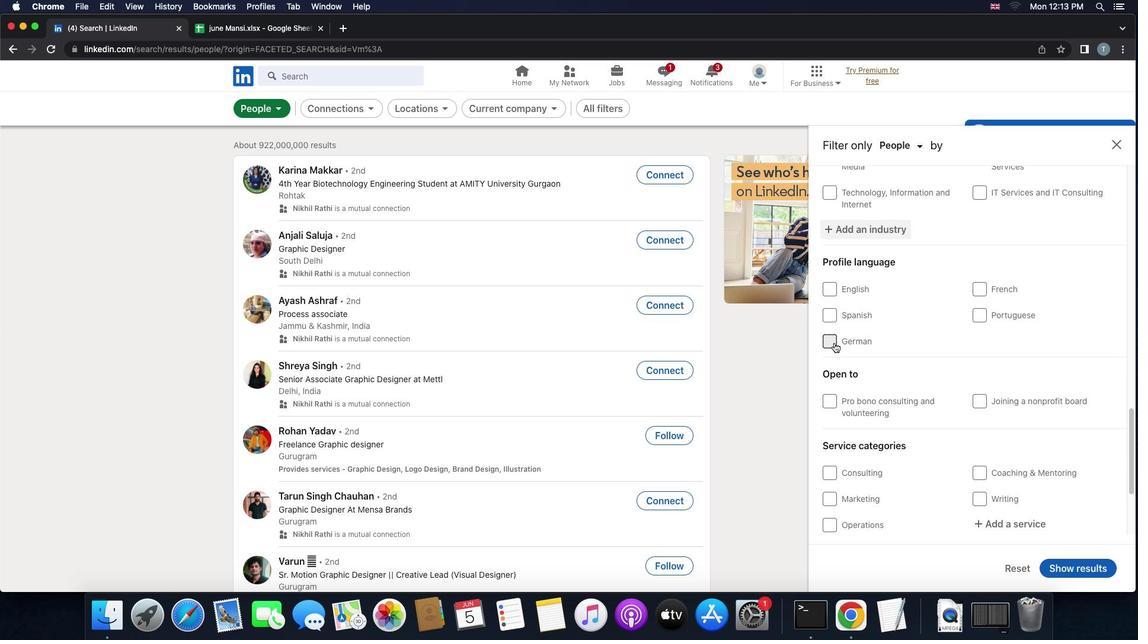 
Action: Mouse pressed left at (833, 343)
Screenshot: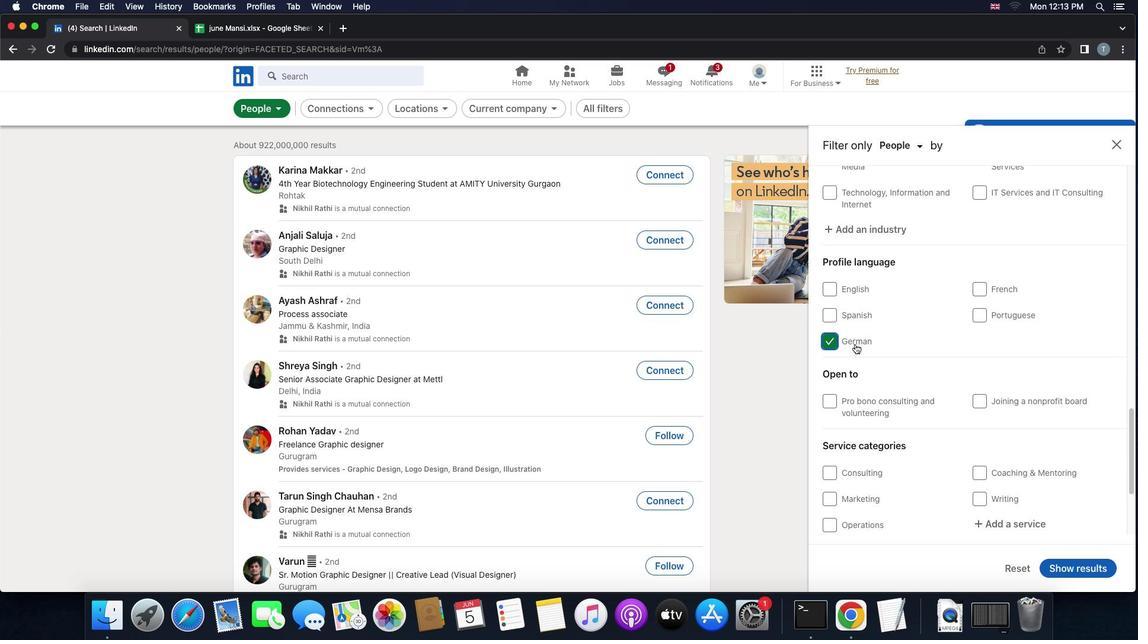 
Action: Mouse moved to (919, 352)
Screenshot: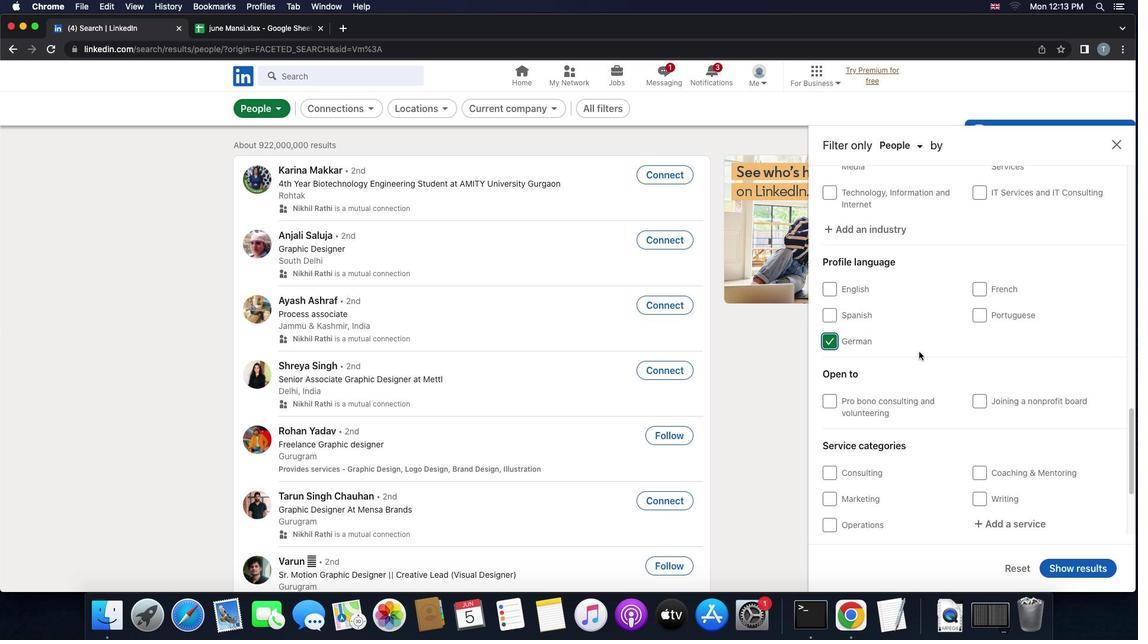 
Action: Mouse scrolled (919, 352) with delta (0, 0)
Screenshot: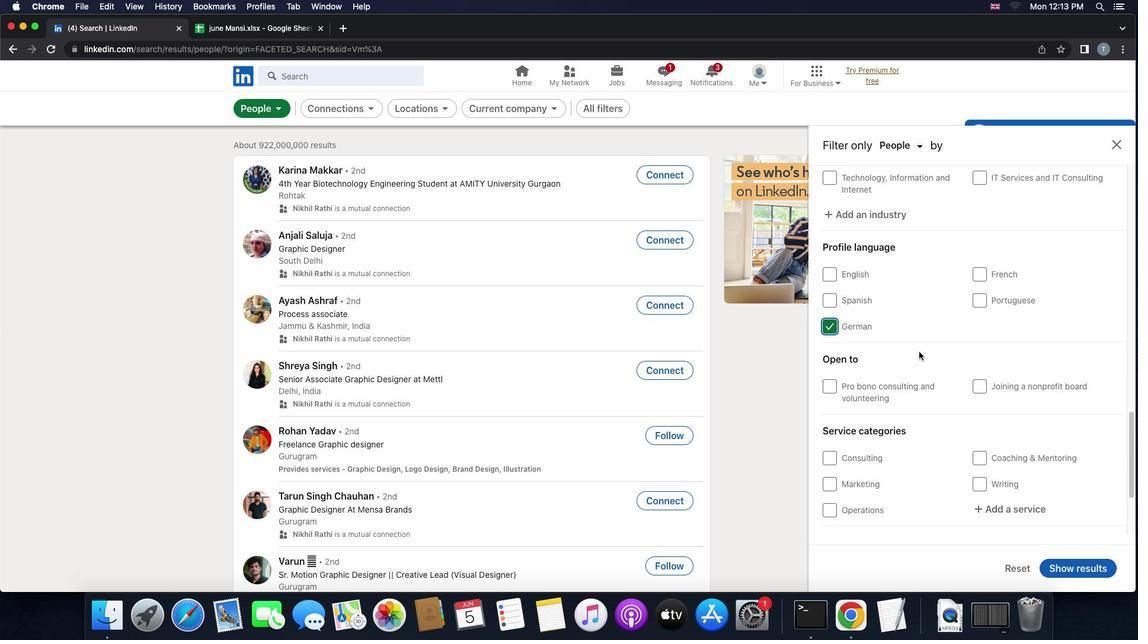 
Action: Mouse scrolled (919, 352) with delta (0, 0)
Screenshot: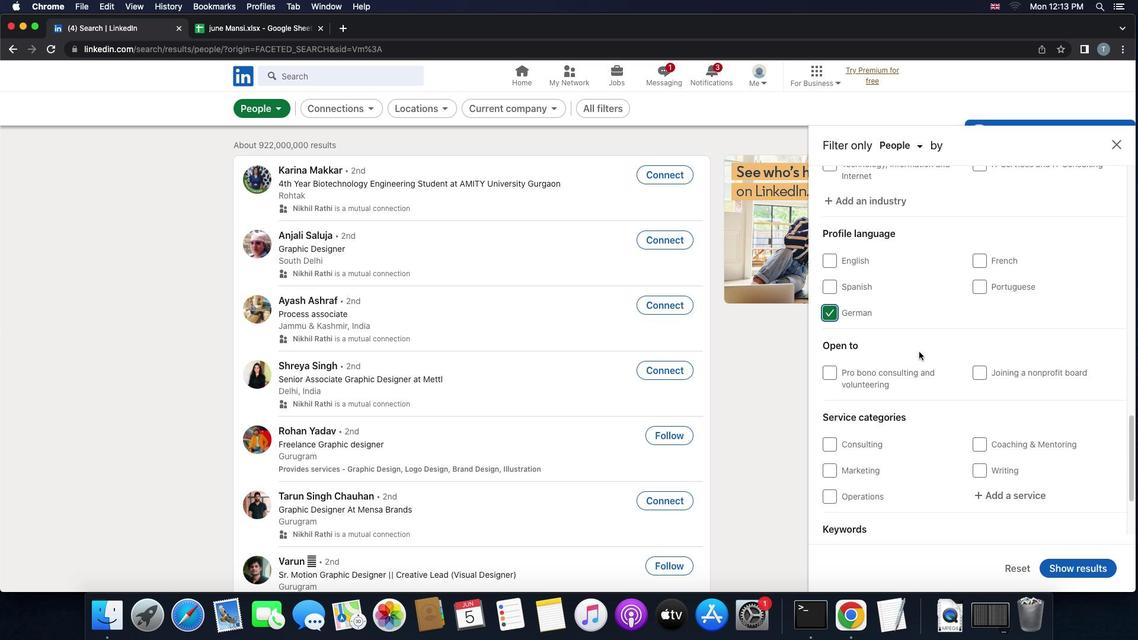 
Action: Mouse scrolled (919, 352) with delta (0, -1)
Screenshot: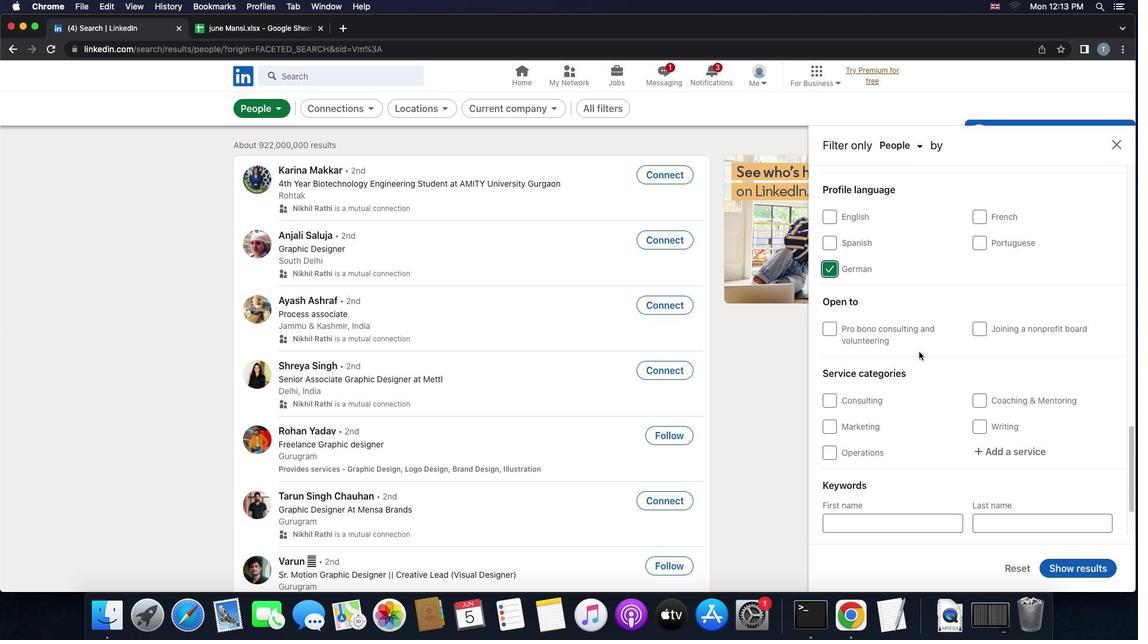 
Action: Mouse scrolled (919, 352) with delta (0, 0)
Screenshot: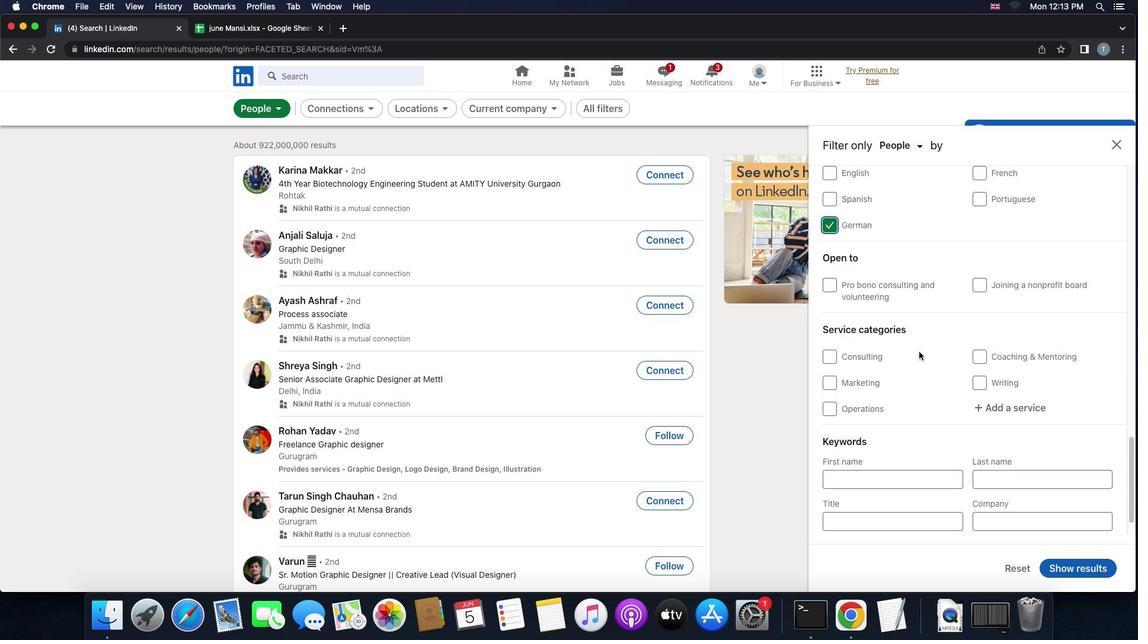 
Action: Mouse scrolled (919, 352) with delta (0, 0)
Screenshot: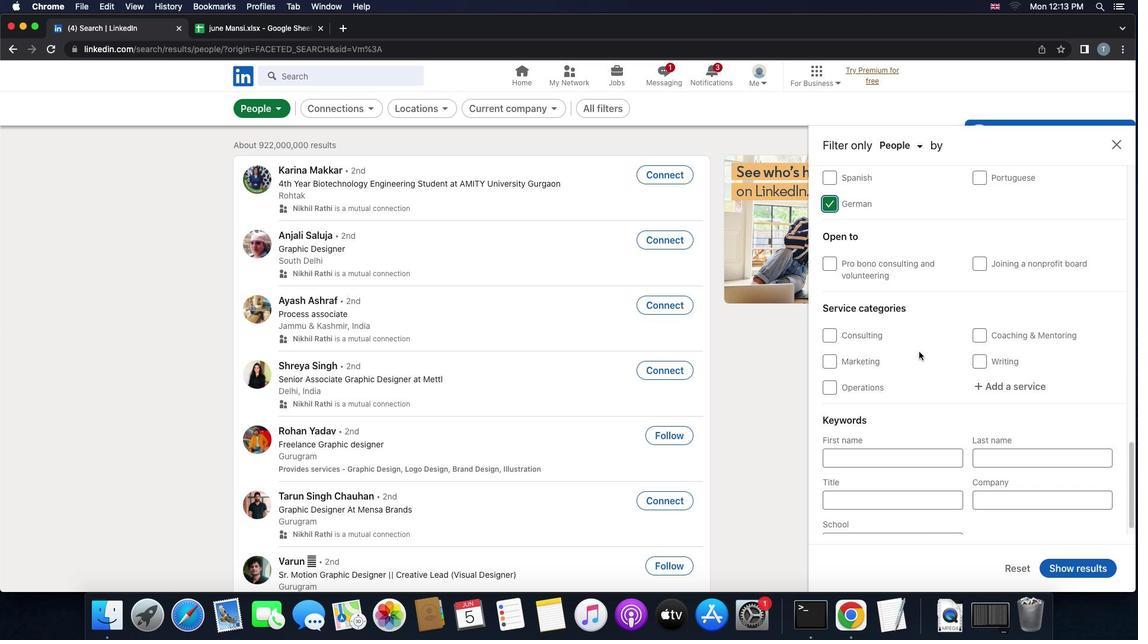 
Action: Mouse scrolled (919, 352) with delta (0, -1)
Screenshot: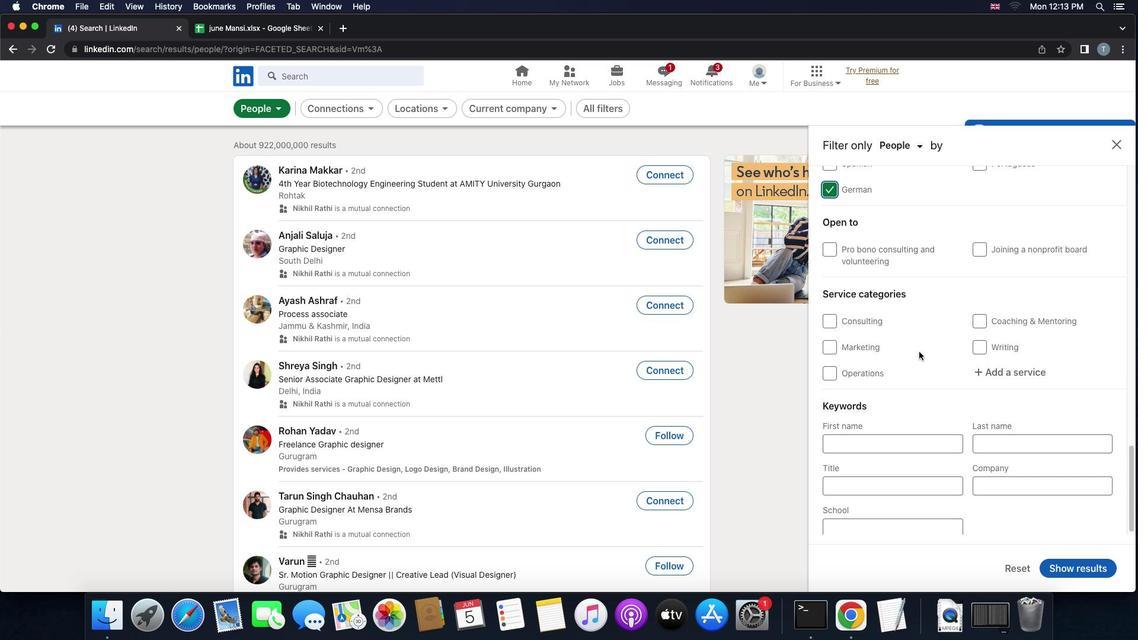 
Action: Mouse moved to (994, 366)
Screenshot: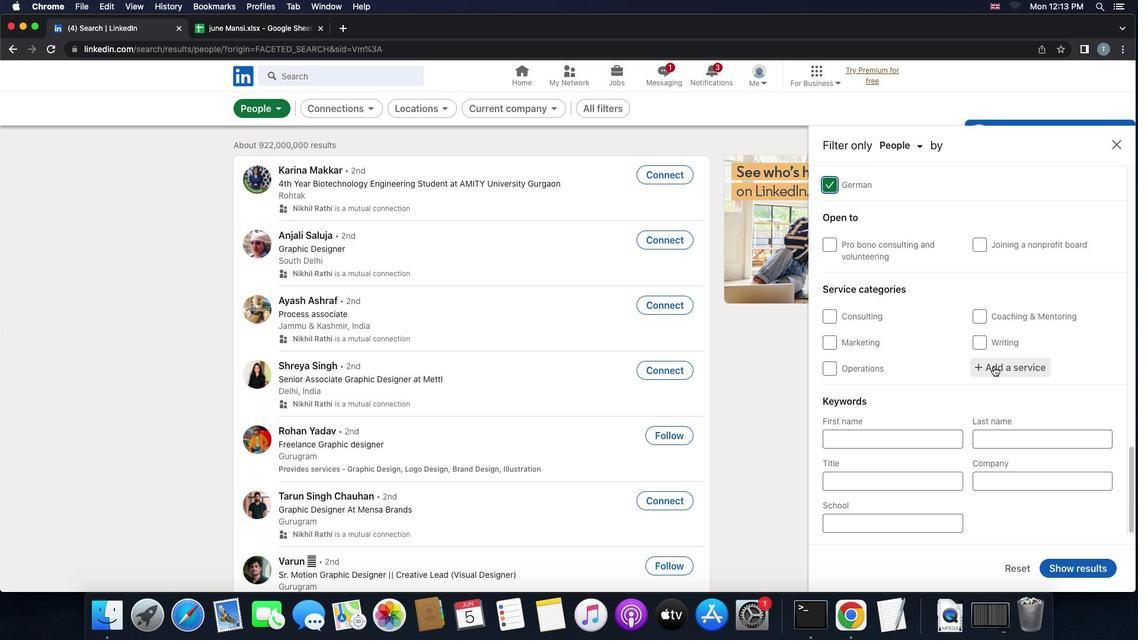 
Action: Mouse pressed left at (994, 366)
Screenshot: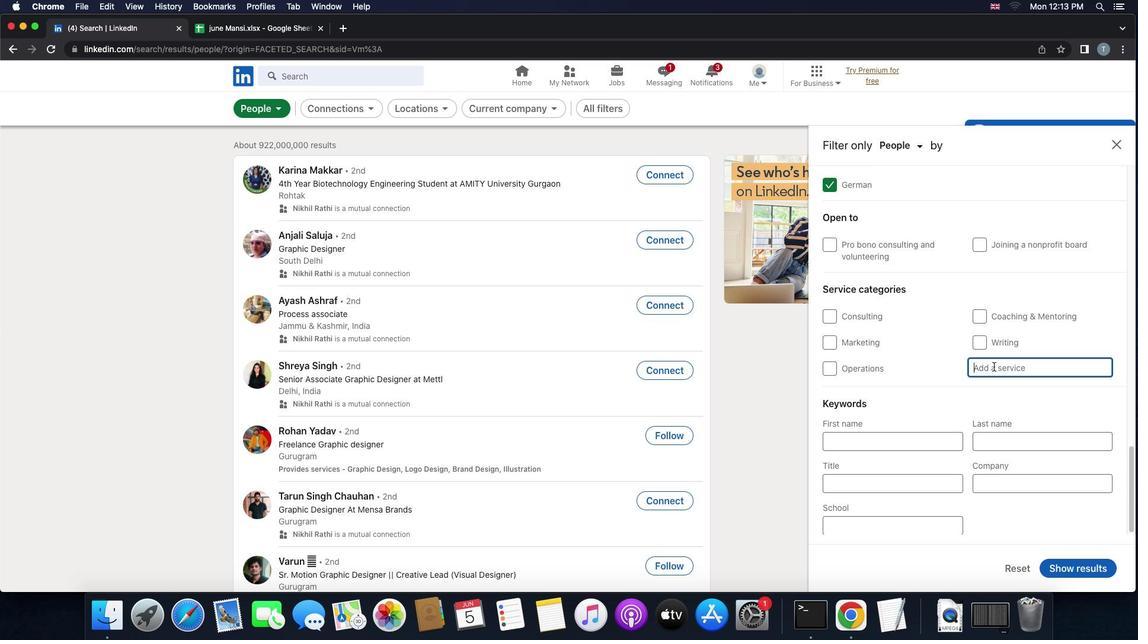 
Action: Mouse moved to (989, 365)
Screenshot: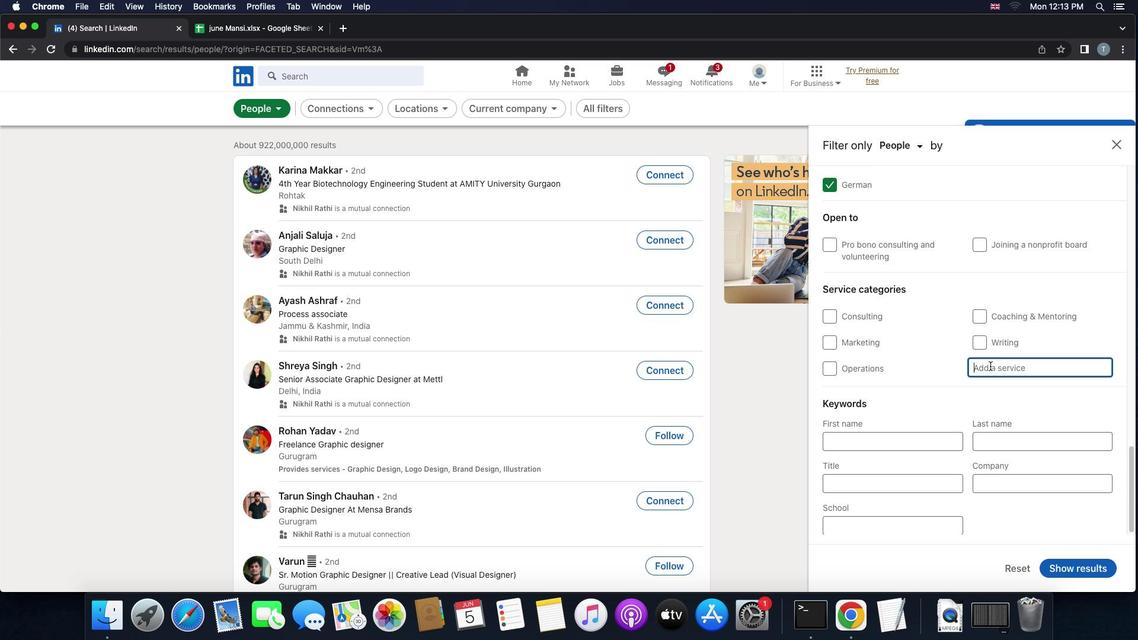 
Action: Key pressed 'f''i''n''a''n''c''i''a''l'
Screenshot: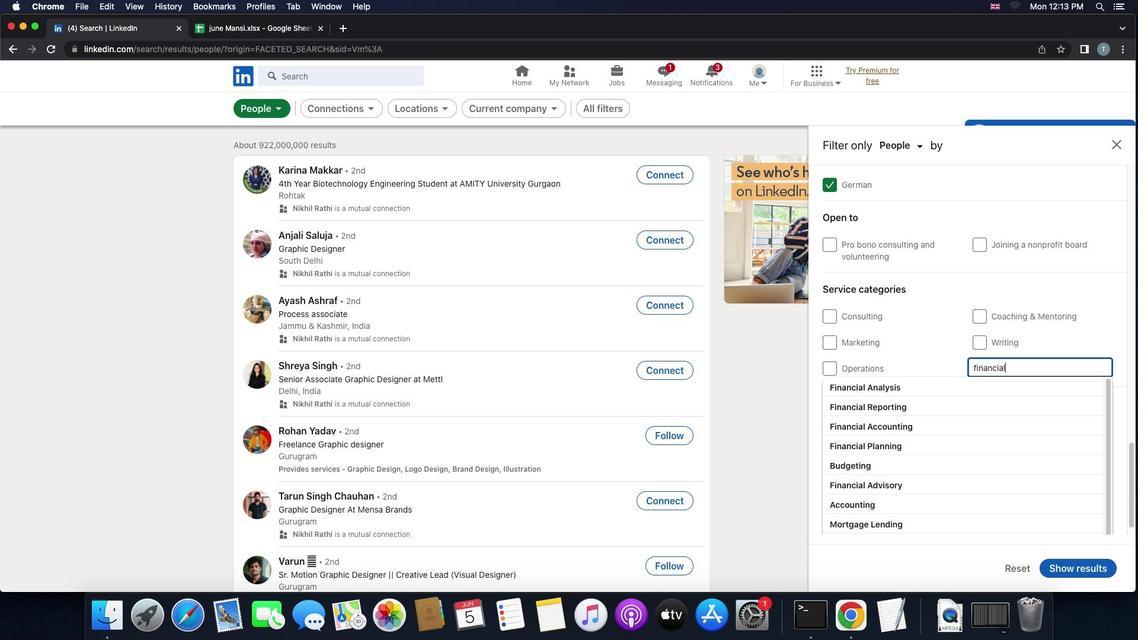 
Action: Mouse moved to (947, 461)
Screenshot: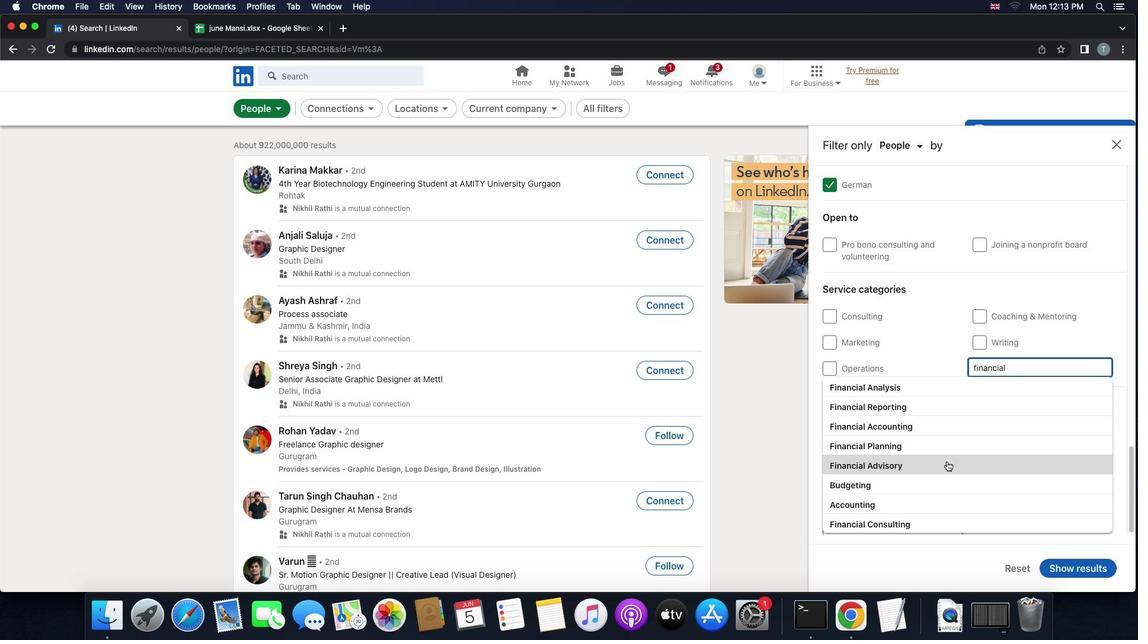 
Action: Mouse pressed left at (947, 461)
Screenshot: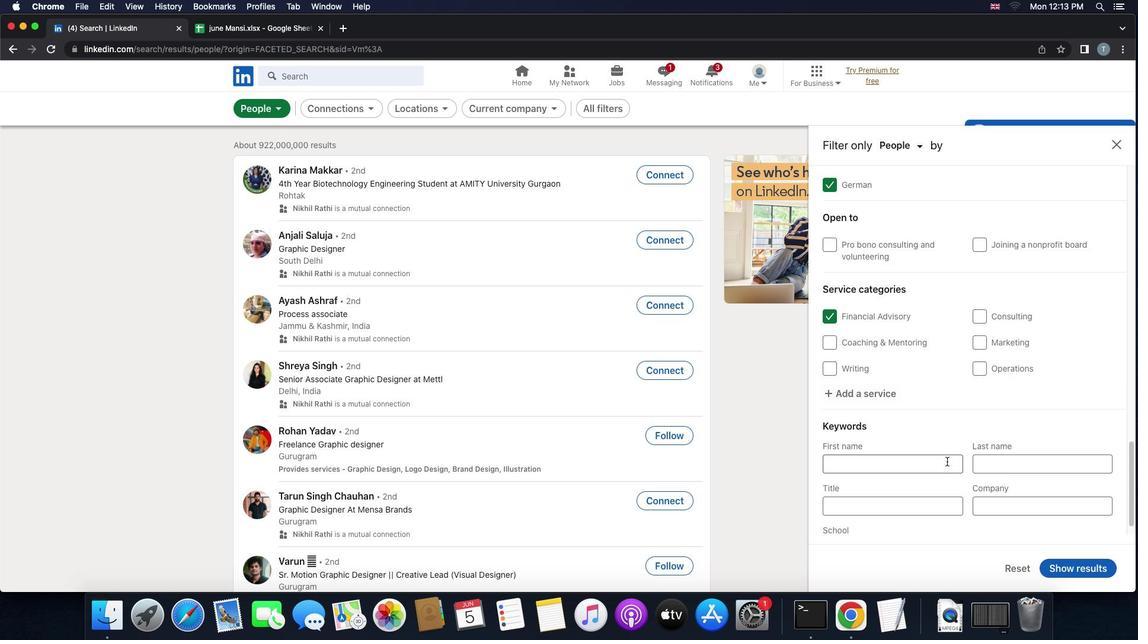
Action: Mouse scrolled (947, 461) with delta (0, 0)
Screenshot: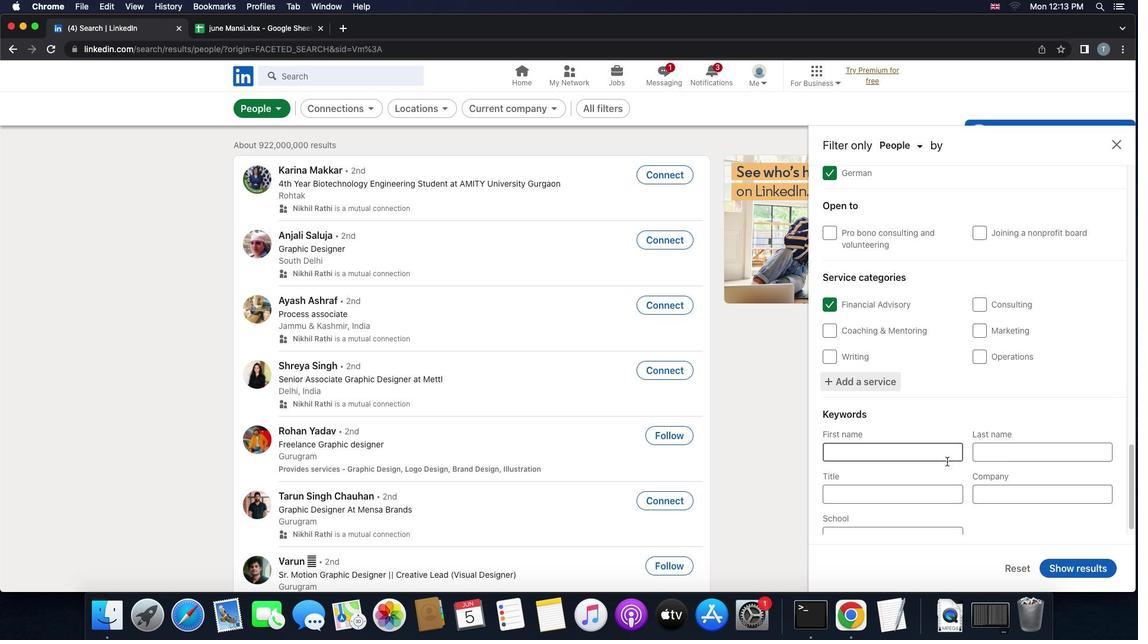 
Action: Mouse scrolled (947, 461) with delta (0, 0)
Screenshot: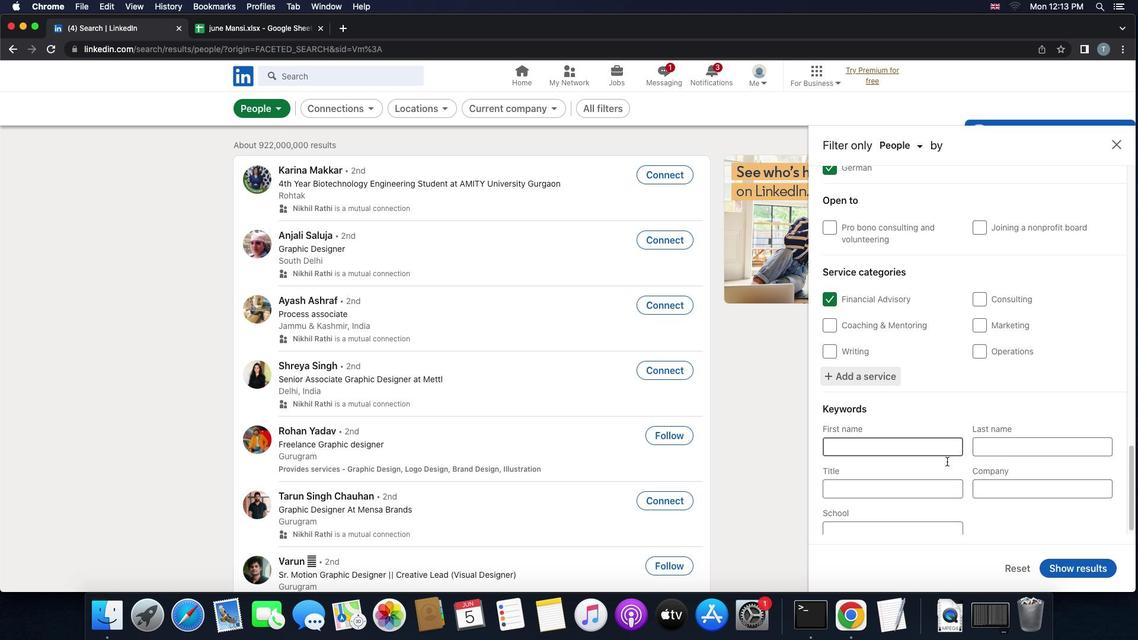 
Action: Mouse scrolled (947, 461) with delta (0, -1)
Screenshot: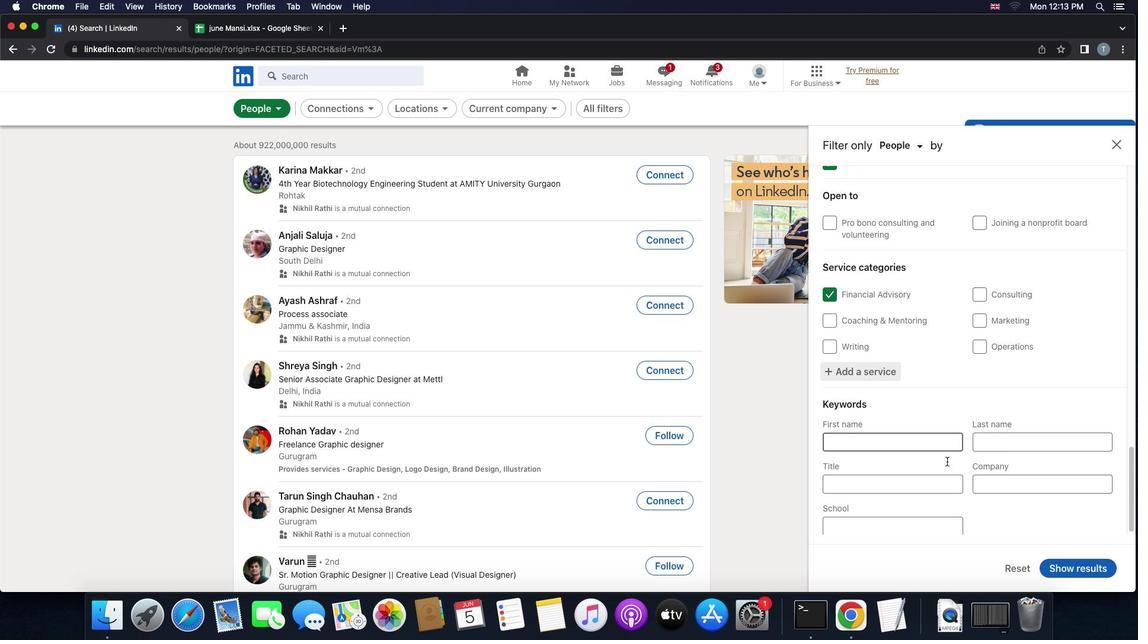 
Action: Mouse moved to (933, 478)
Screenshot: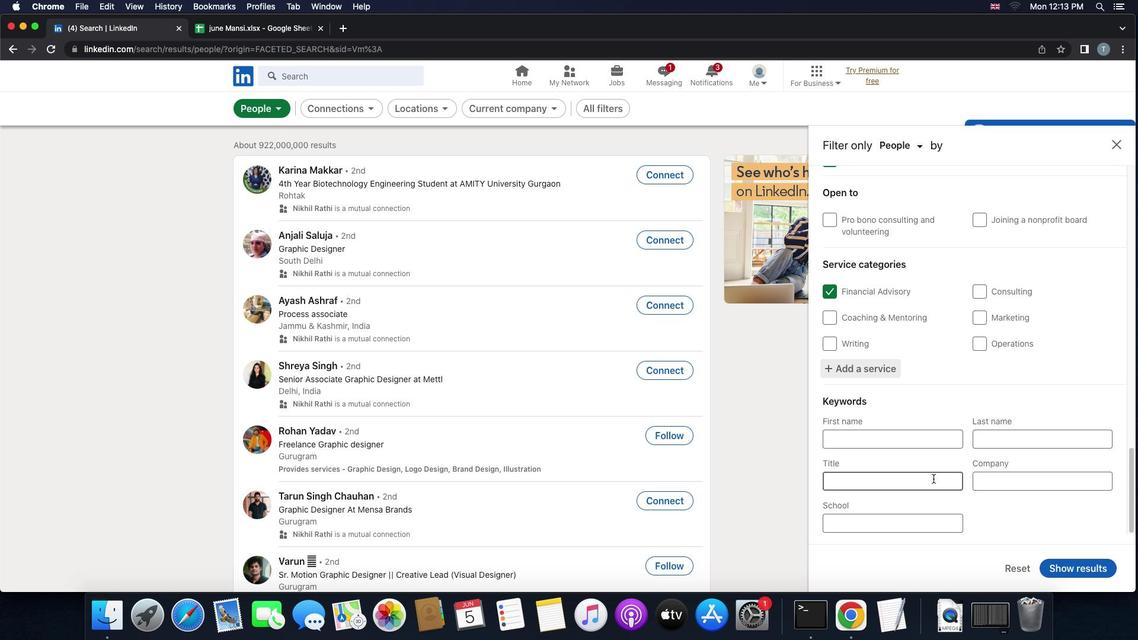 
Action: Mouse pressed left at (933, 478)
Screenshot: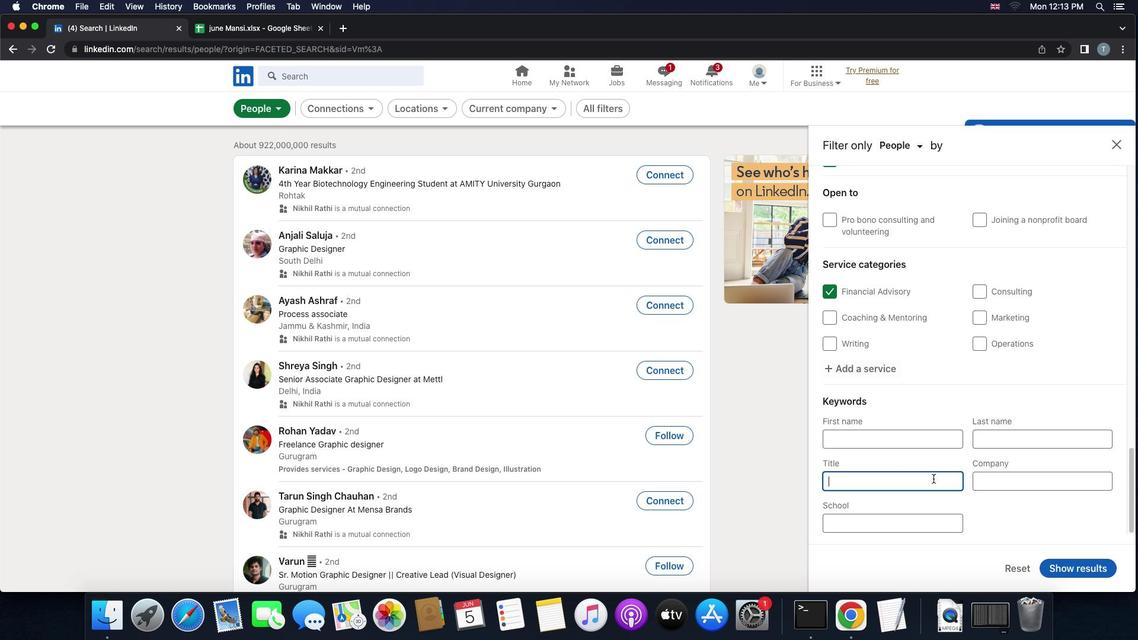 
Action: Key pressed 'a''u''t''h''o''r''i''z''e''r'
Screenshot: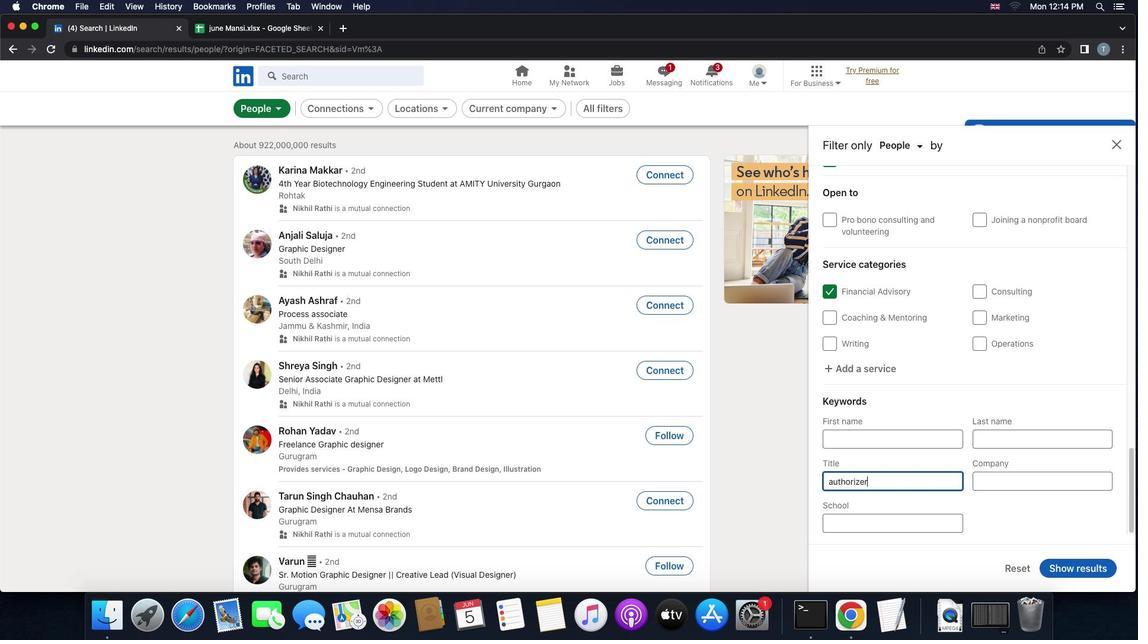 
Action: Mouse moved to (1062, 563)
Screenshot: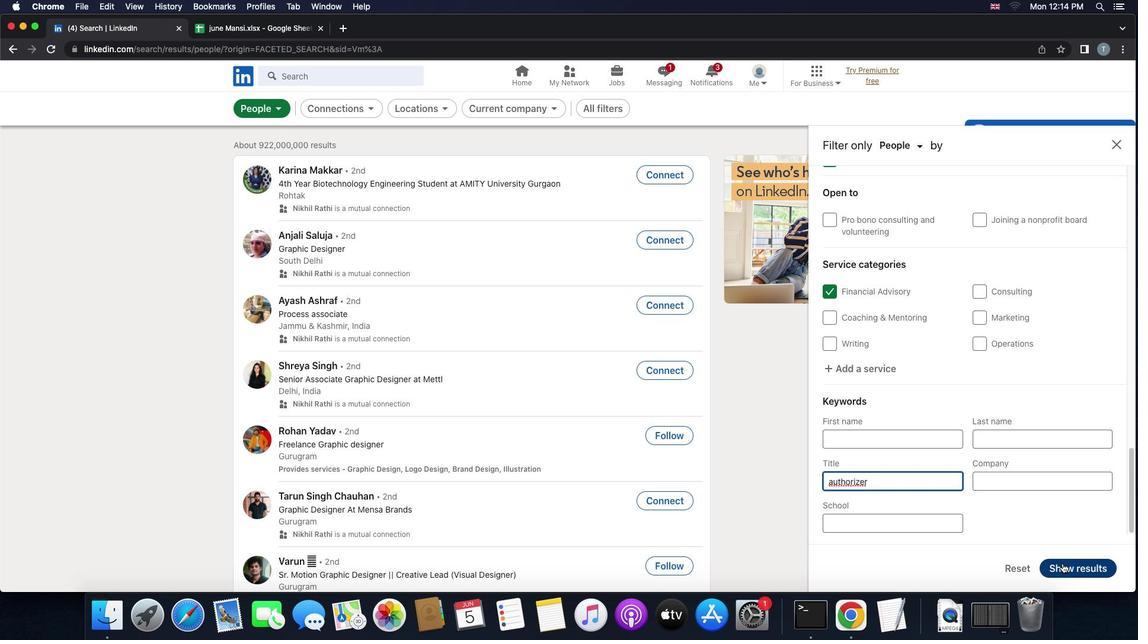 
Action: Mouse pressed left at (1062, 563)
Screenshot: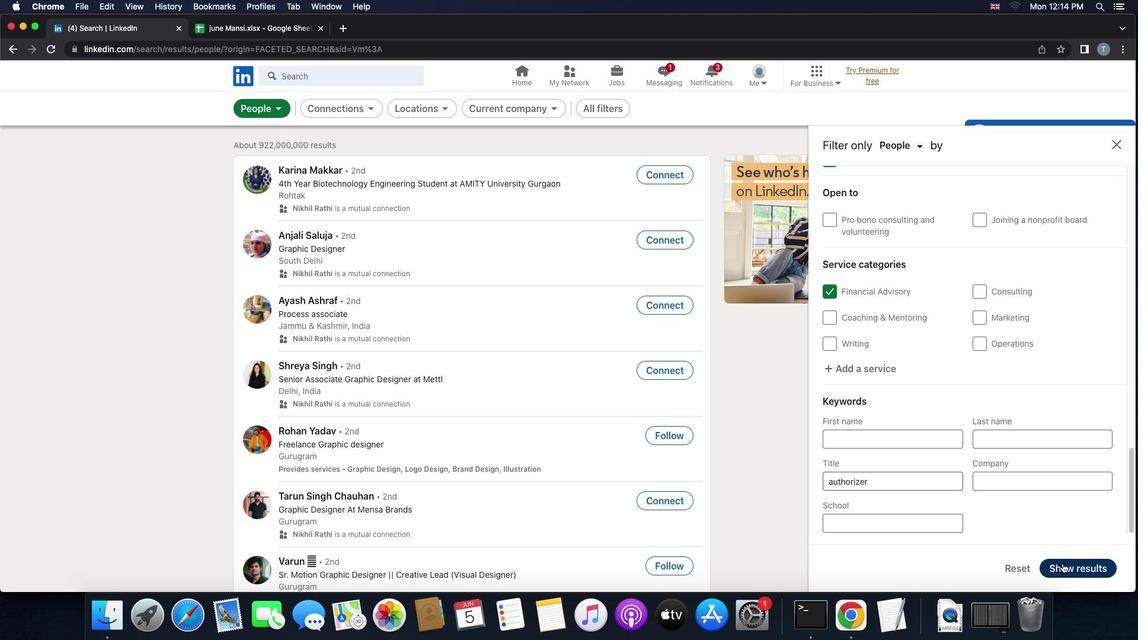 
Action: Mouse moved to (1062, 563)
Screenshot: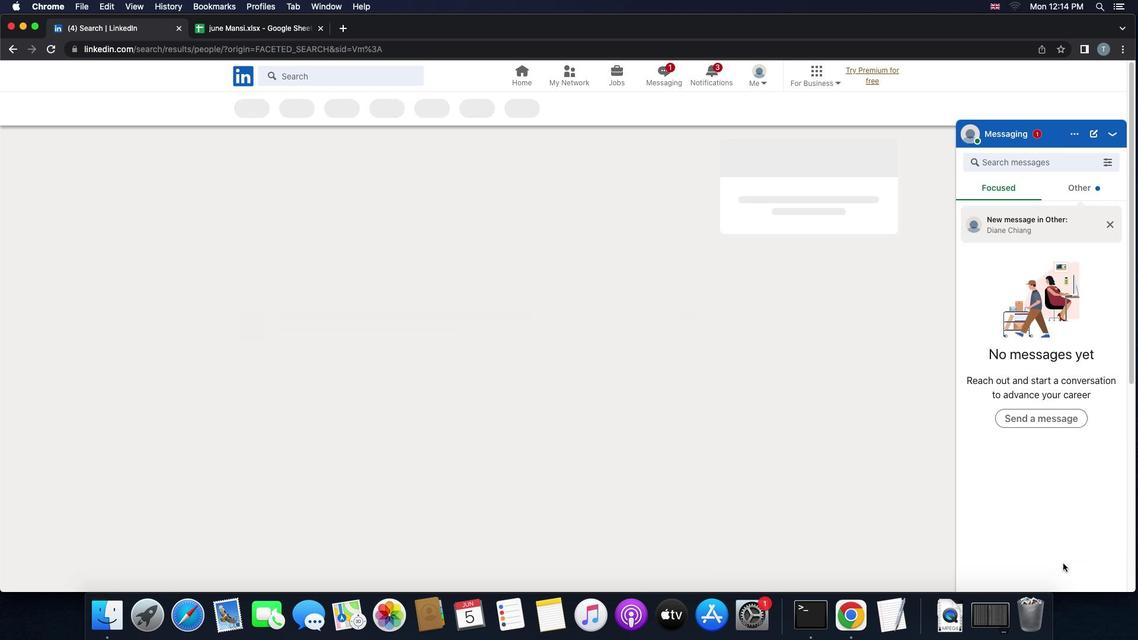 
